 Task: Look for space in Kalanwali, India from 6th September, 2023 to 12th September, 2023 for 4 adults in price range Rs.10000 to Rs.14000. Place can be private room with 4 bedrooms having 4 beds and 4 bathrooms. Property type can be house, flat, guest house. Amenities needed are: wifi, TV, free parkinig on premises, gym, breakfast. Booking option can be shelf check-in. Required host language is English.
Action: Mouse moved to (507, 114)
Screenshot: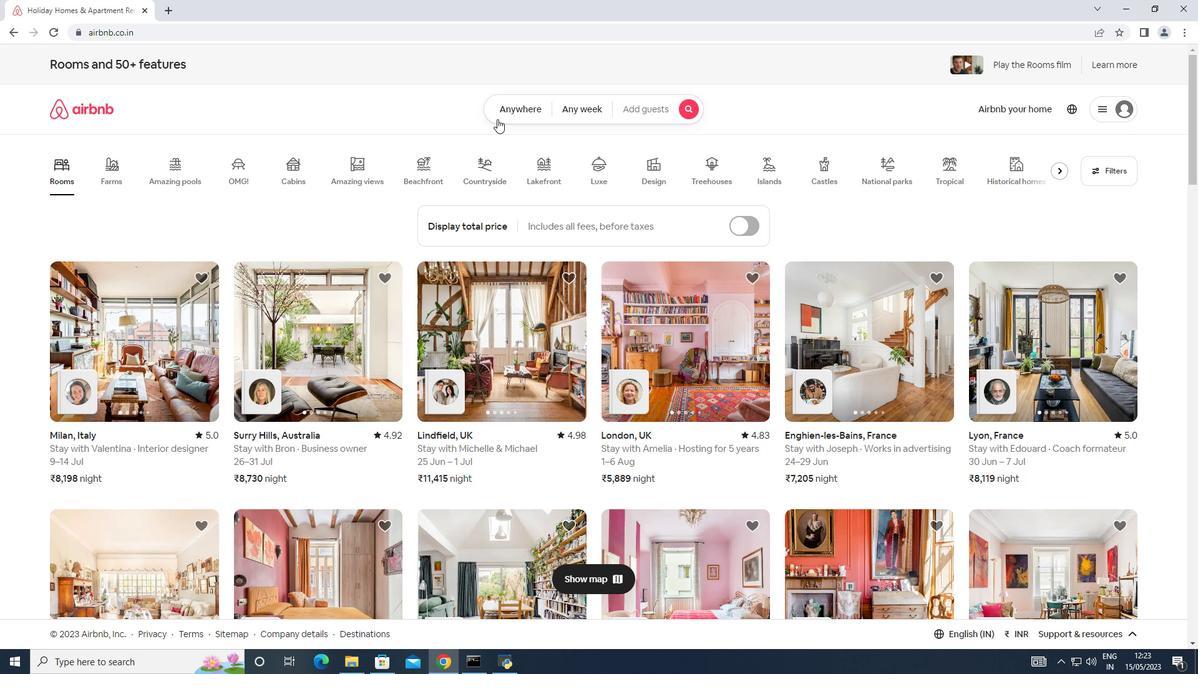 
Action: Mouse pressed left at (507, 114)
Screenshot: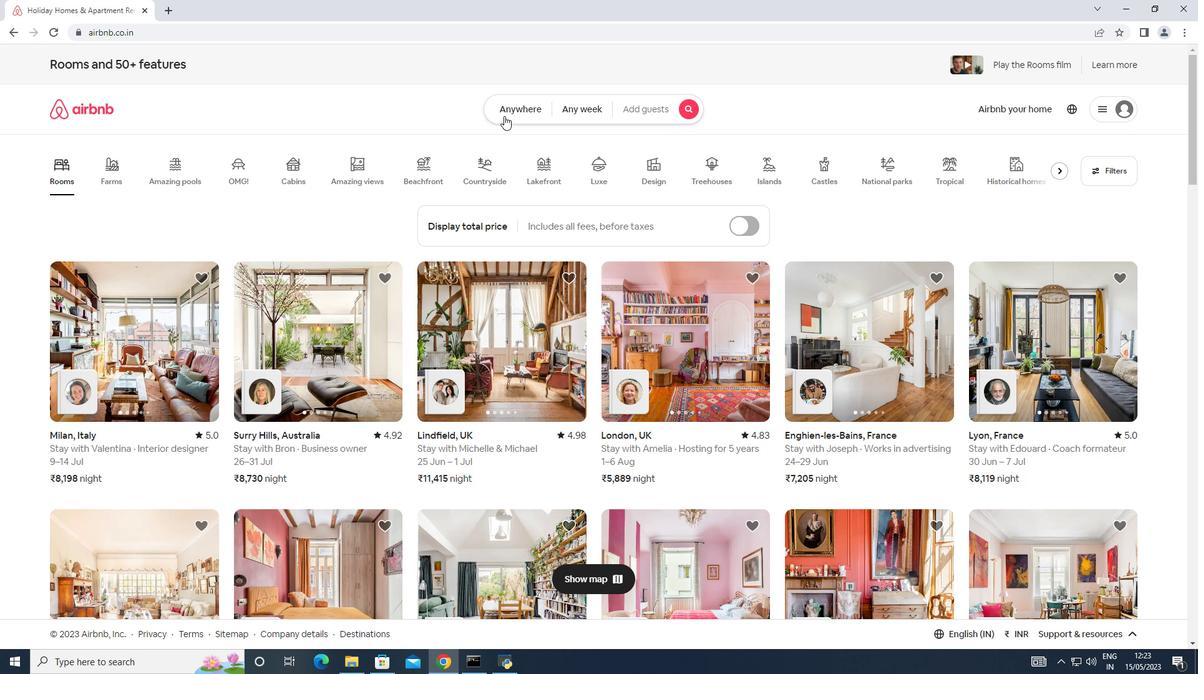 
Action: Mouse moved to (418, 161)
Screenshot: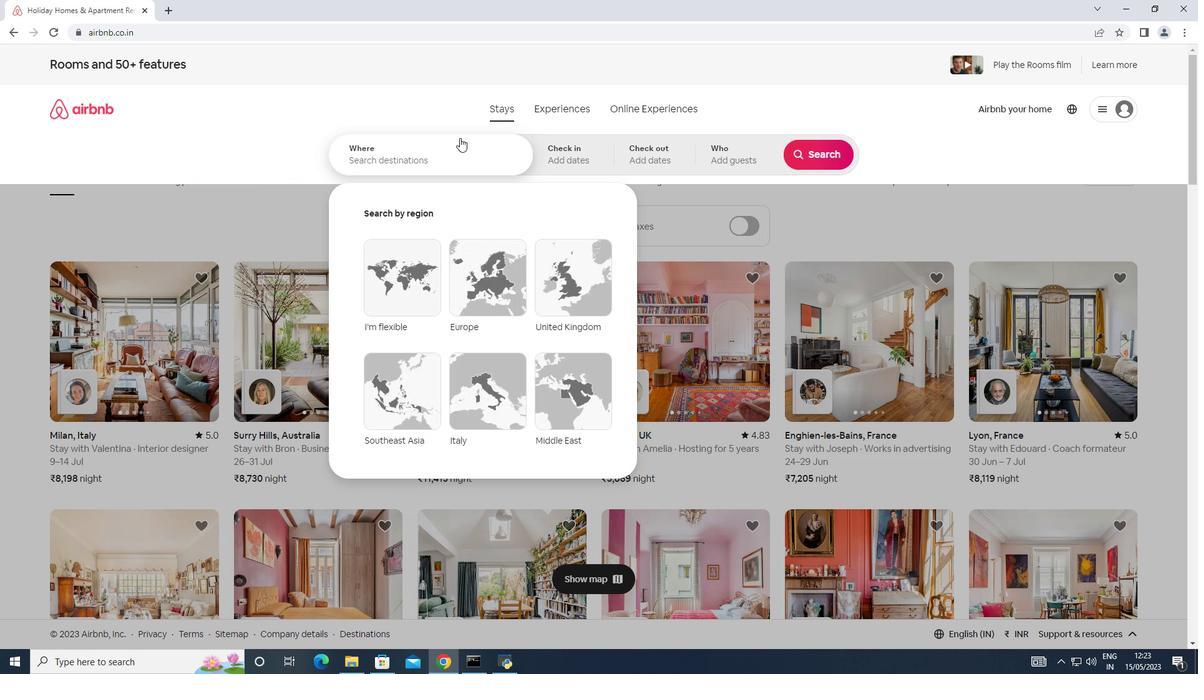
Action: Mouse pressed left at (418, 161)
Screenshot: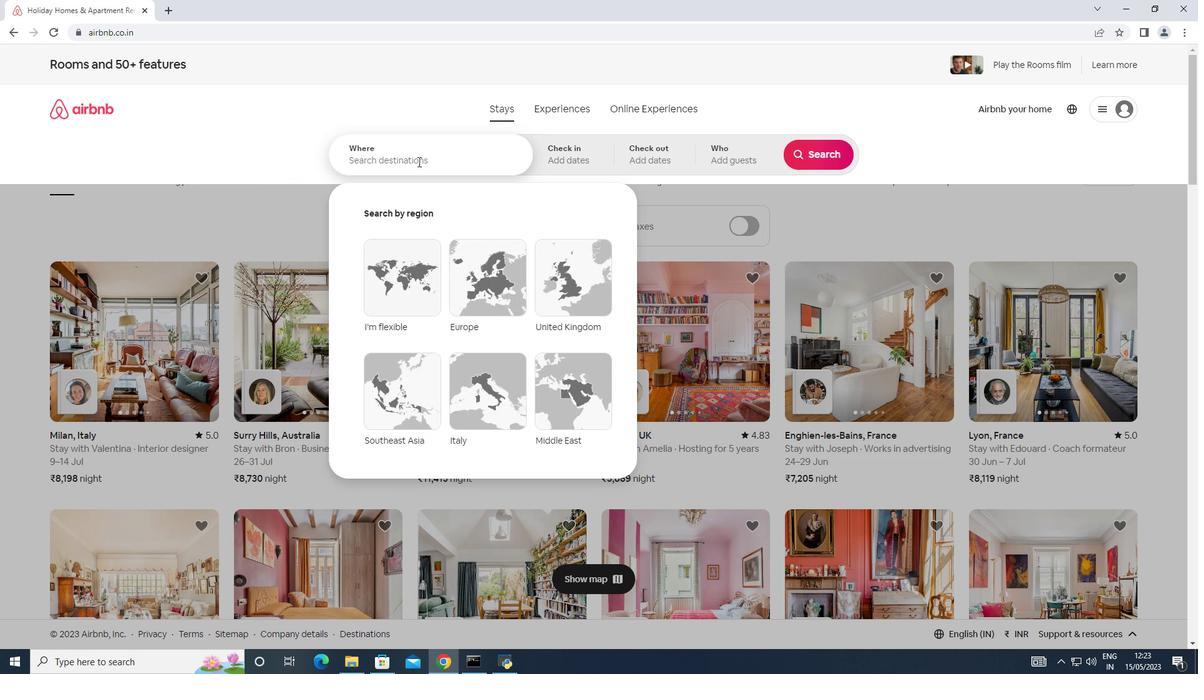 
Action: Mouse moved to (418, 161)
Screenshot: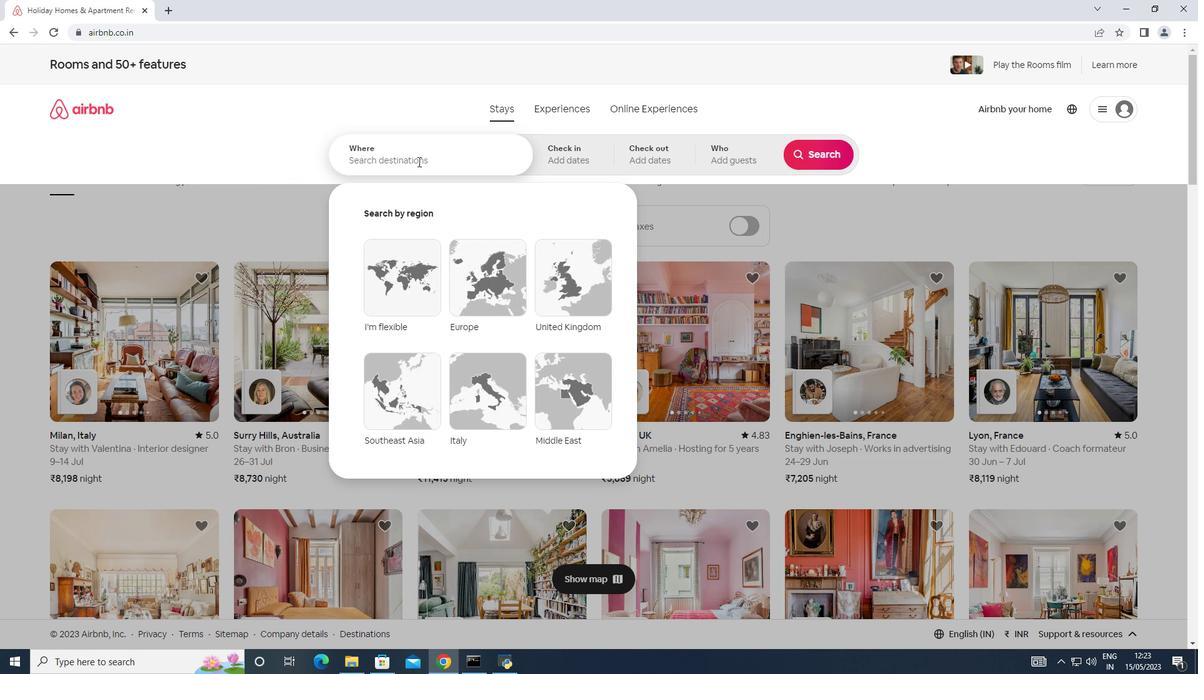 
Action: Key pressed <Key.shift_r>Kalanwali,<Key.shift_r>India
Screenshot: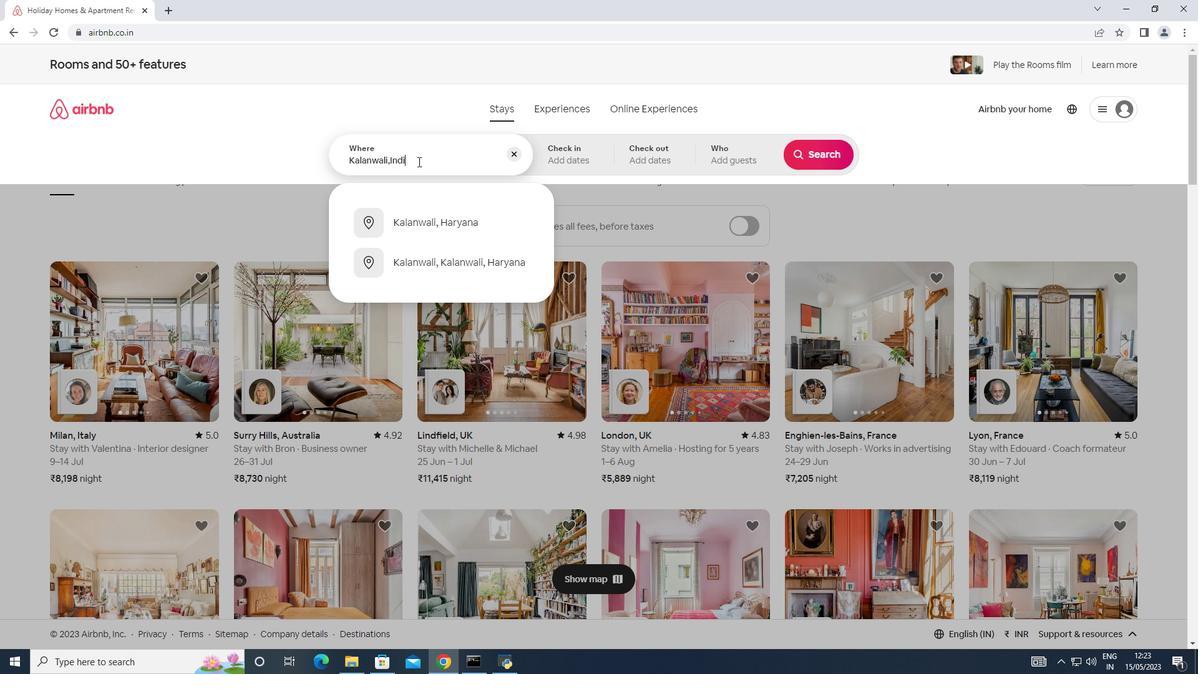 
Action: Mouse moved to (562, 157)
Screenshot: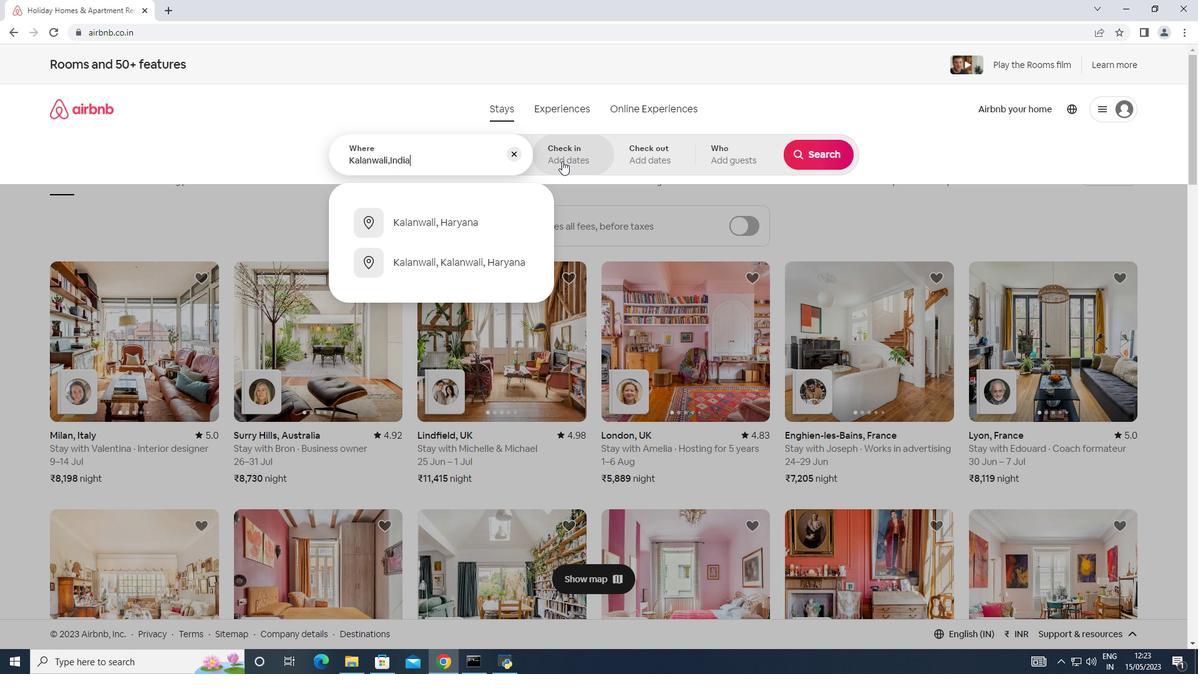 
Action: Mouse pressed left at (562, 157)
Screenshot: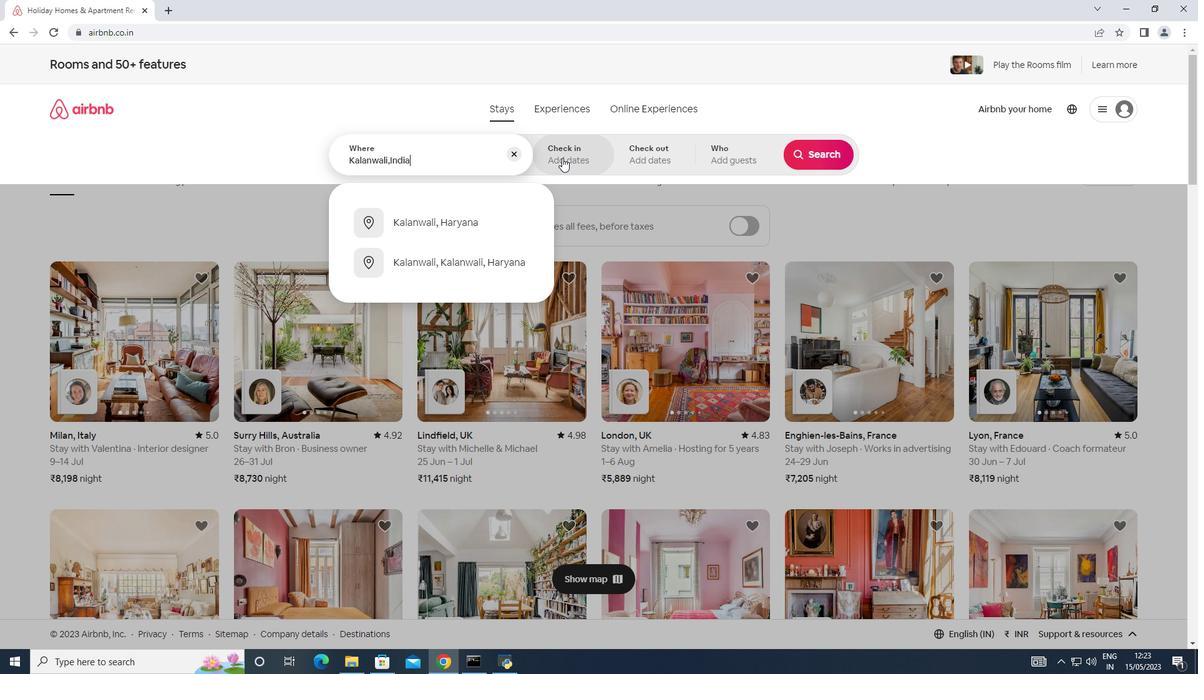 
Action: Mouse moved to (817, 250)
Screenshot: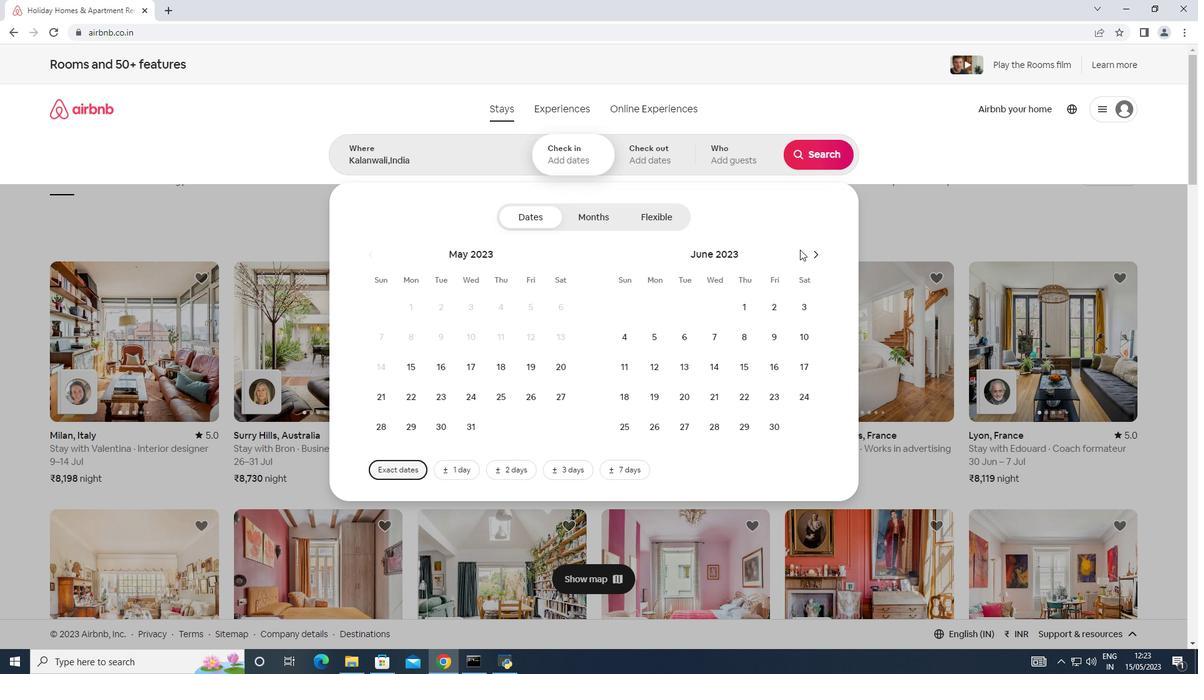 
Action: Mouse pressed left at (817, 250)
Screenshot: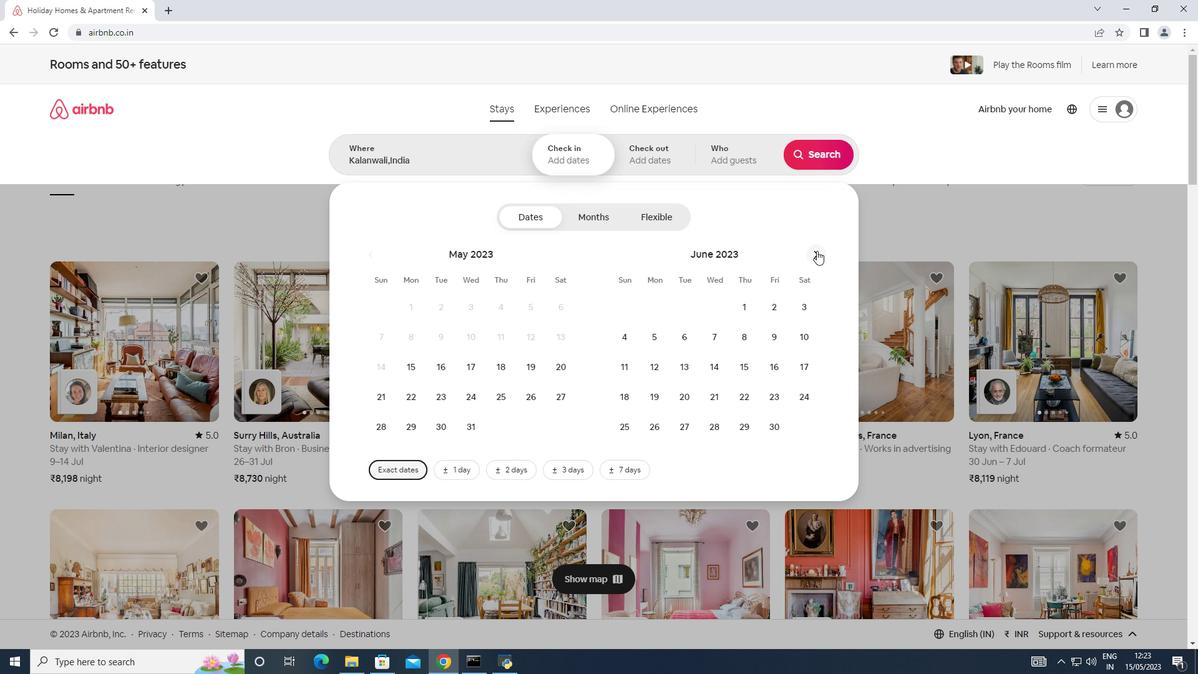 
Action: Mouse pressed left at (817, 250)
Screenshot: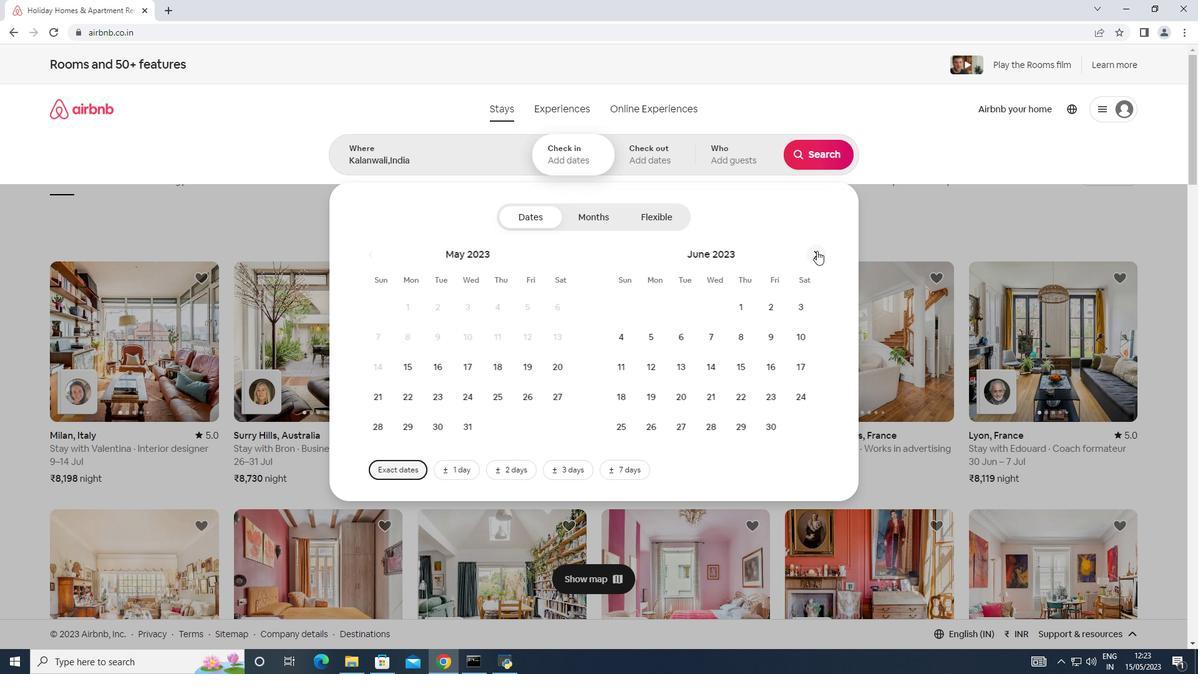 
Action: Mouse pressed left at (817, 250)
Screenshot: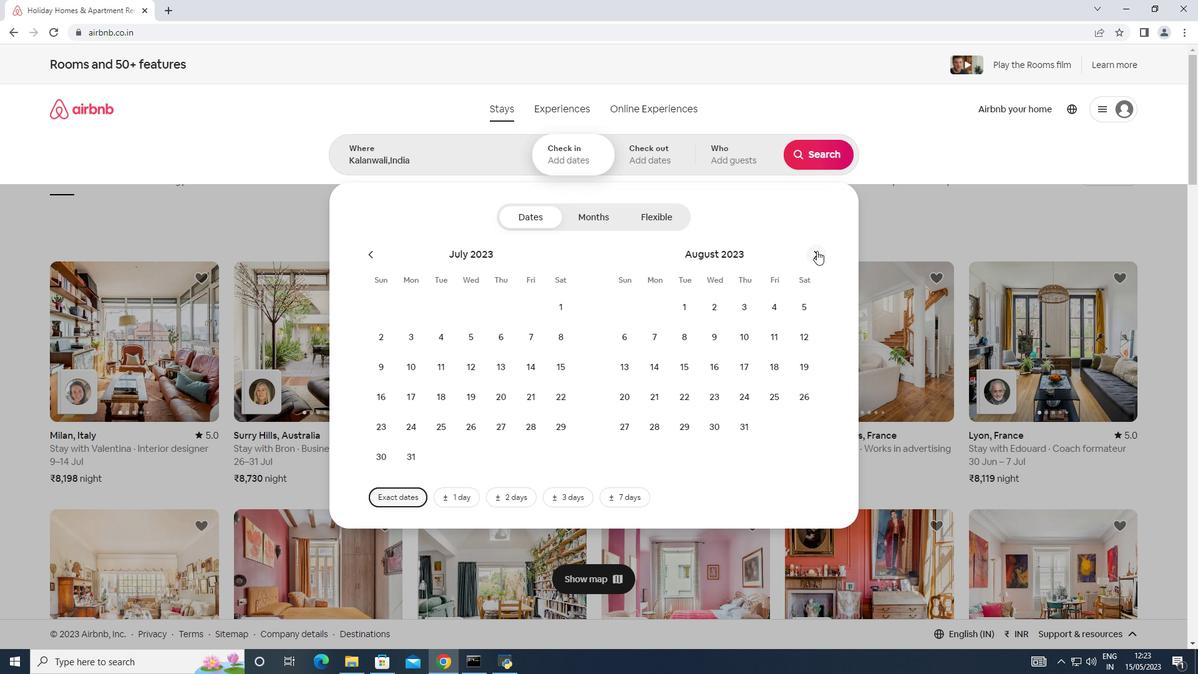 
Action: Mouse moved to (714, 332)
Screenshot: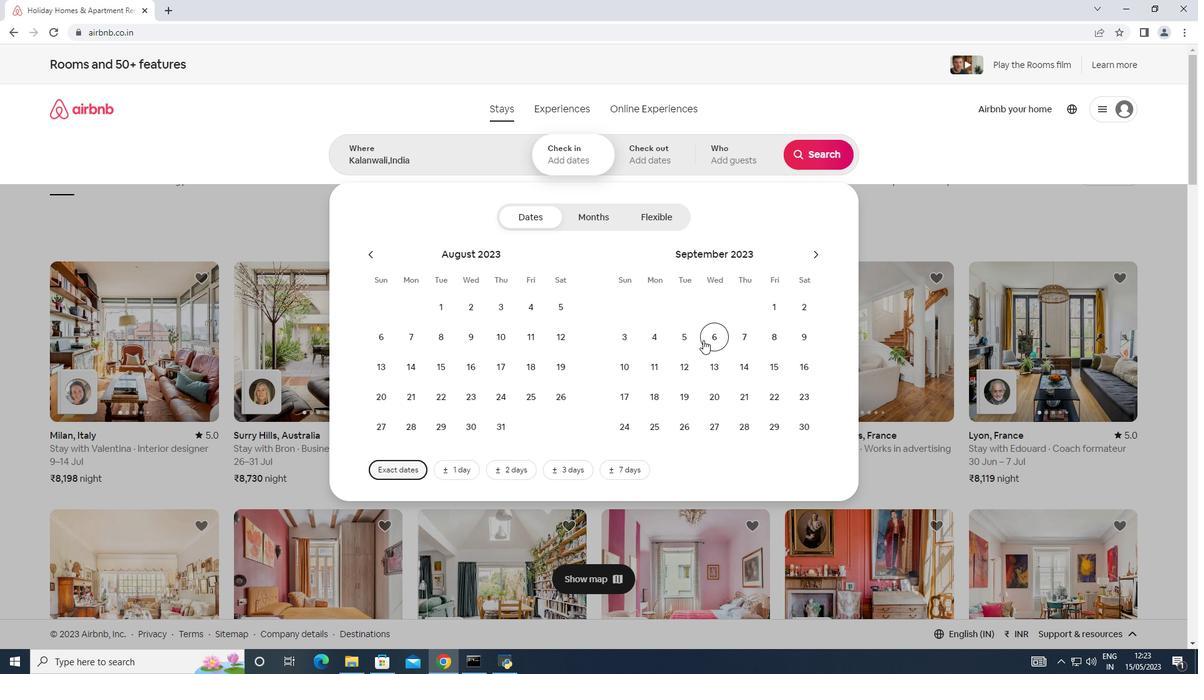 
Action: Mouse pressed left at (714, 332)
Screenshot: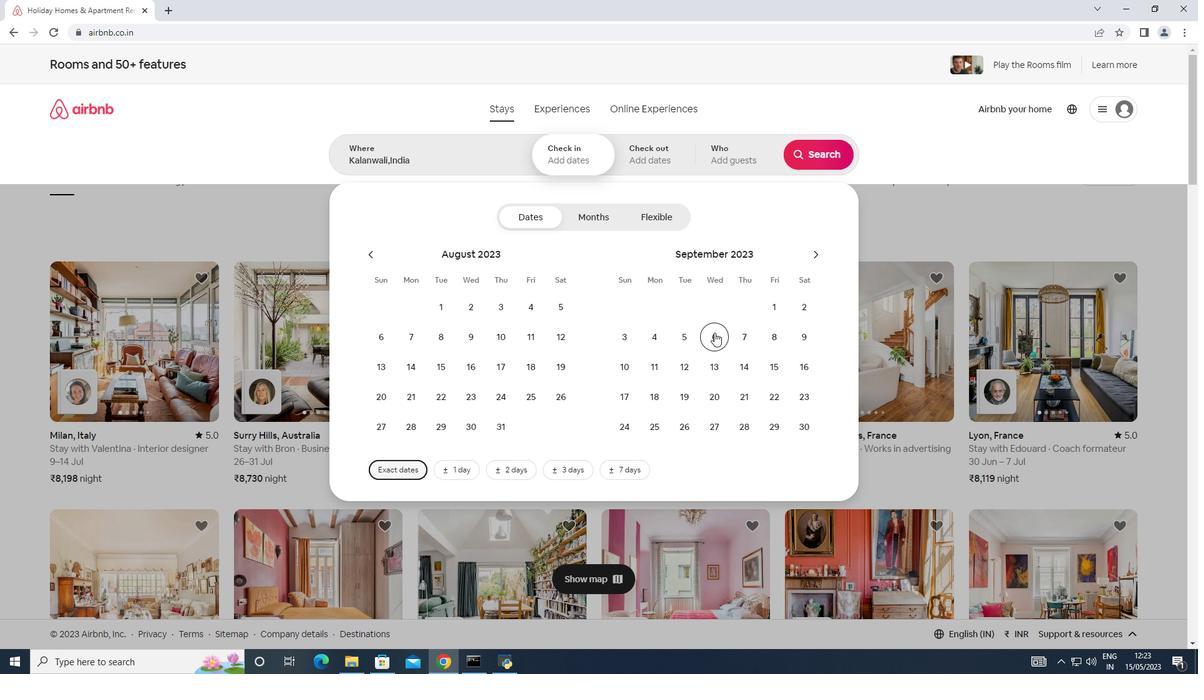 
Action: Mouse moved to (694, 364)
Screenshot: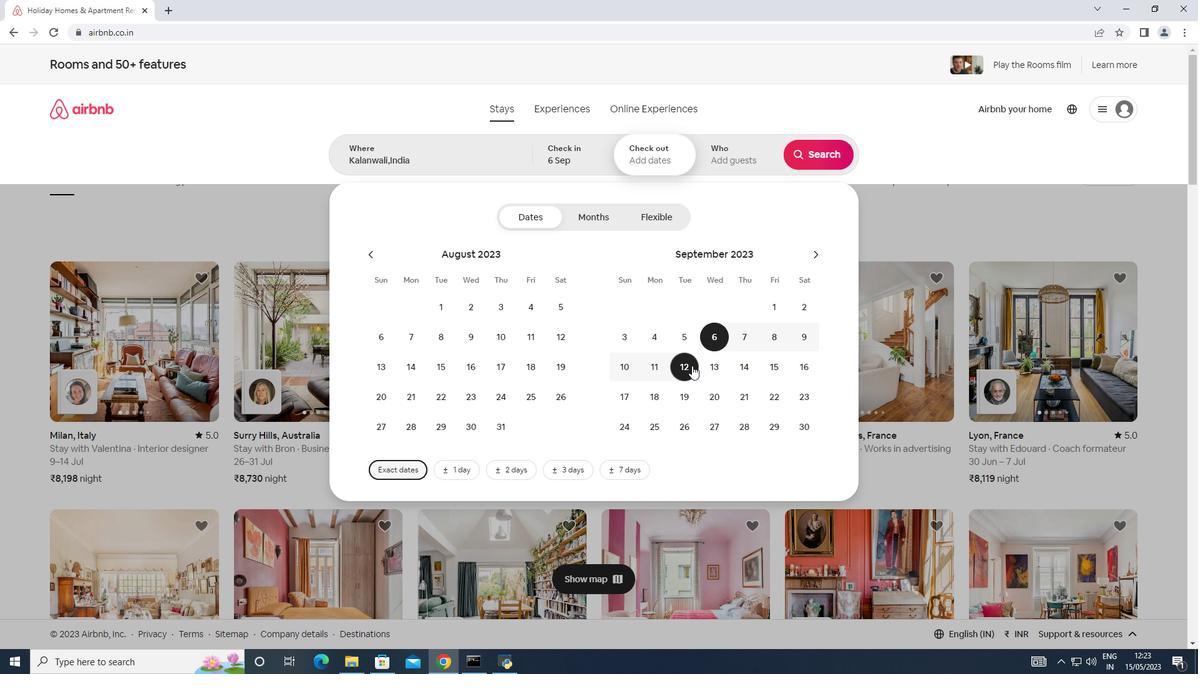 
Action: Mouse pressed left at (694, 364)
Screenshot: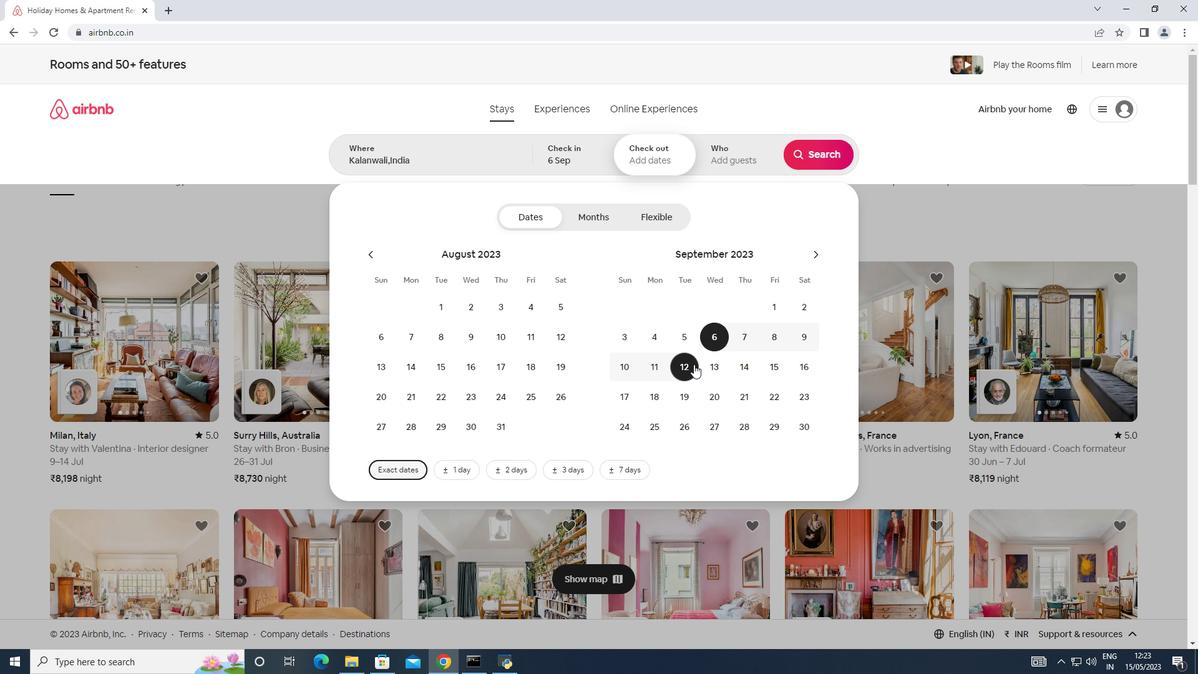 
Action: Mouse moved to (750, 156)
Screenshot: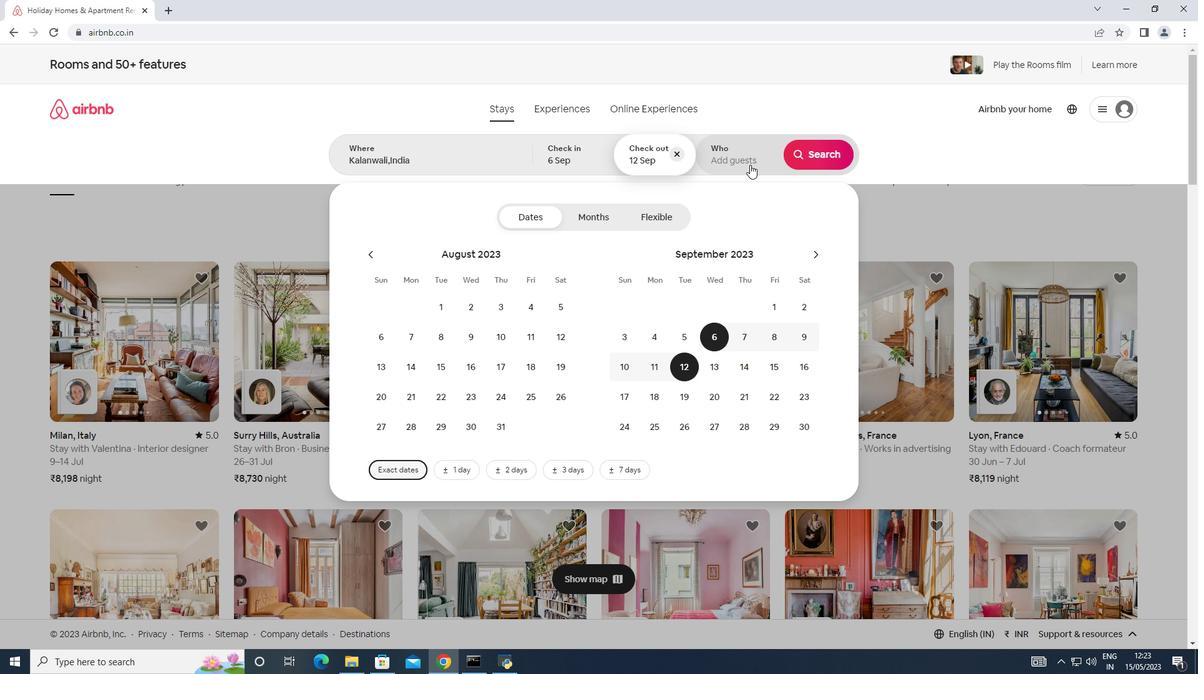 
Action: Mouse pressed left at (750, 156)
Screenshot: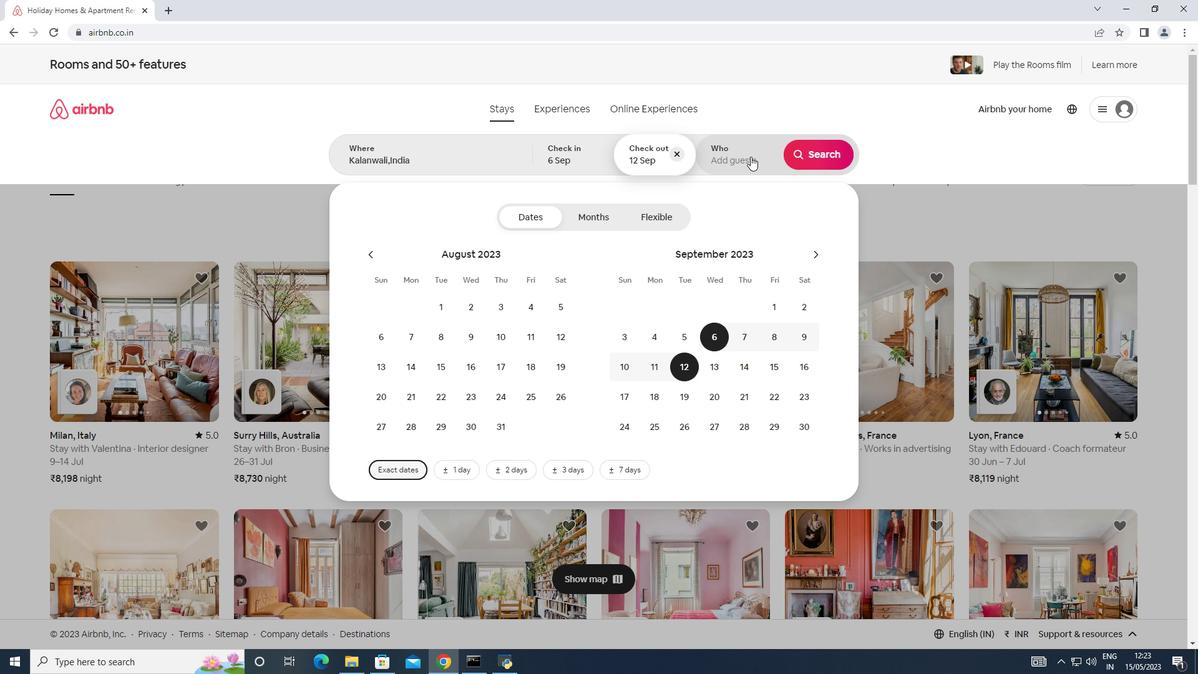 
Action: Mouse moved to (812, 216)
Screenshot: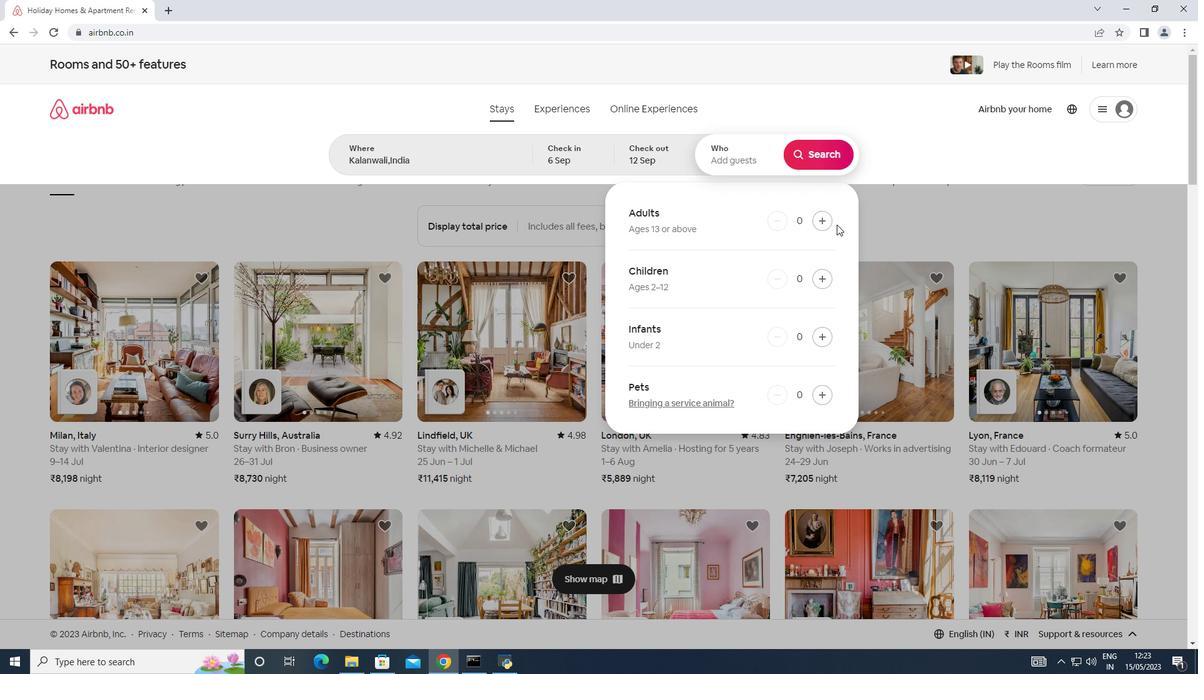 
Action: Mouse pressed left at (812, 216)
Screenshot: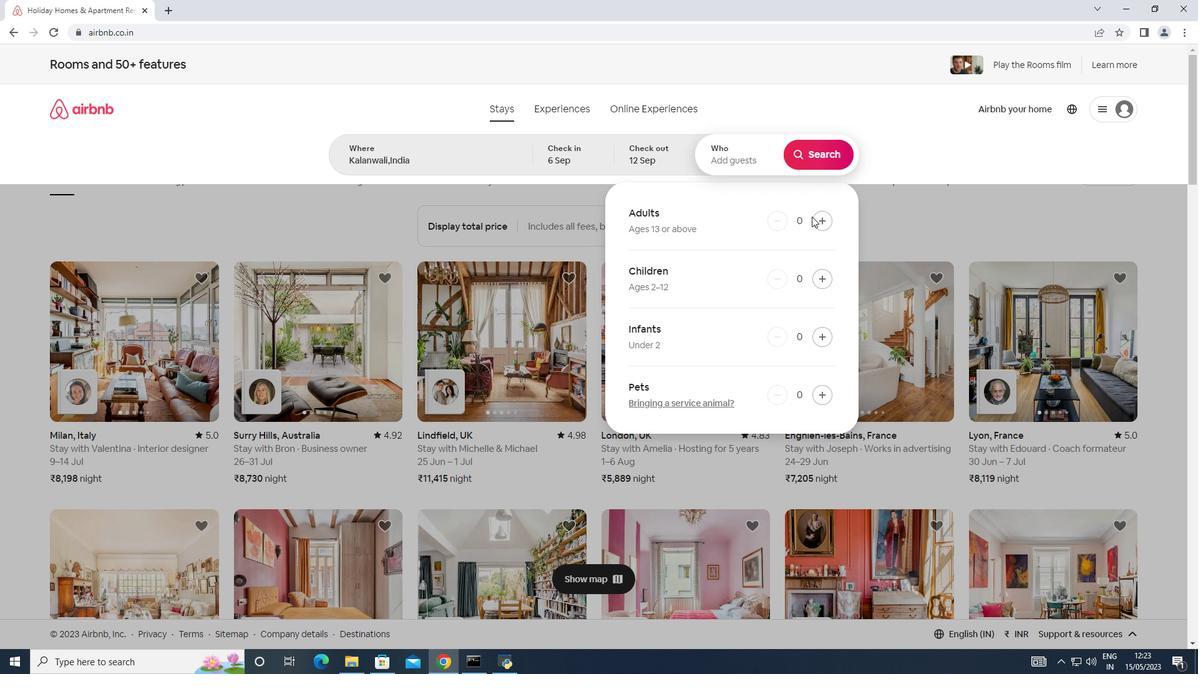 
Action: Mouse moved to (826, 222)
Screenshot: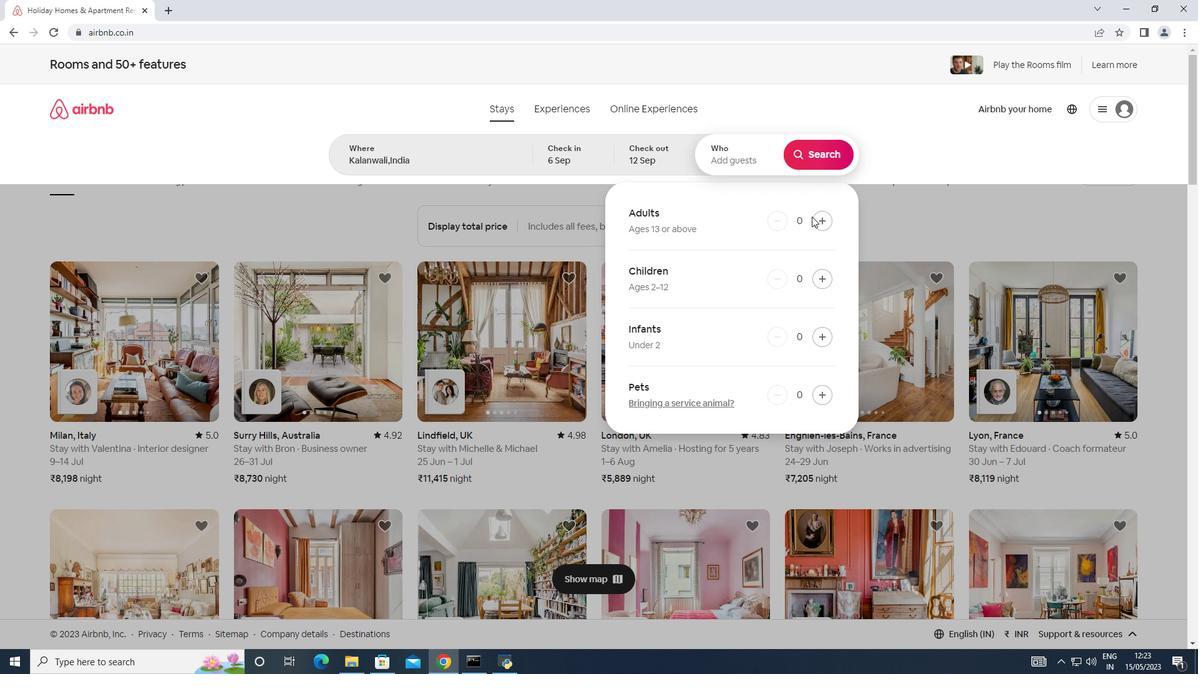 
Action: Mouse pressed left at (826, 222)
Screenshot: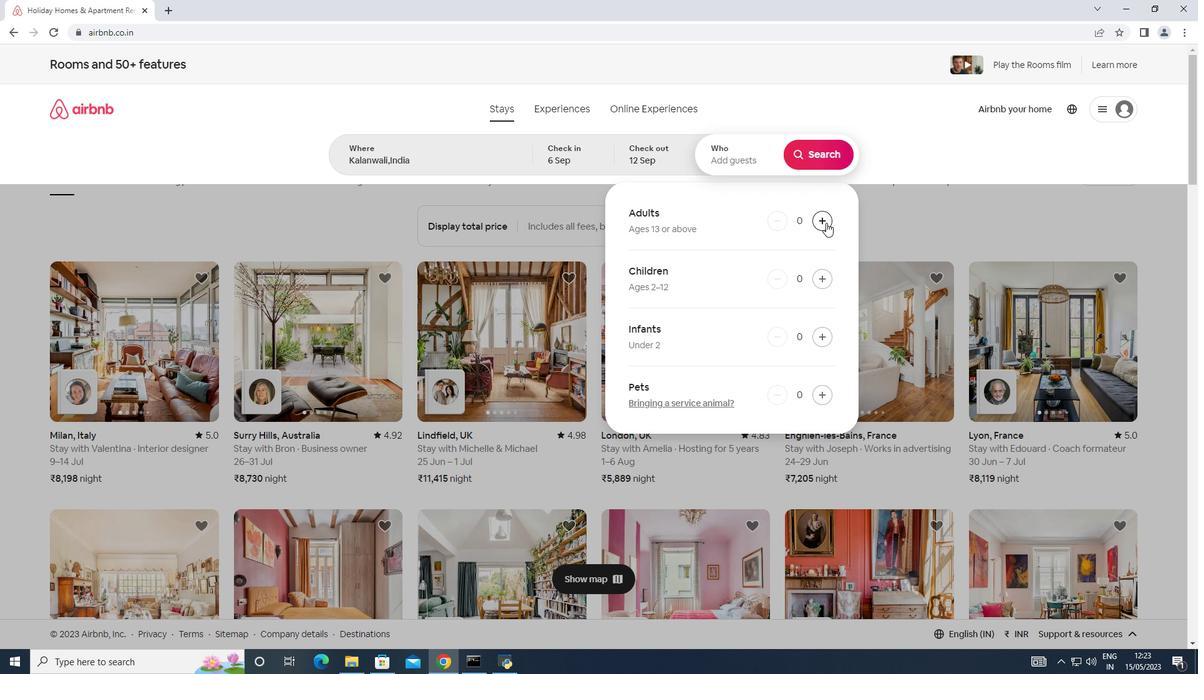 
Action: Mouse pressed left at (826, 222)
Screenshot: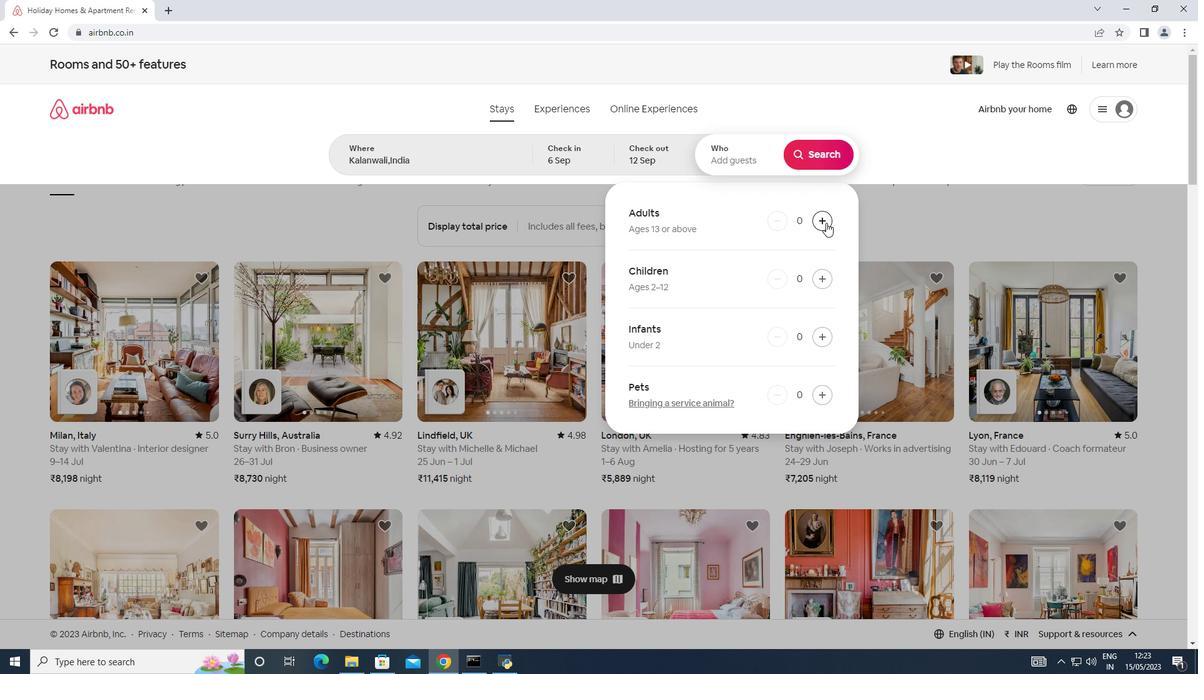 
Action: Mouse pressed left at (826, 222)
Screenshot: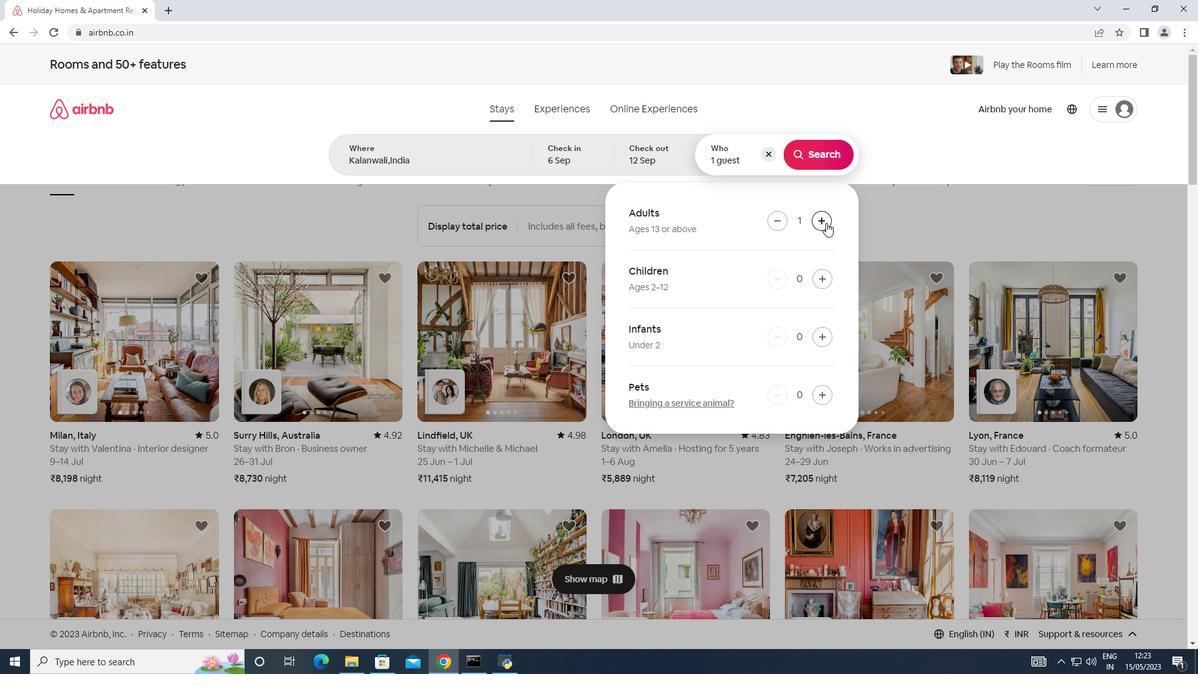
Action: Mouse pressed left at (826, 222)
Screenshot: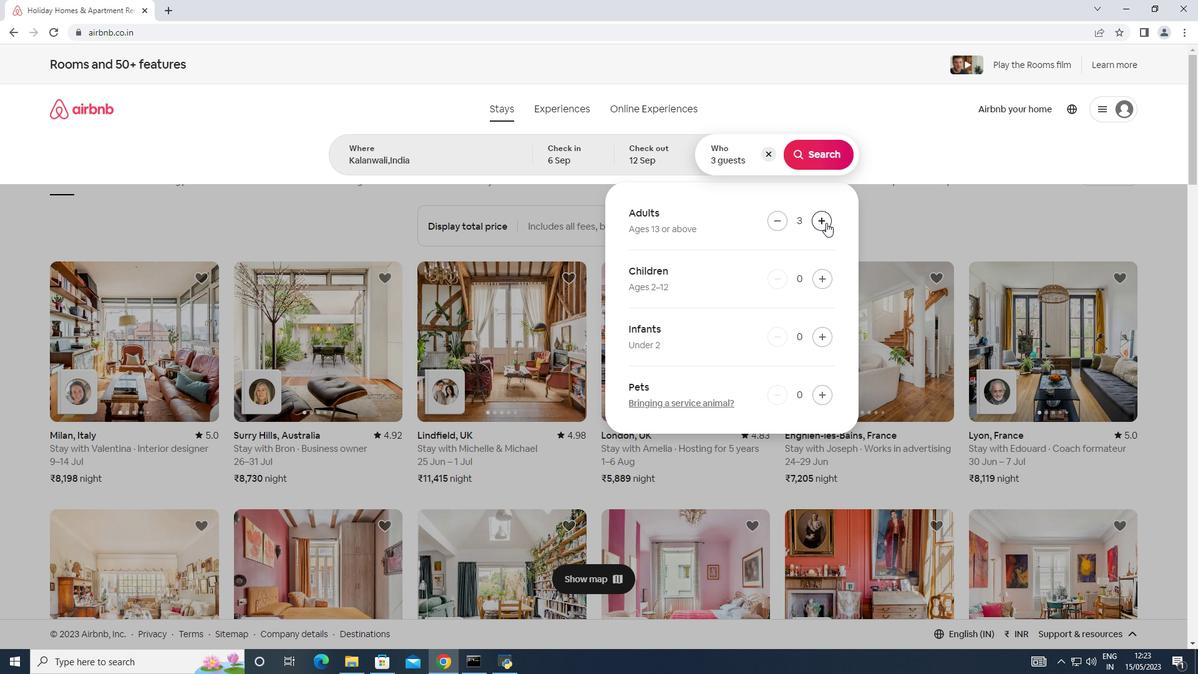 
Action: Mouse moved to (813, 161)
Screenshot: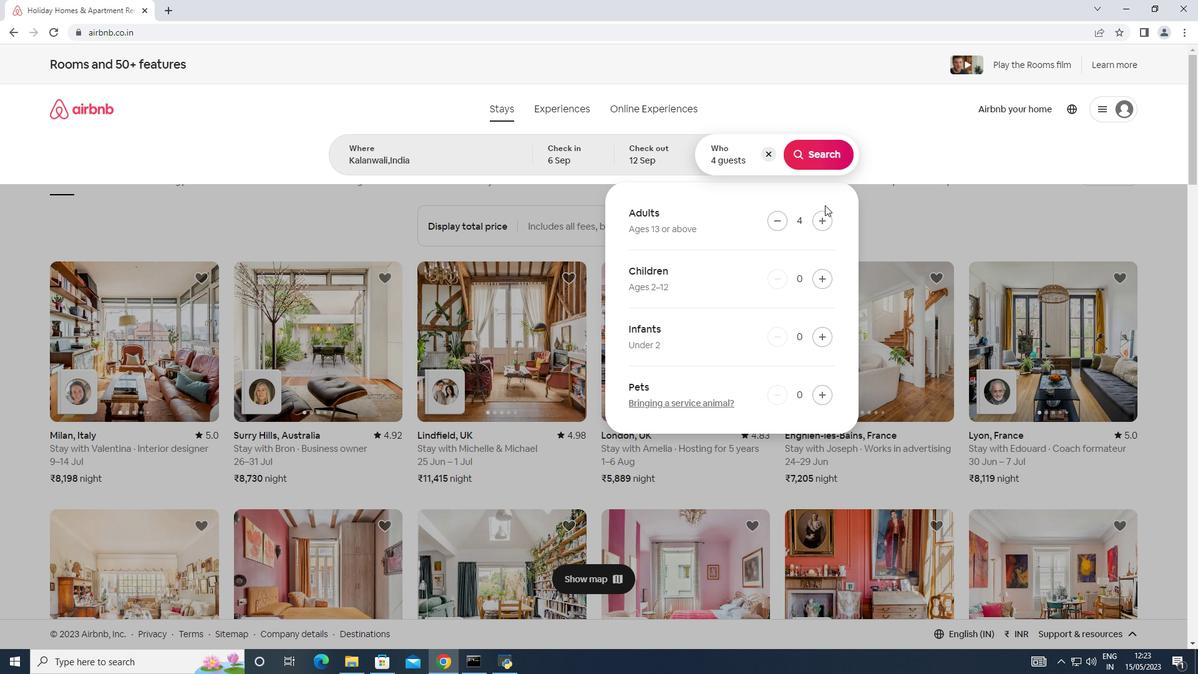 
Action: Mouse pressed left at (813, 161)
Screenshot: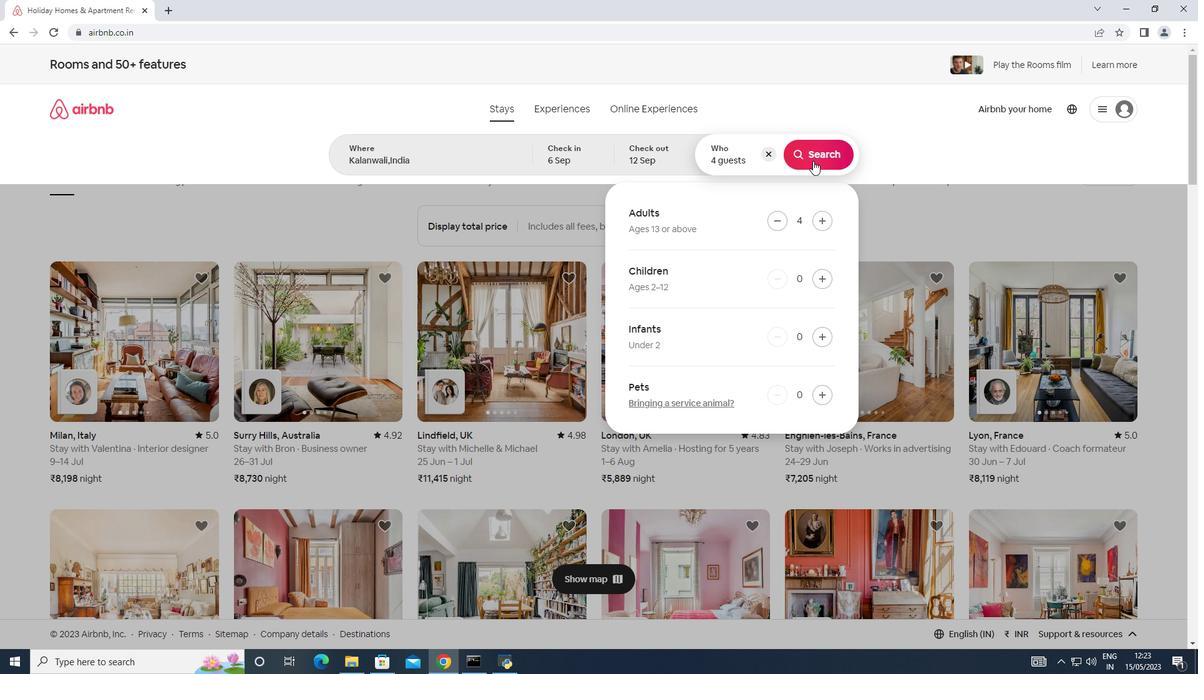 
Action: Mouse moved to (1140, 125)
Screenshot: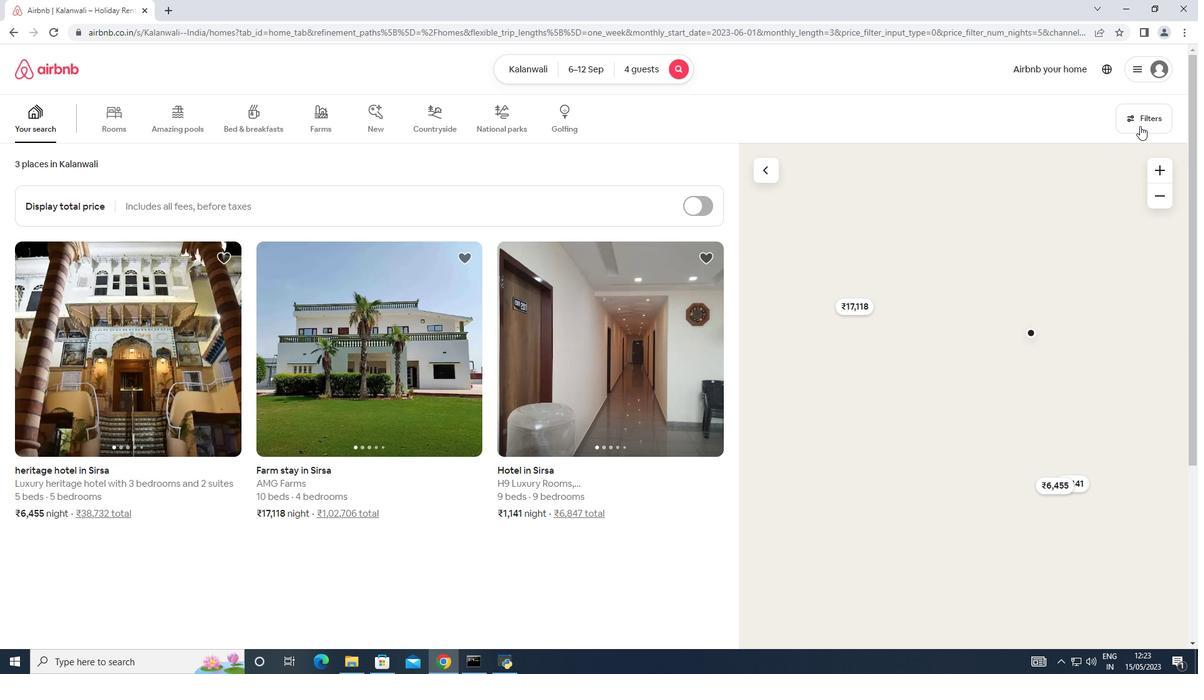 
Action: Mouse pressed left at (1140, 125)
Screenshot: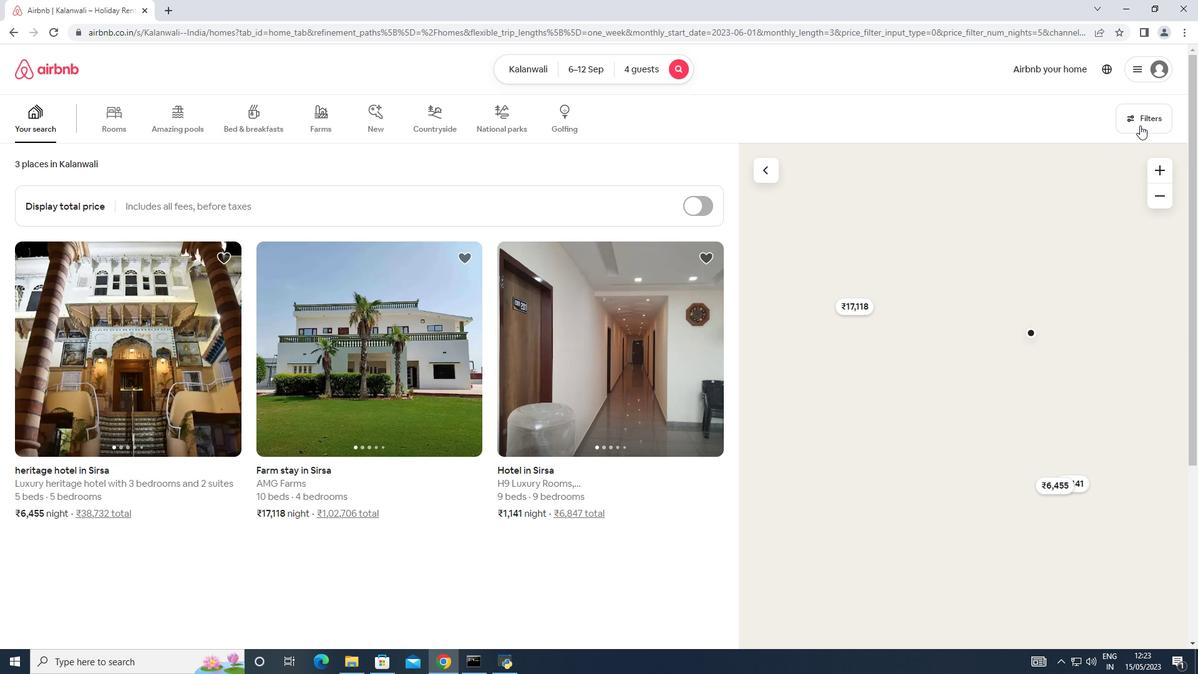 
Action: Mouse moved to (441, 422)
Screenshot: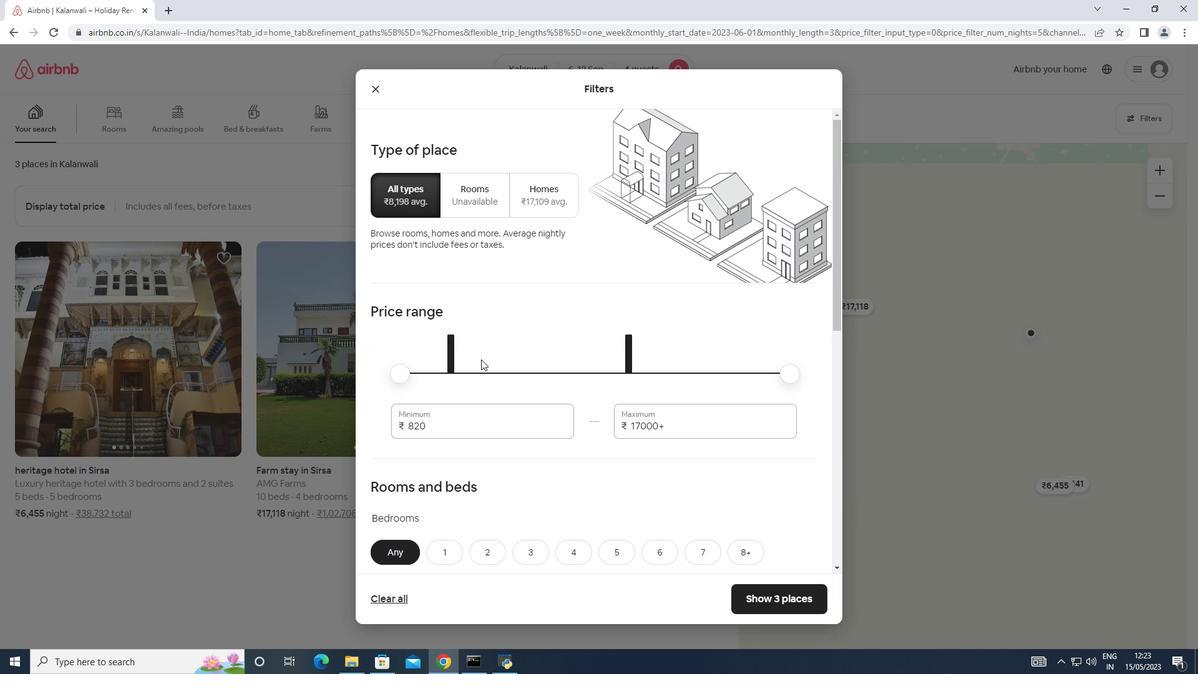 
Action: Mouse scrolled (441, 421) with delta (0, 0)
Screenshot: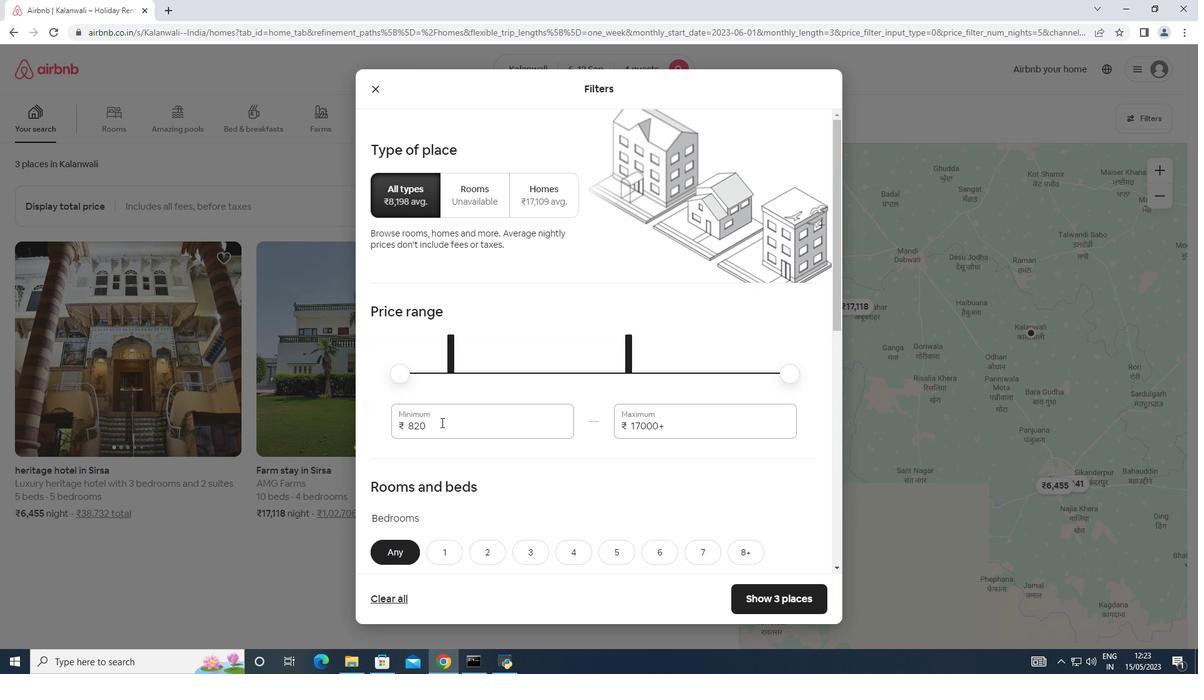 
Action: Mouse moved to (441, 362)
Screenshot: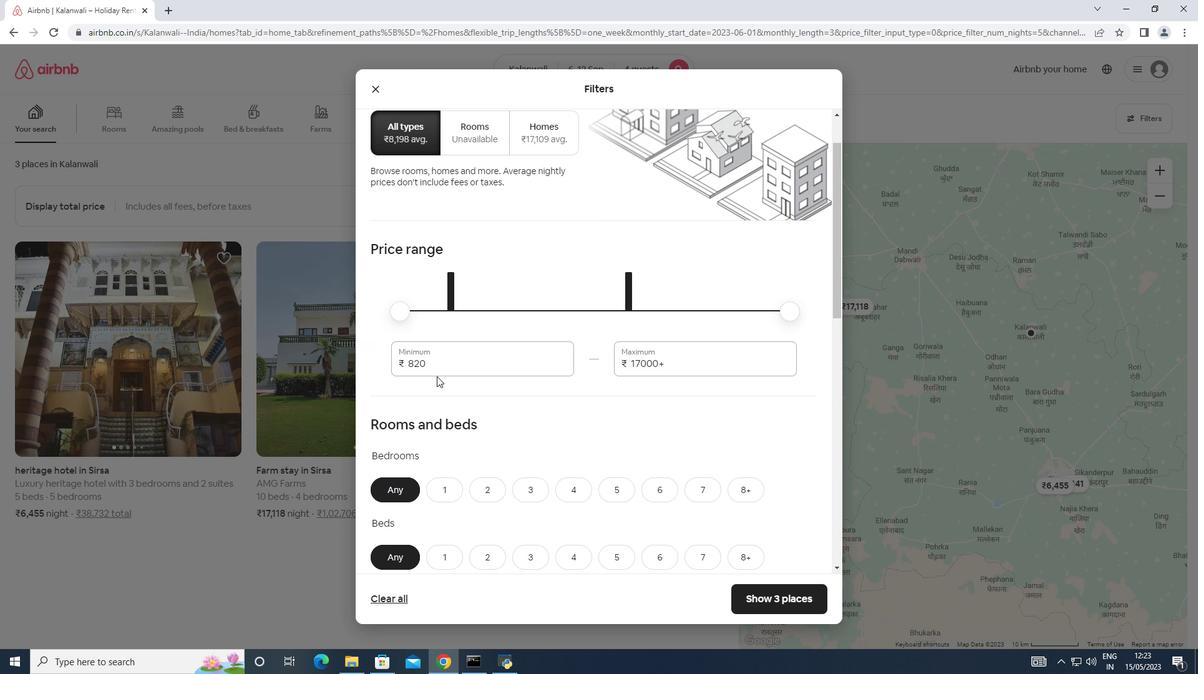 
Action: Mouse pressed left at (441, 362)
Screenshot: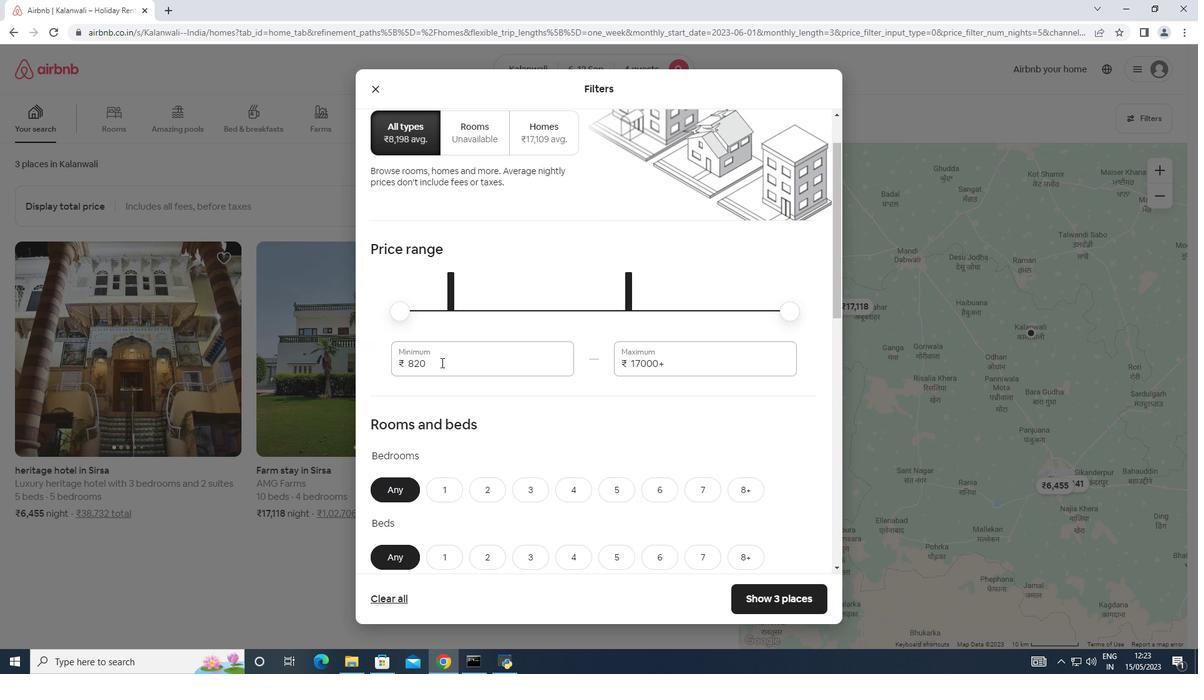 
Action: Mouse moved to (414, 348)
Screenshot: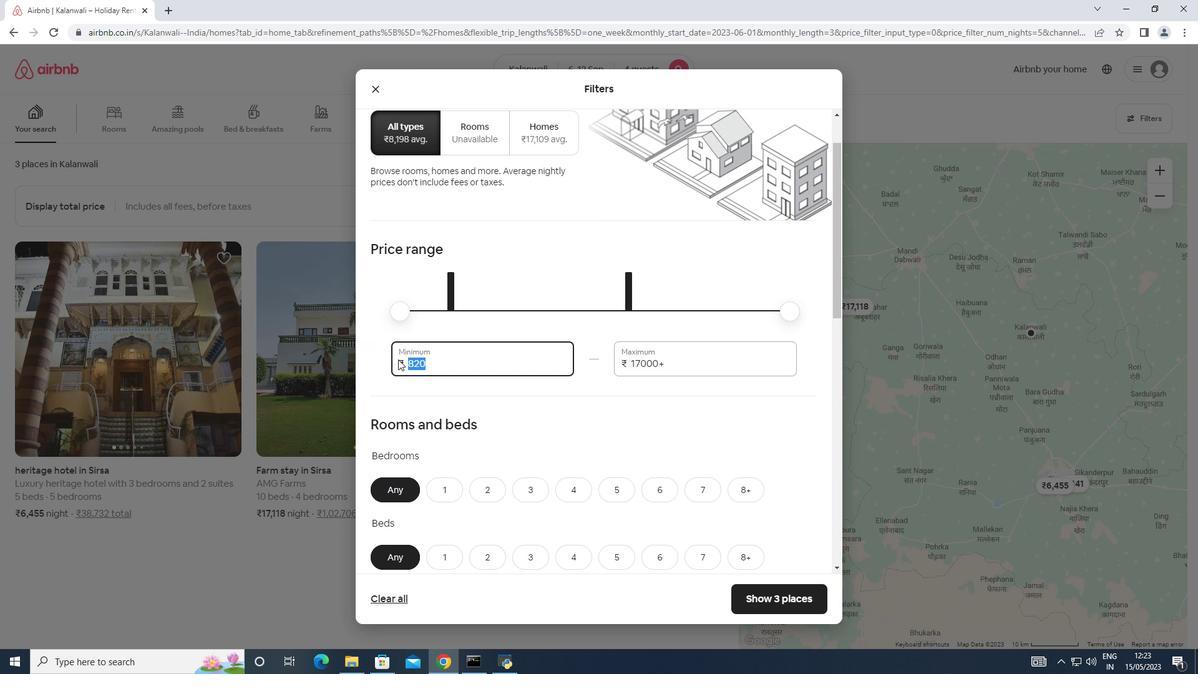
Action: Key pressed 10000
Screenshot: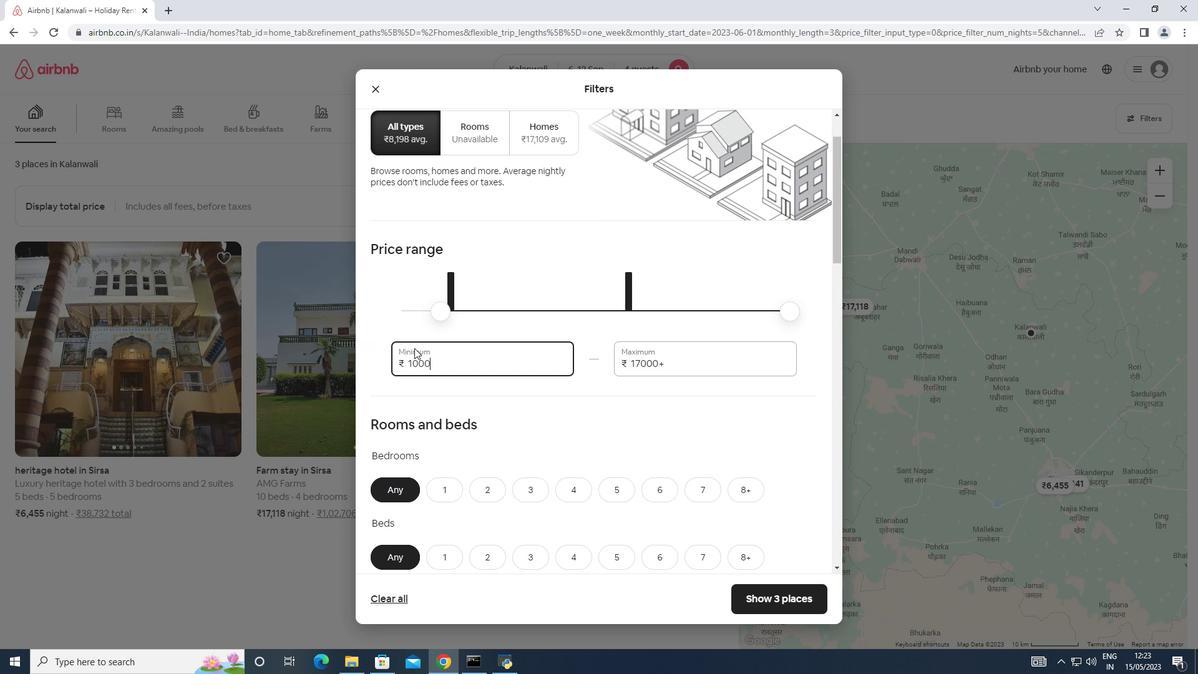 
Action: Mouse moved to (666, 365)
Screenshot: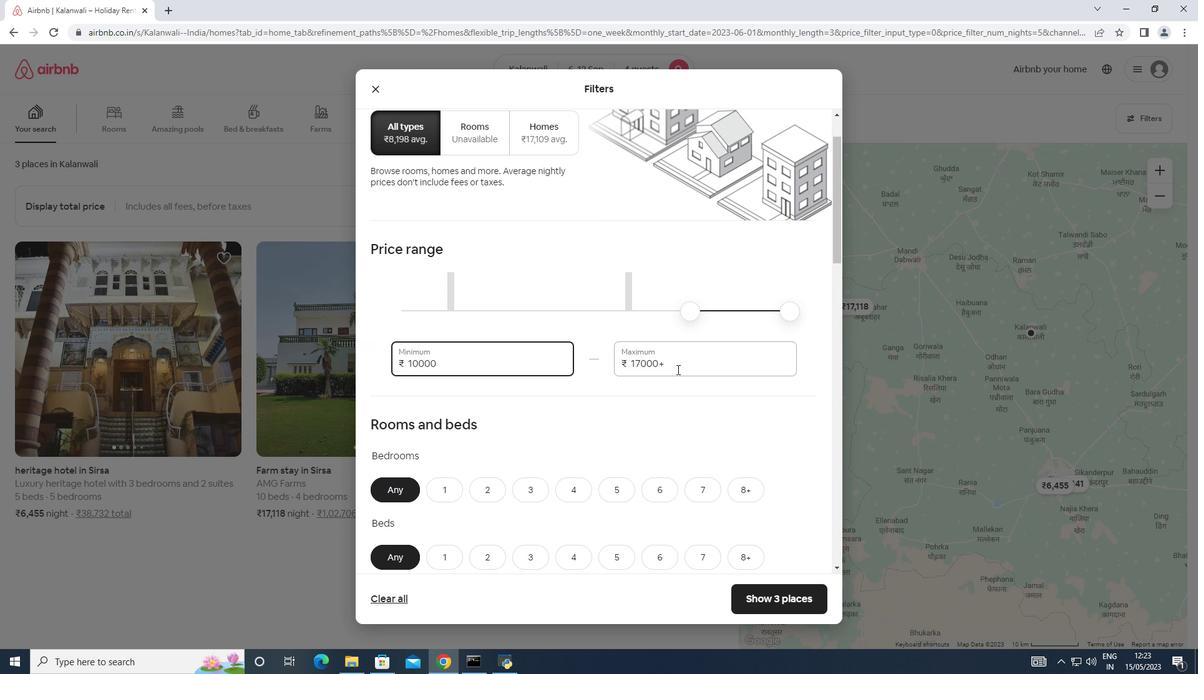 
Action: Mouse pressed left at (666, 365)
Screenshot: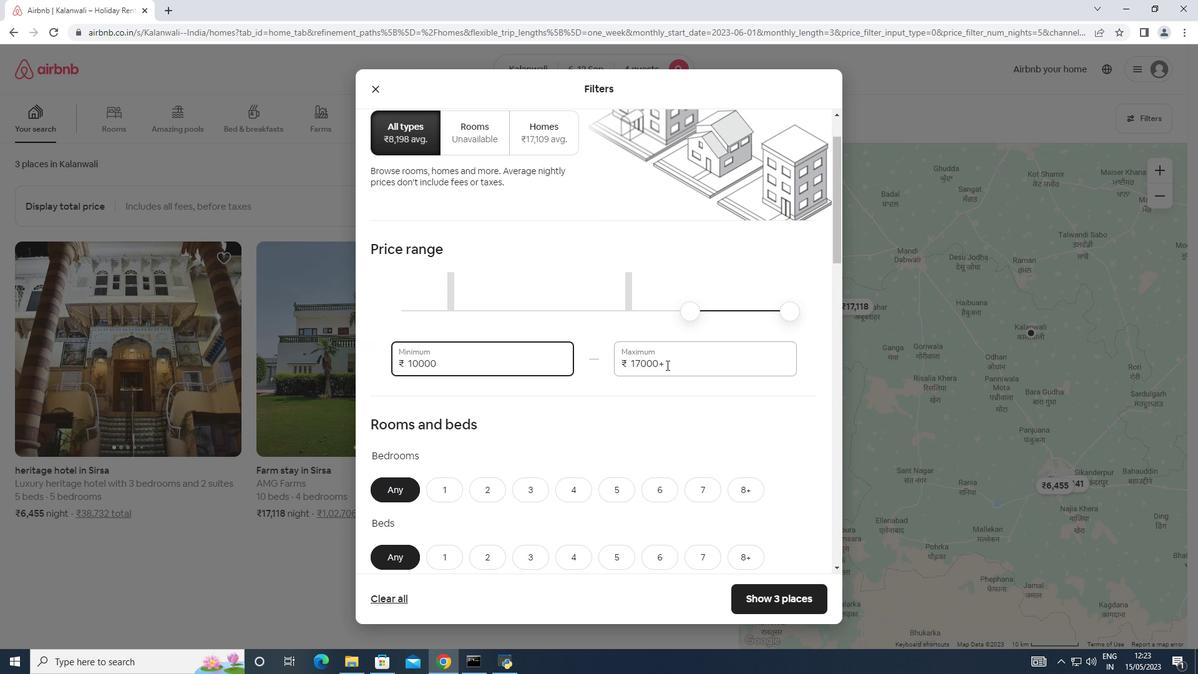 
Action: Mouse moved to (579, 365)
Screenshot: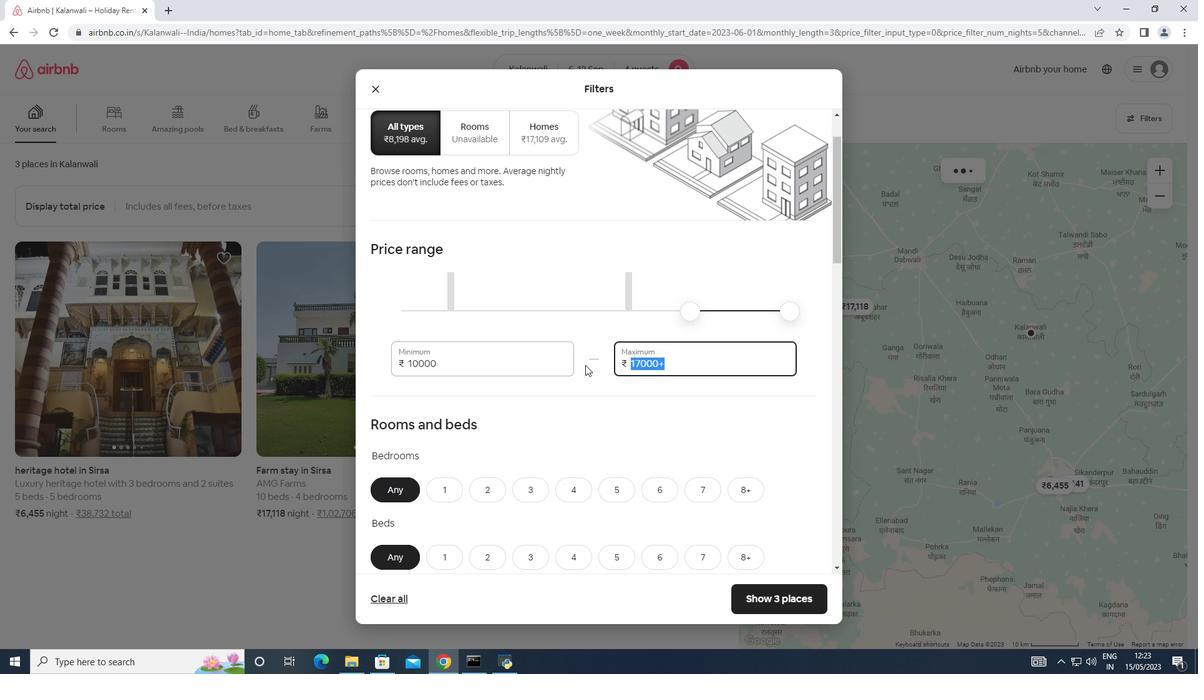 
Action: Key pressed 14000
Screenshot: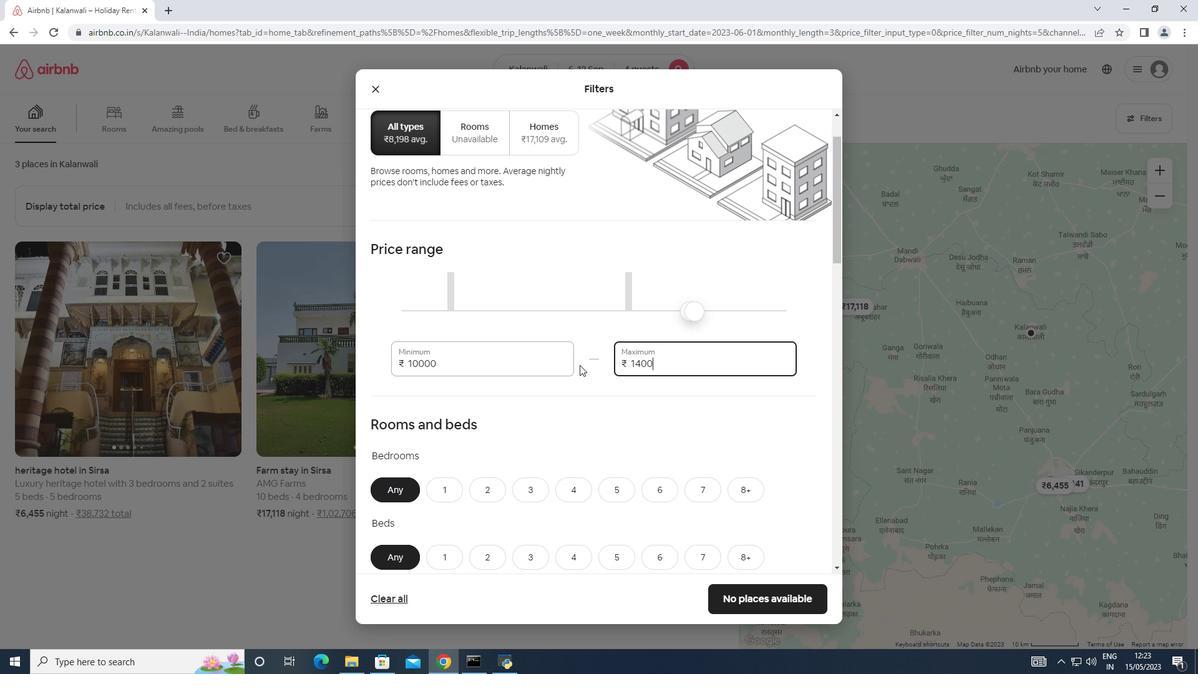 
Action: Mouse scrolled (579, 364) with delta (0, 0)
Screenshot: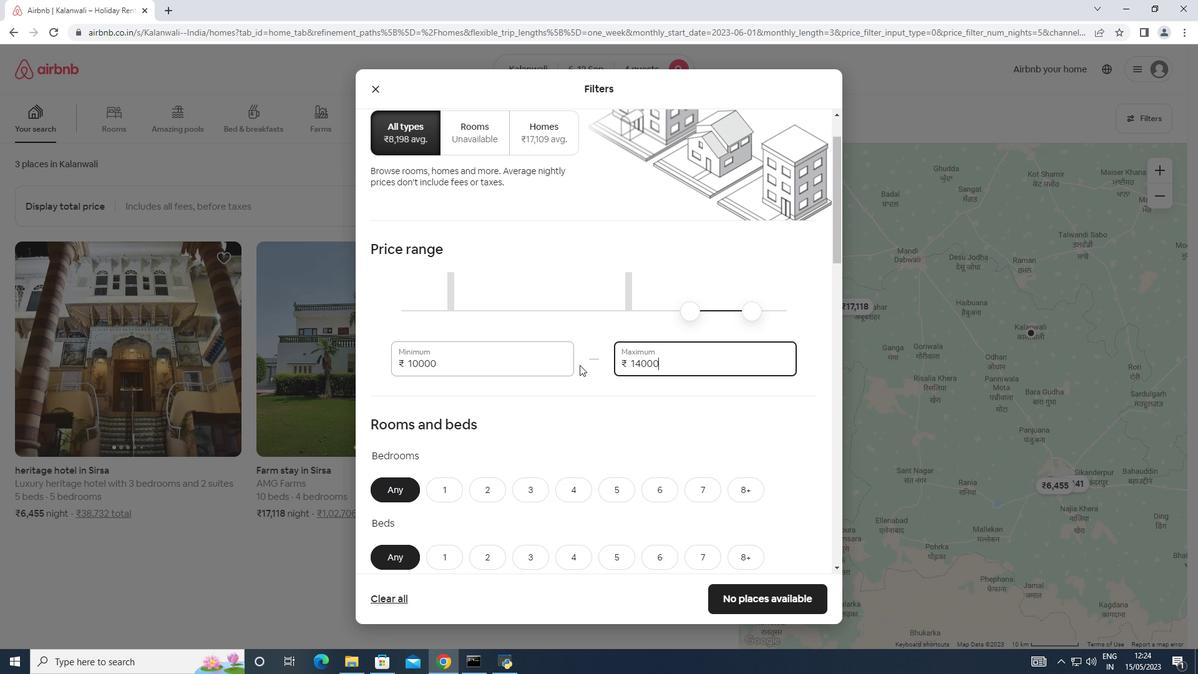 
Action: Mouse scrolled (579, 364) with delta (0, 0)
Screenshot: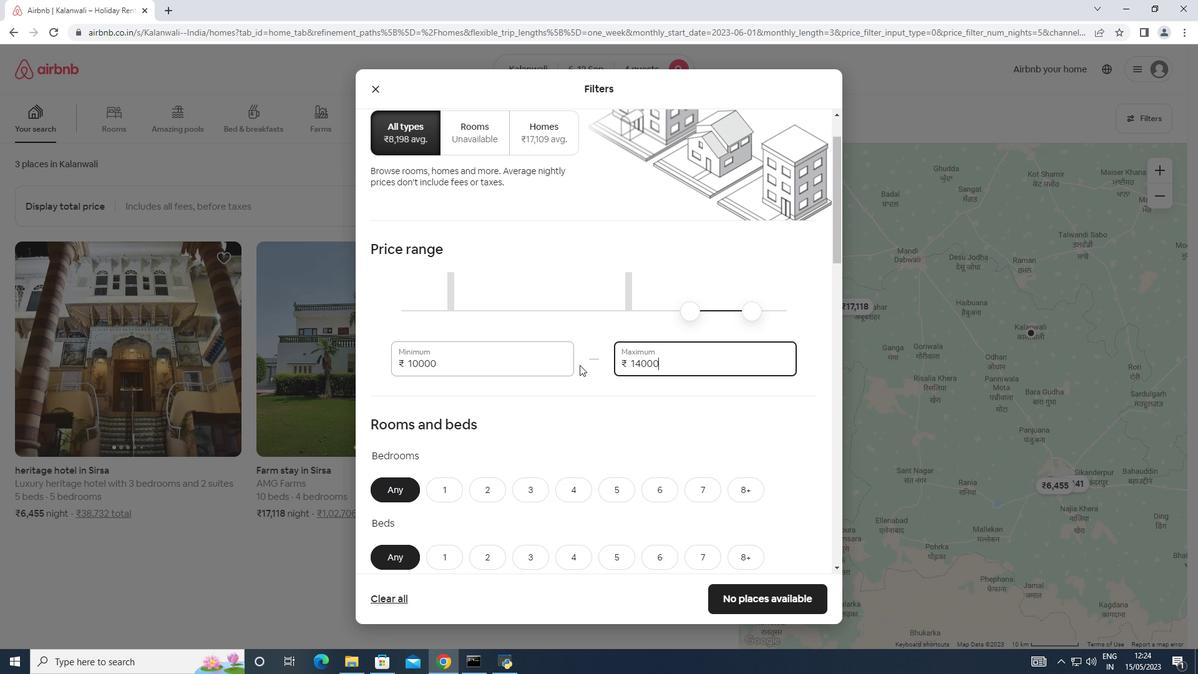 
Action: Mouse scrolled (579, 364) with delta (0, 0)
Screenshot: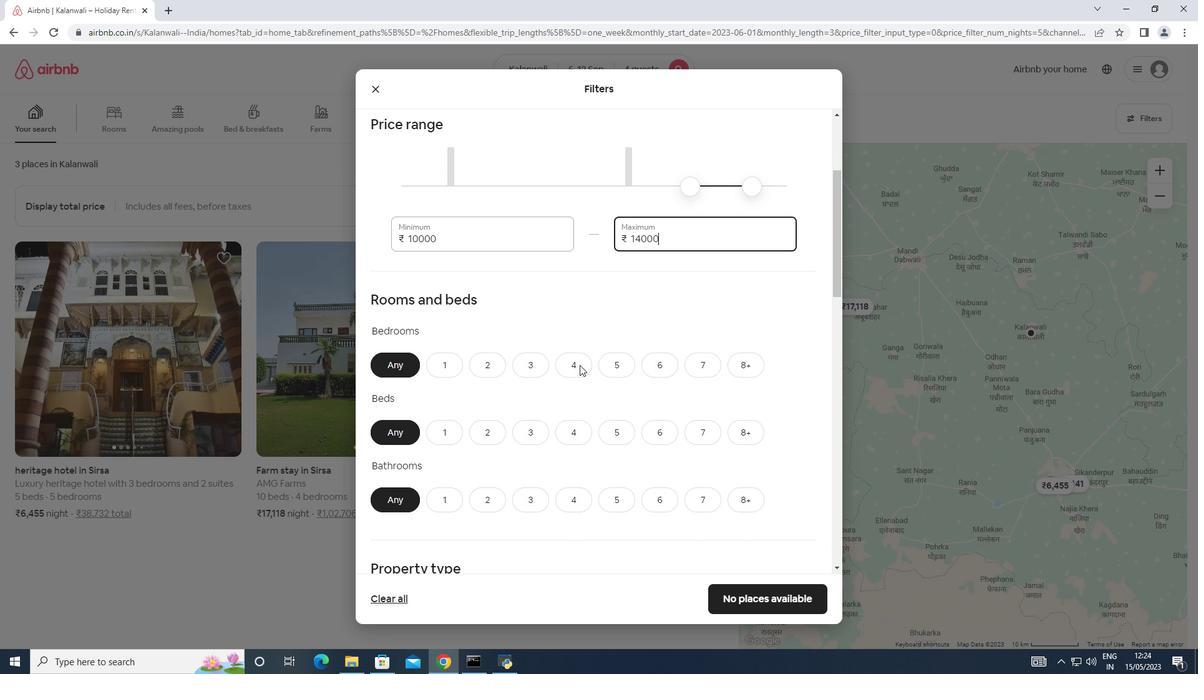 
Action: Mouse moved to (562, 296)
Screenshot: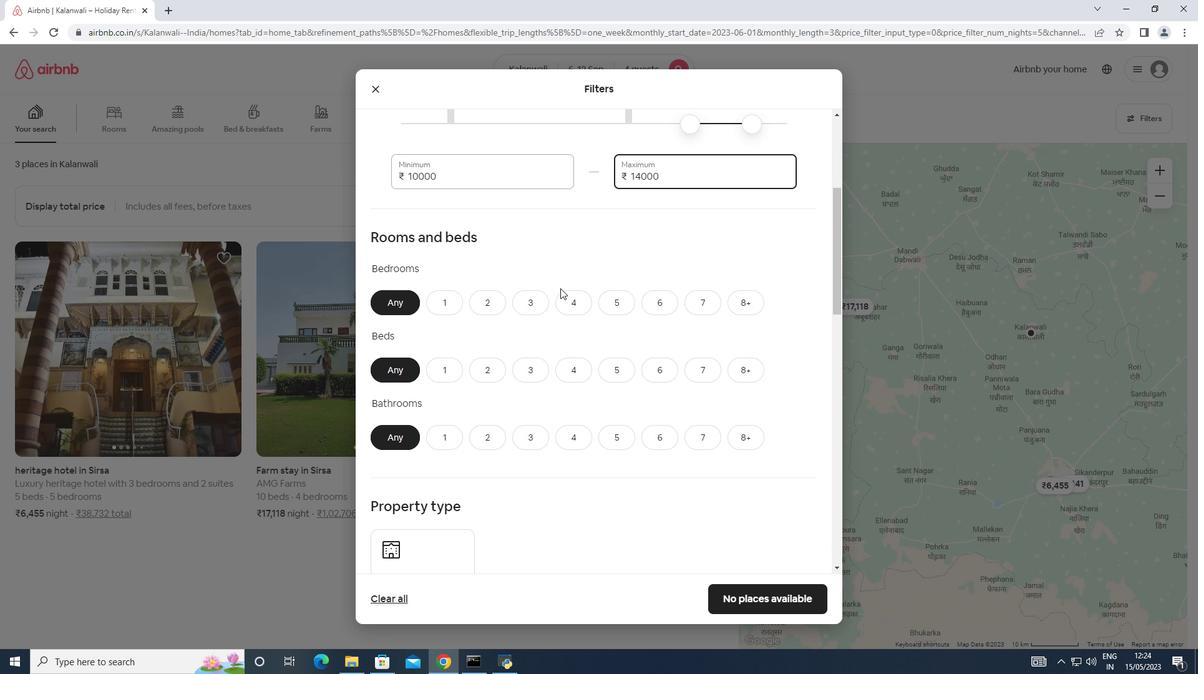 
Action: Mouse pressed left at (562, 296)
Screenshot: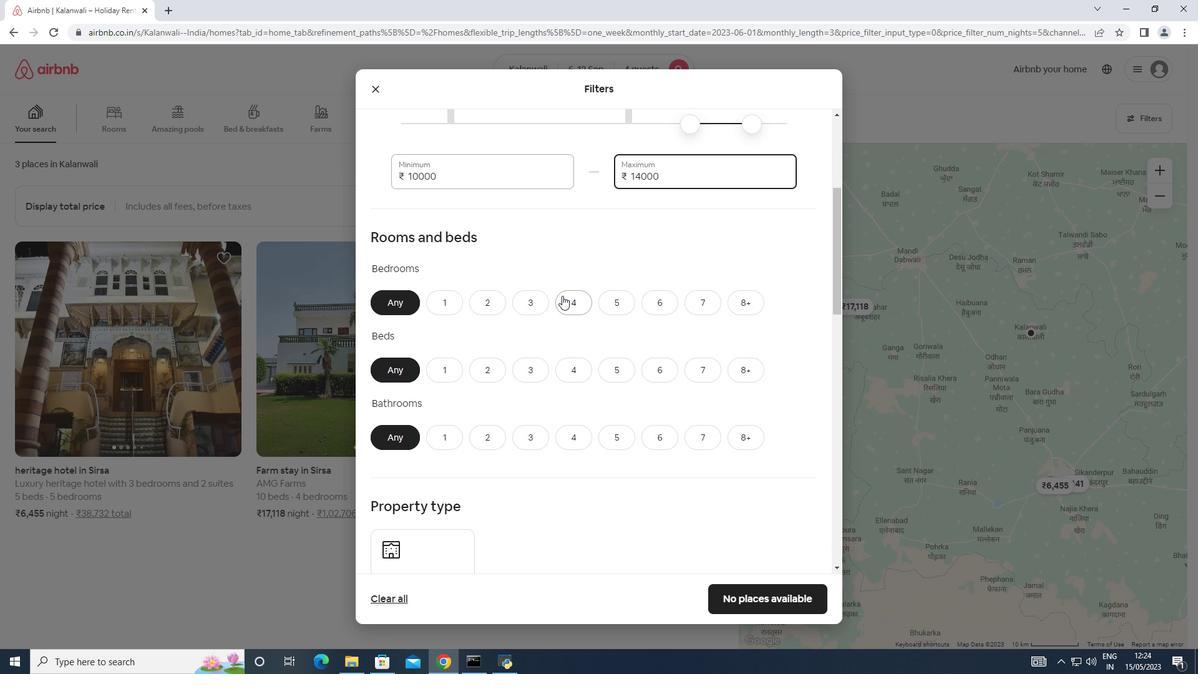 
Action: Mouse moved to (571, 365)
Screenshot: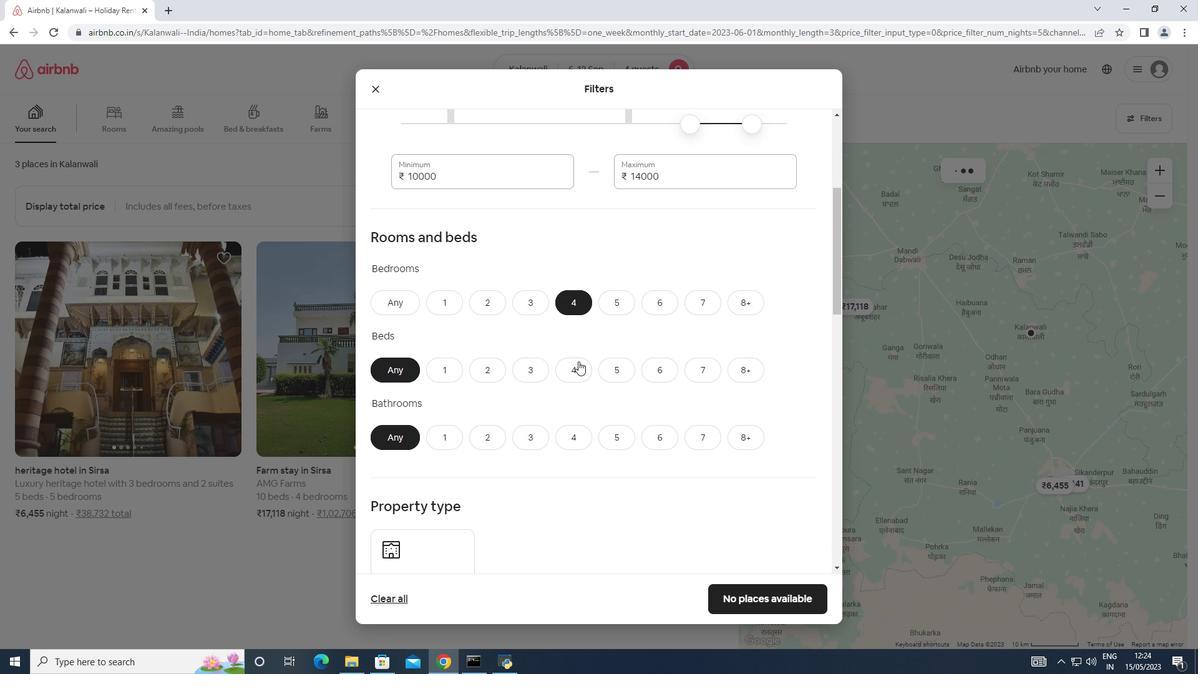 
Action: Mouse pressed left at (571, 365)
Screenshot: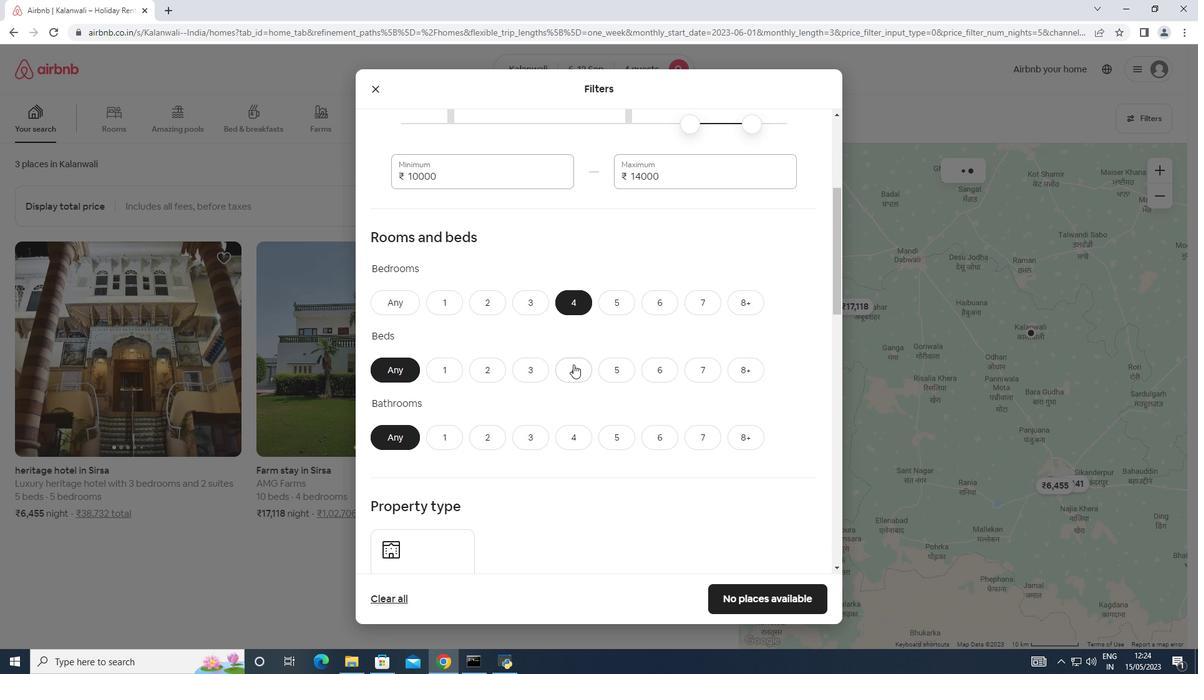 
Action: Mouse moved to (573, 438)
Screenshot: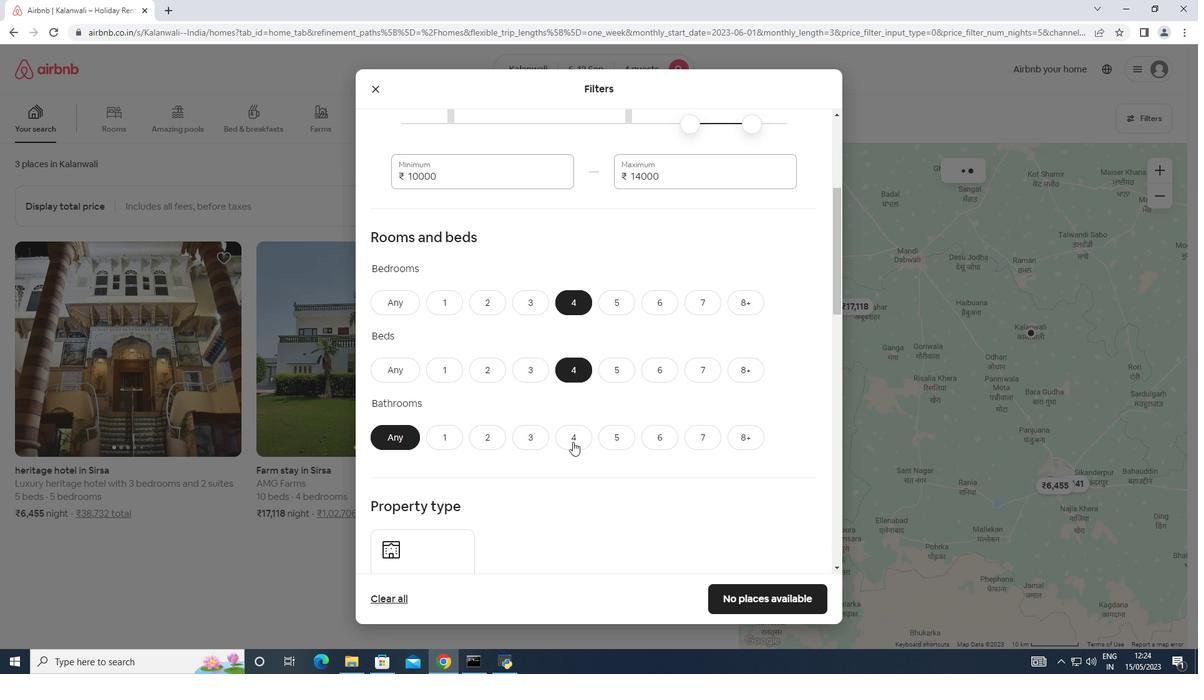 
Action: Mouse pressed left at (573, 438)
Screenshot: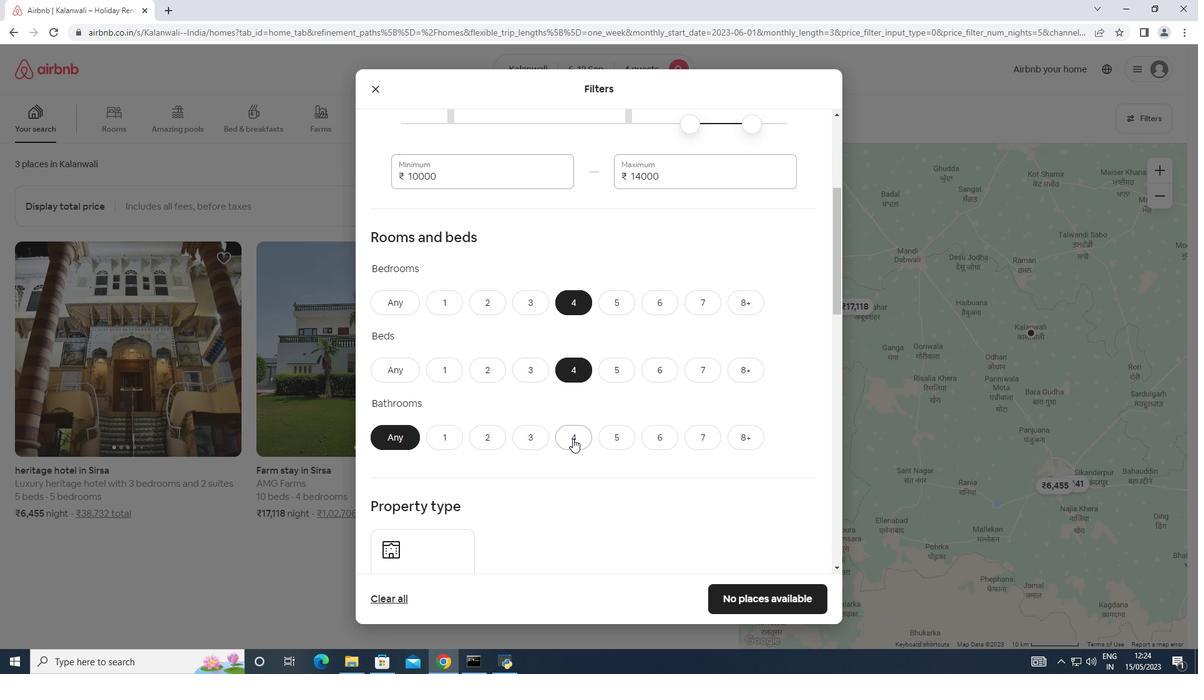 
Action: Mouse moved to (575, 425)
Screenshot: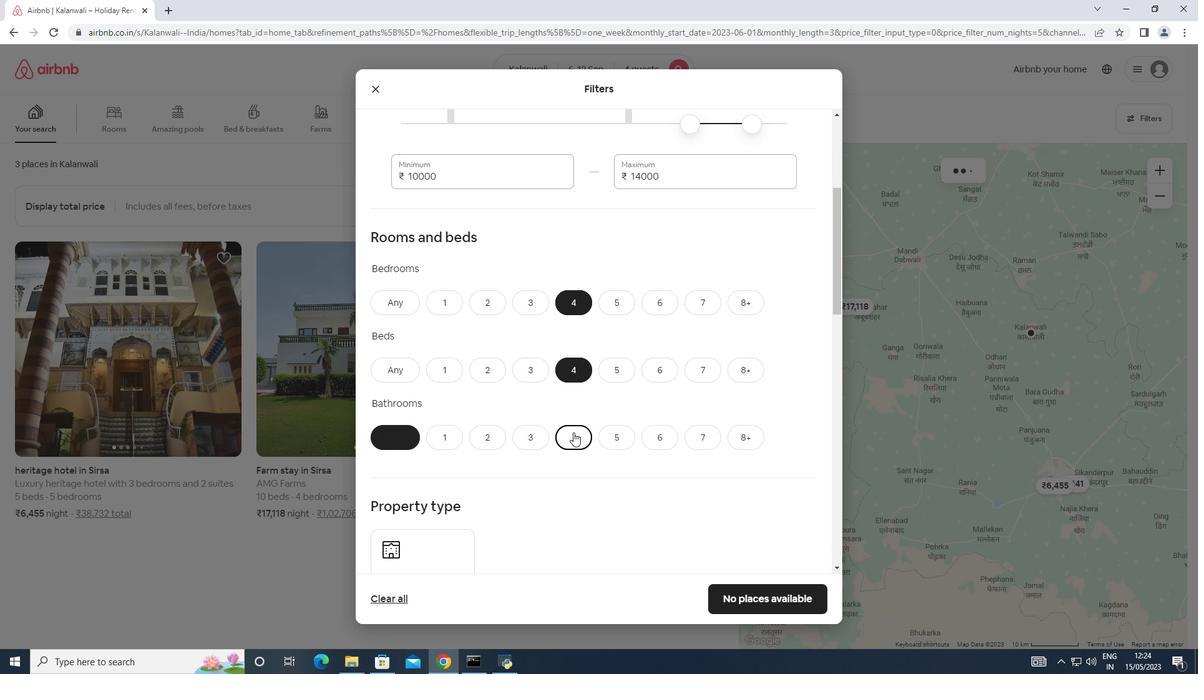 
Action: Mouse scrolled (575, 424) with delta (0, 0)
Screenshot: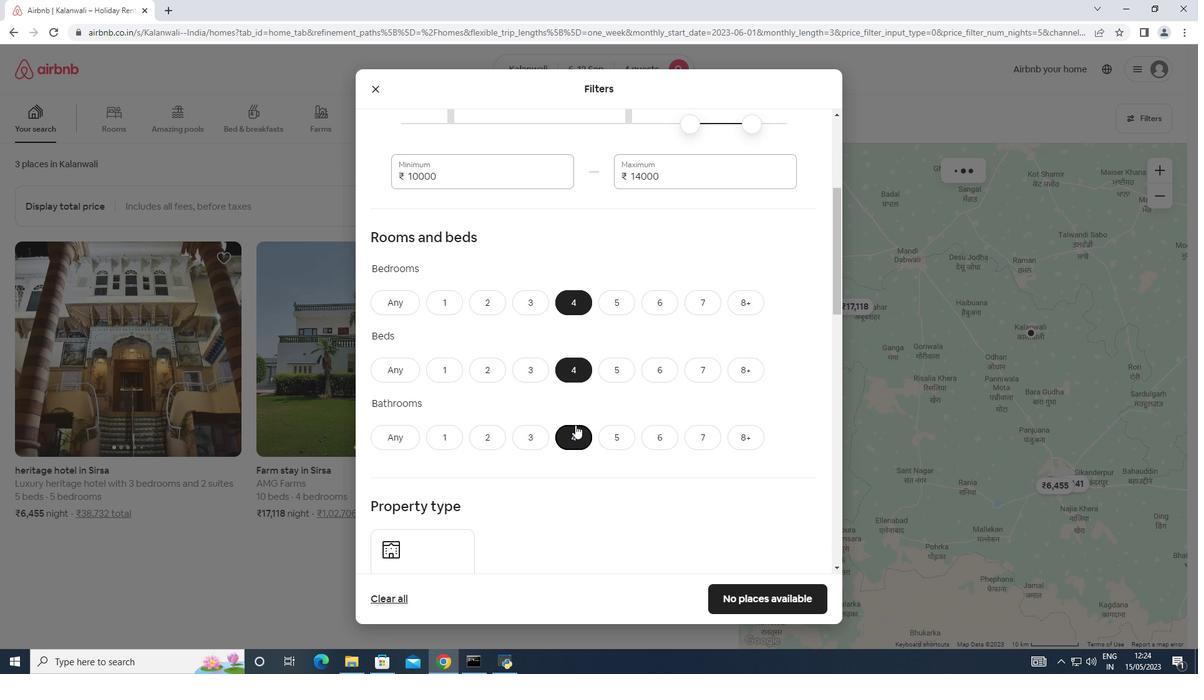 
Action: Mouse scrolled (575, 424) with delta (0, 0)
Screenshot: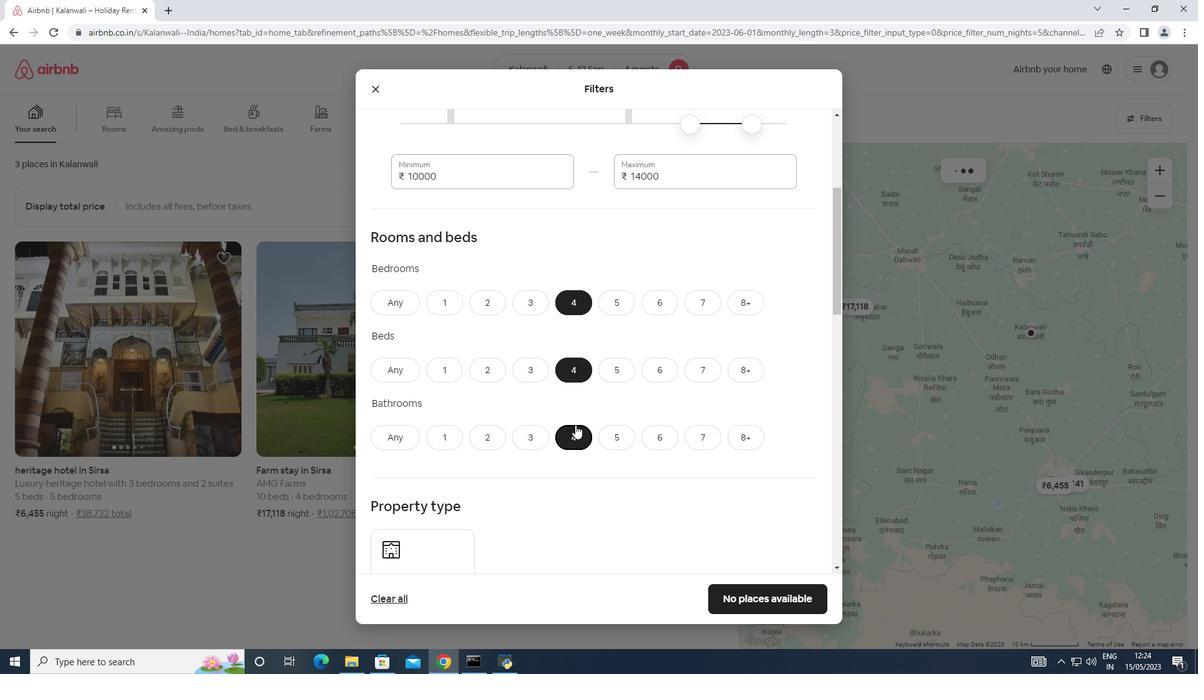 
Action: Mouse moved to (584, 418)
Screenshot: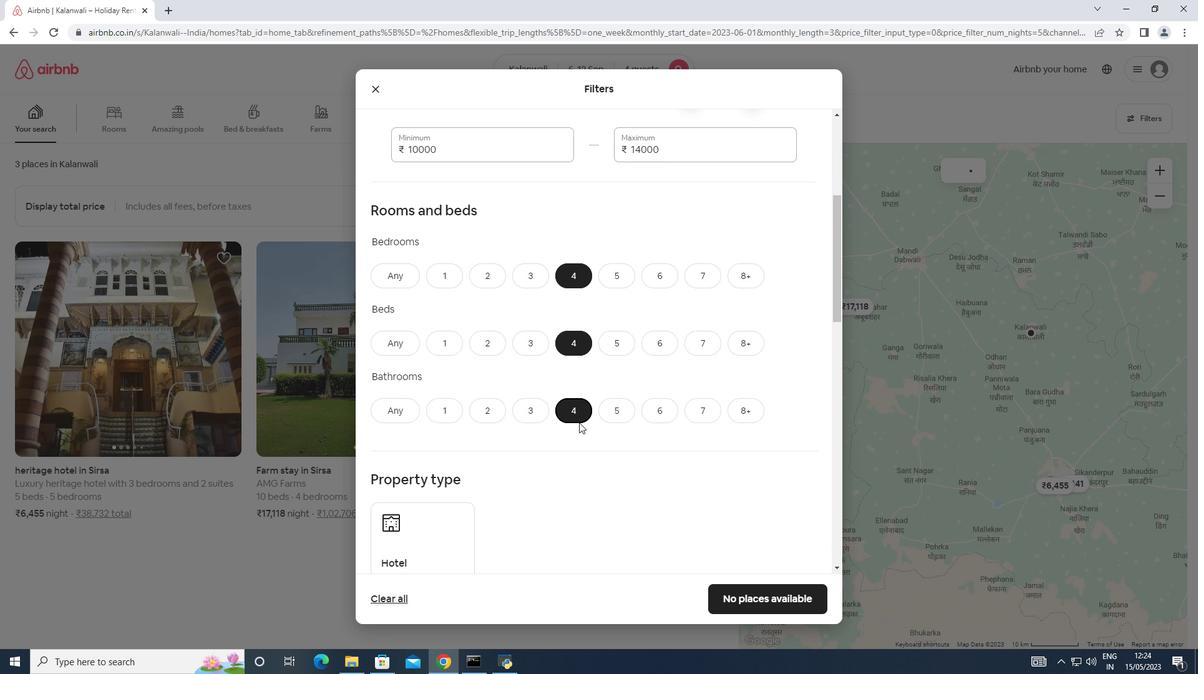 
Action: Mouse scrolled (584, 417) with delta (0, 0)
Screenshot: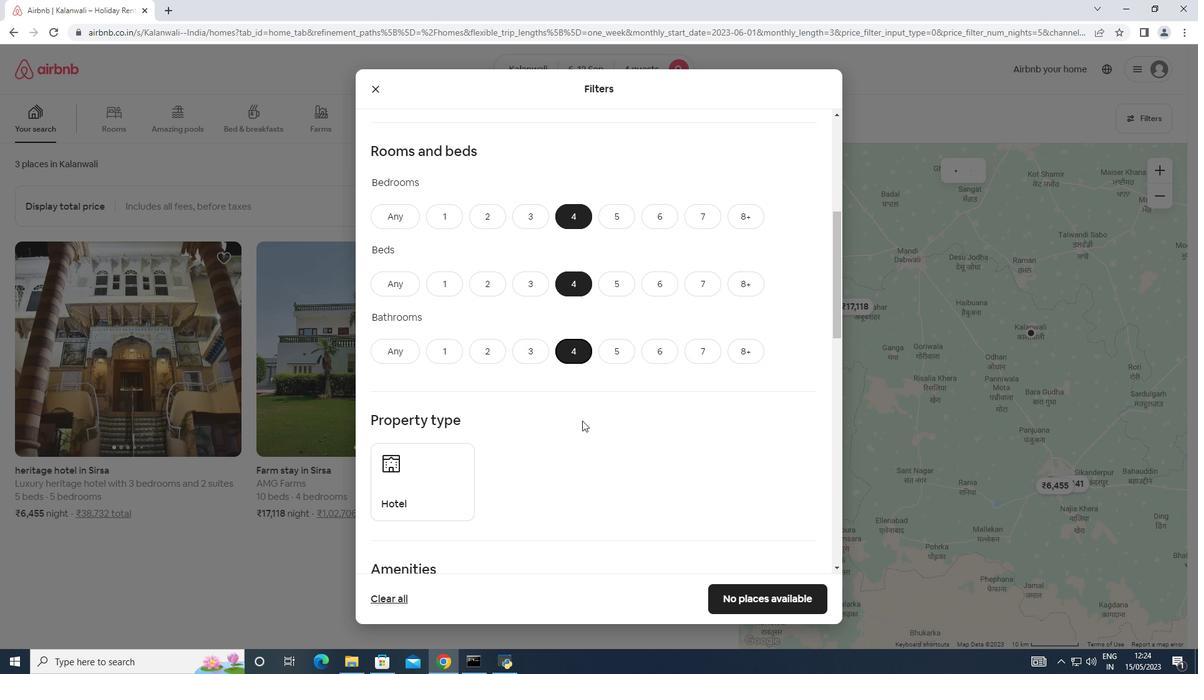 
Action: Mouse moved to (372, 368)
Screenshot: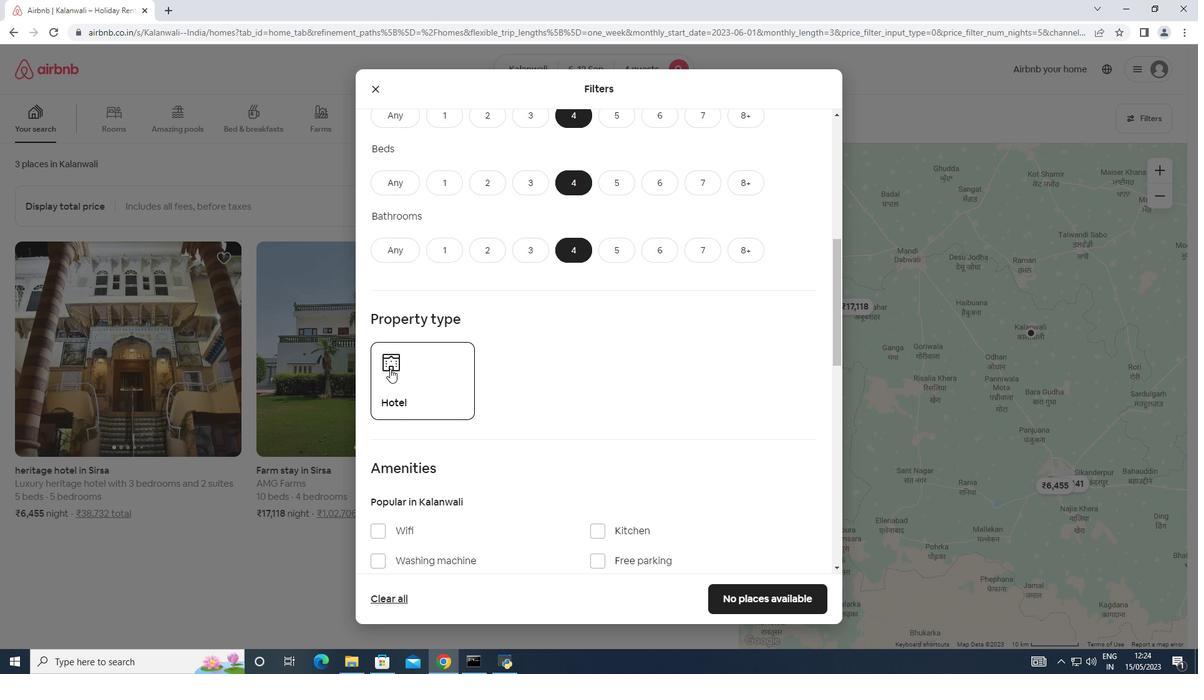 
Action: Mouse scrolled (372, 368) with delta (0, 0)
Screenshot: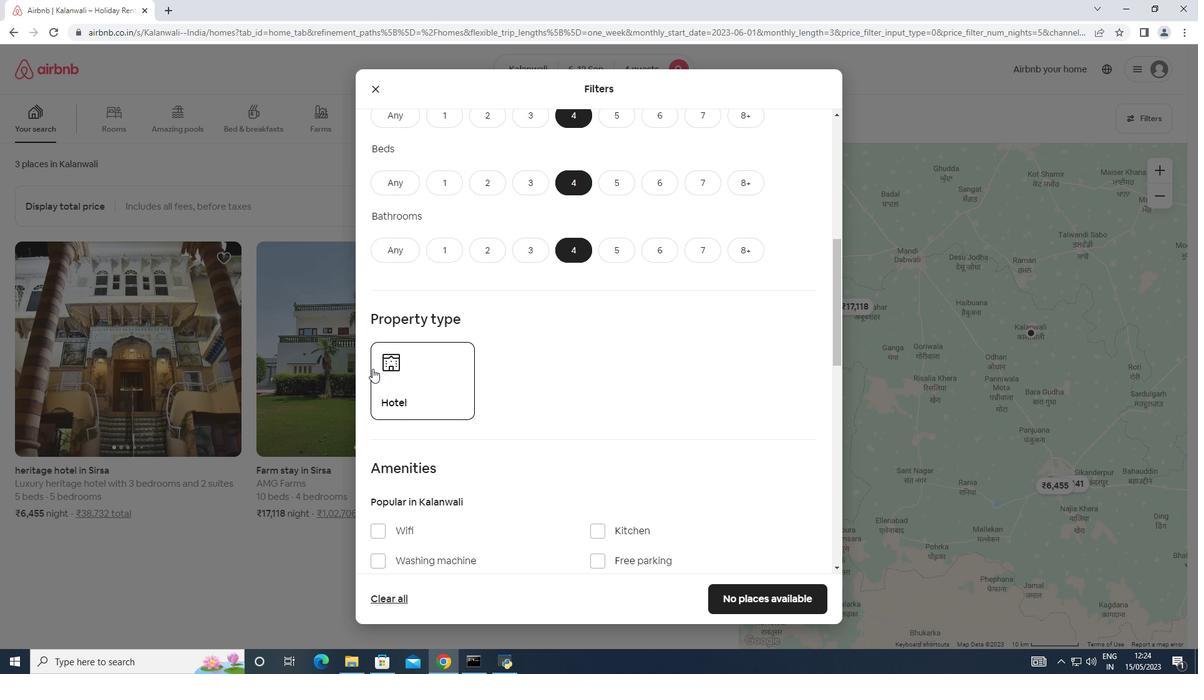 
Action: Mouse moved to (372, 367)
Screenshot: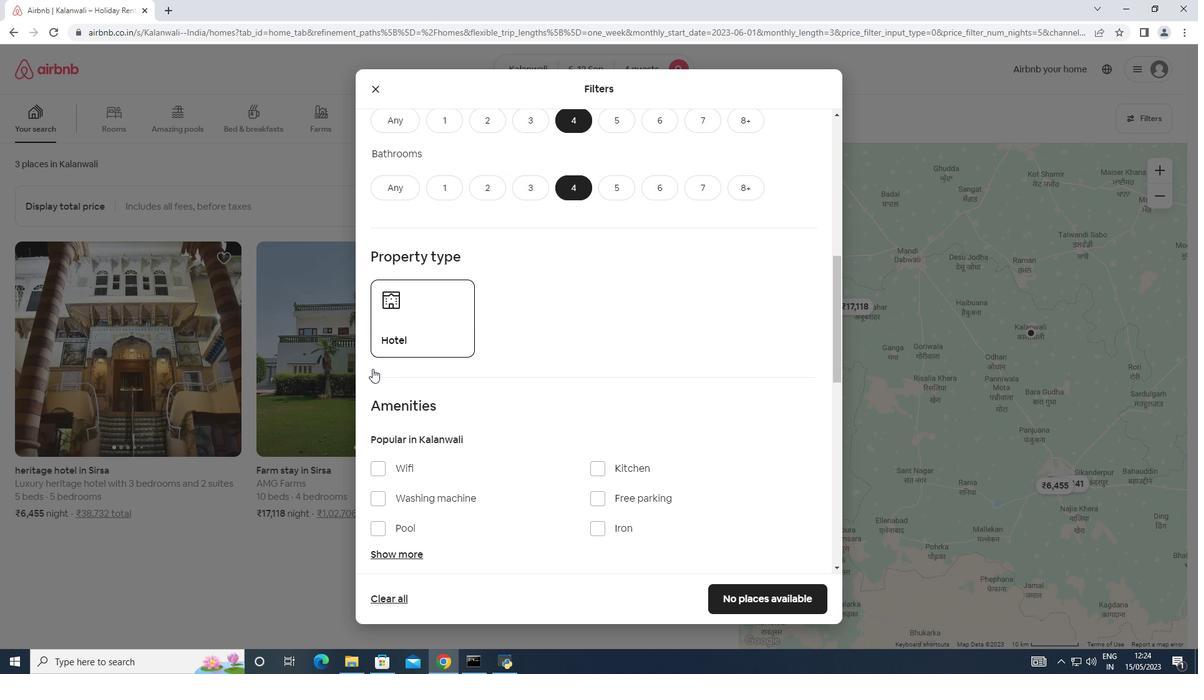 
Action: Mouse scrolled (372, 367) with delta (0, 0)
Screenshot: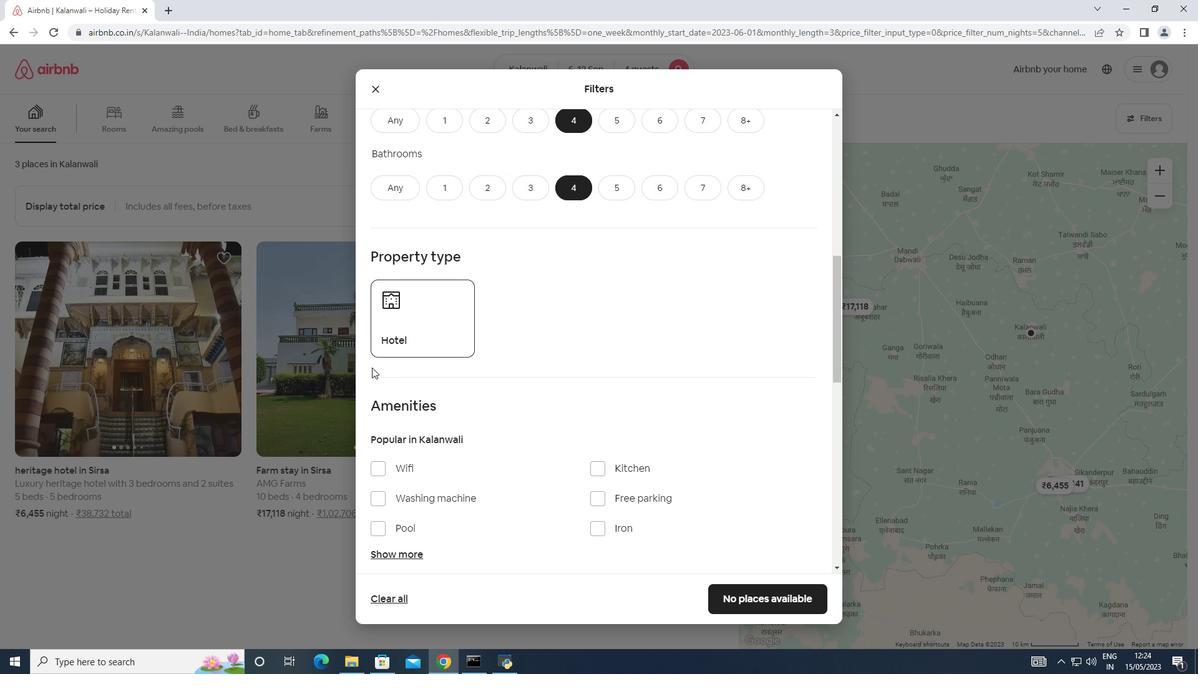 
Action: Mouse moved to (413, 369)
Screenshot: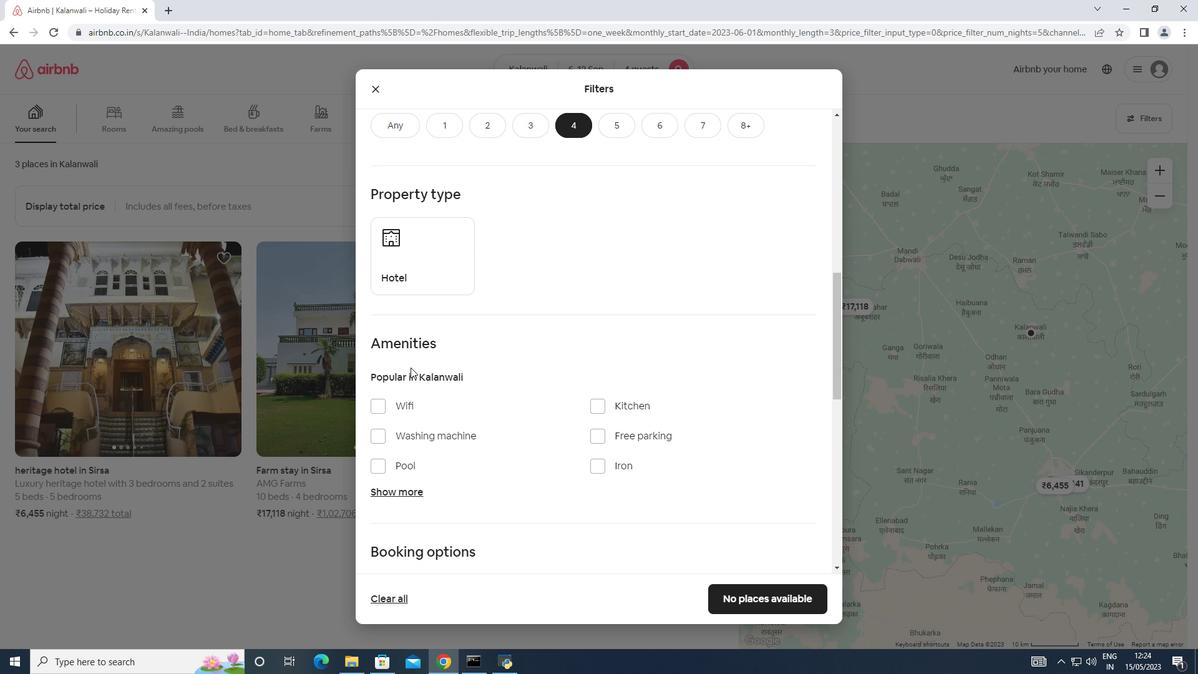 
Action: Mouse scrolled (413, 368) with delta (0, 0)
Screenshot: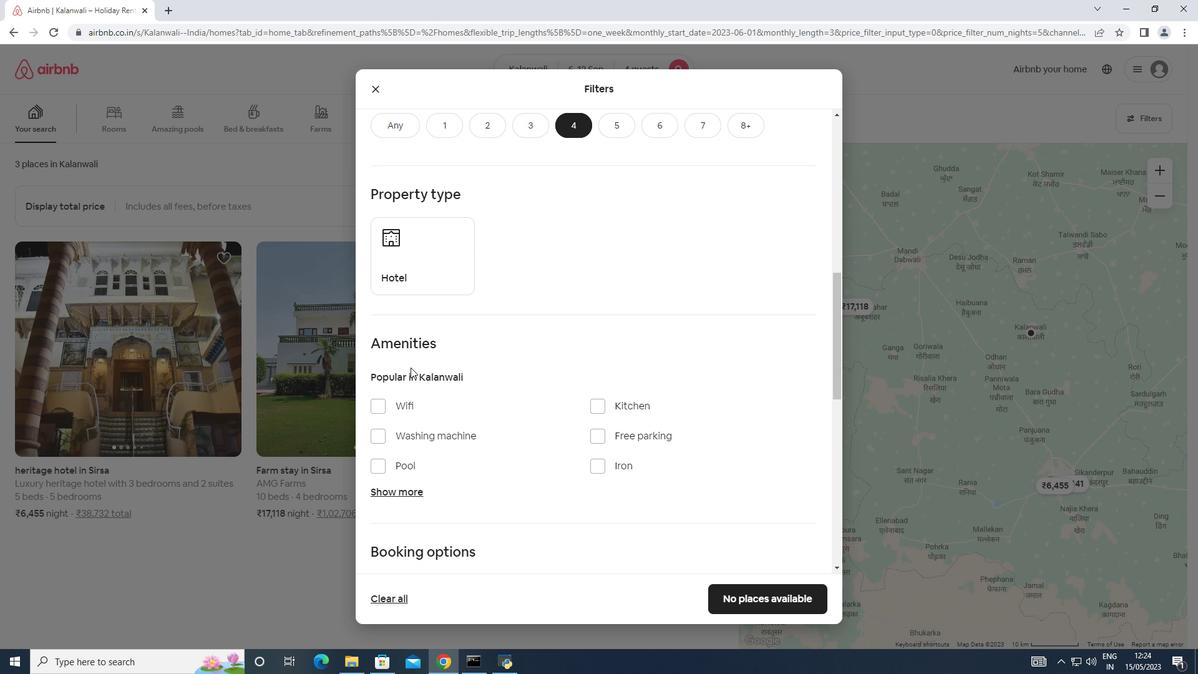 
Action: Mouse moved to (396, 425)
Screenshot: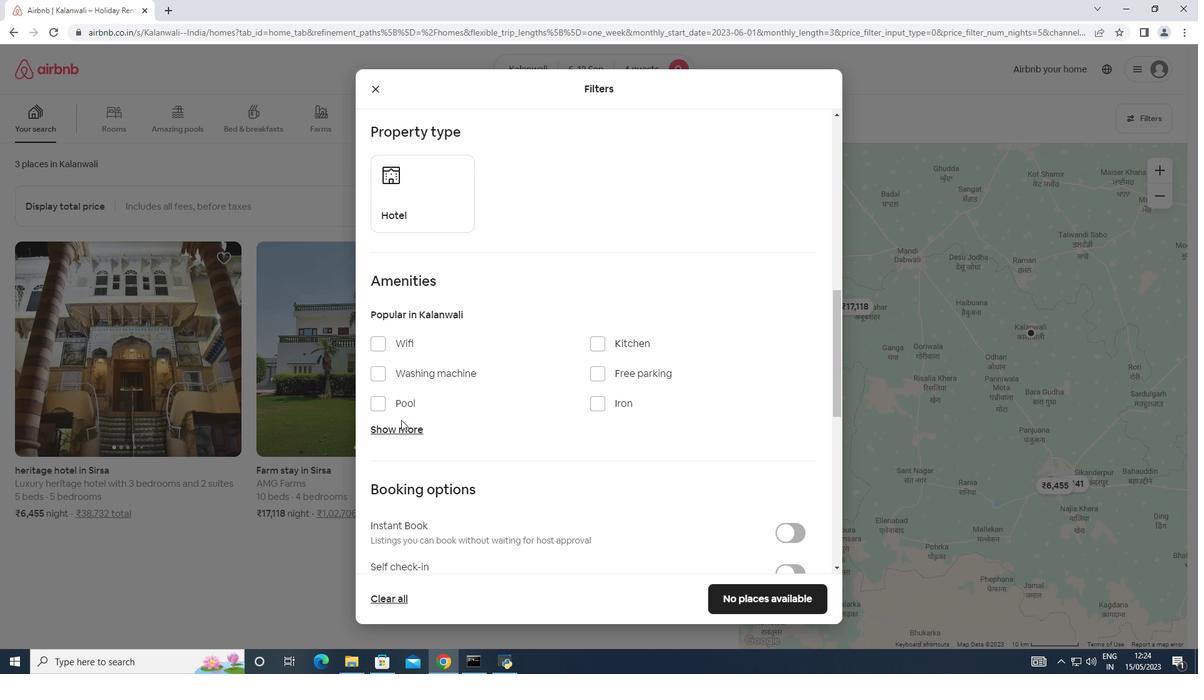 
Action: Mouse pressed left at (396, 425)
Screenshot: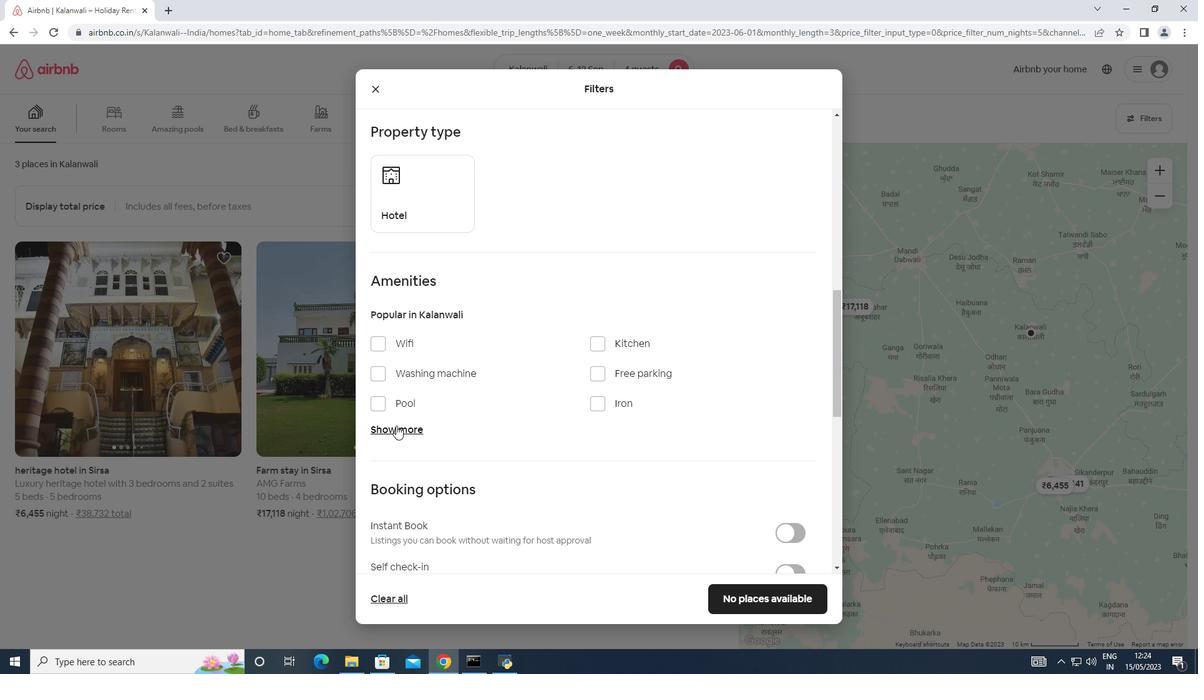 
Action: Mouse moved to (480, 389)
Screenshot: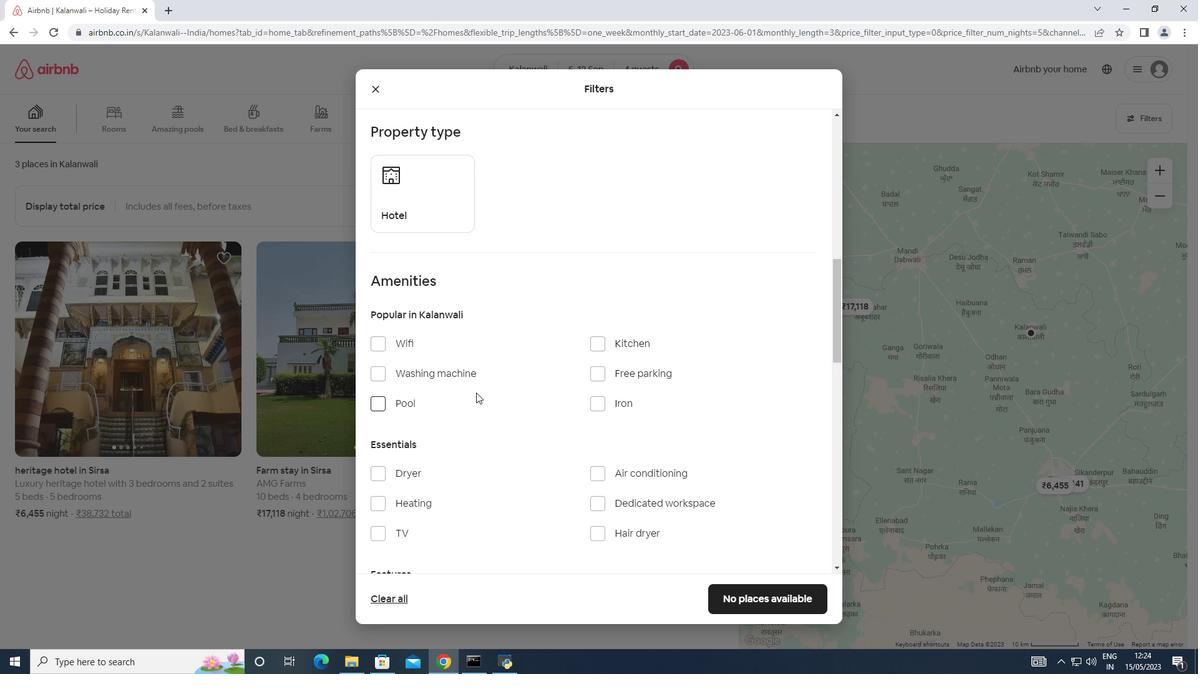 
Action: Mouse scrolled (480, 388) with delta (0, 0)
Screenshot: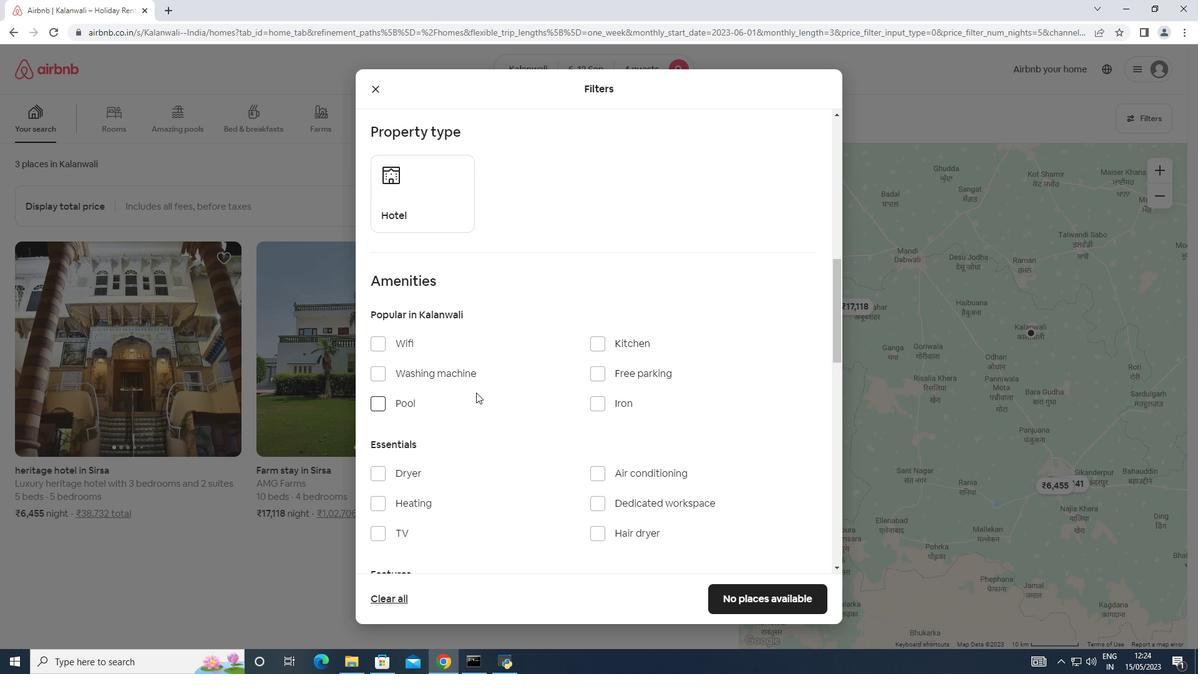 
Action: Mouse moved to (375, 280)
Screenshot: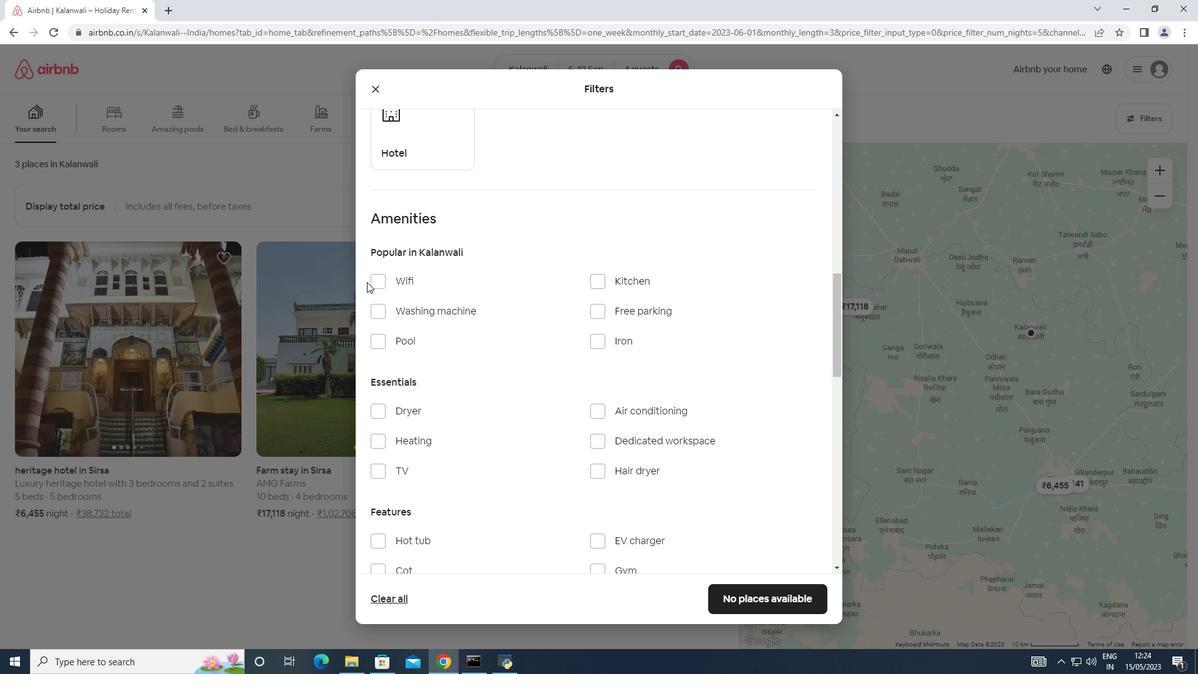
Action: Mouse pressed left at (375, 280)
Screenshot: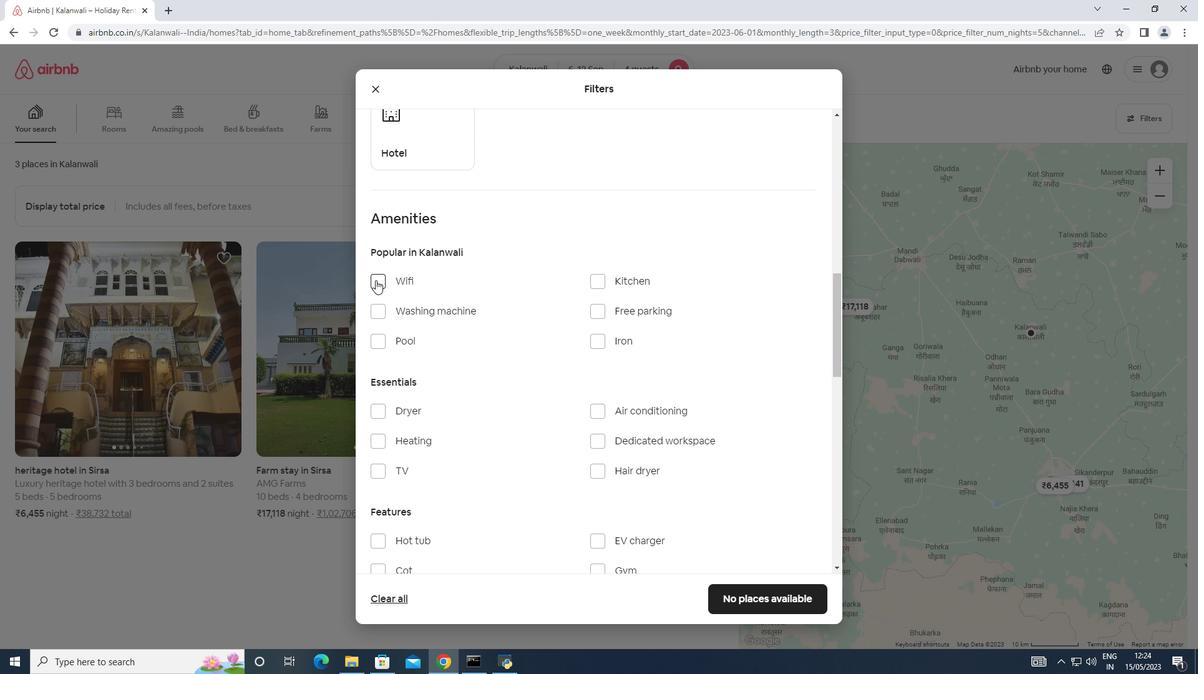 
Action: Mouse moved to (522, 359)
Screenshot: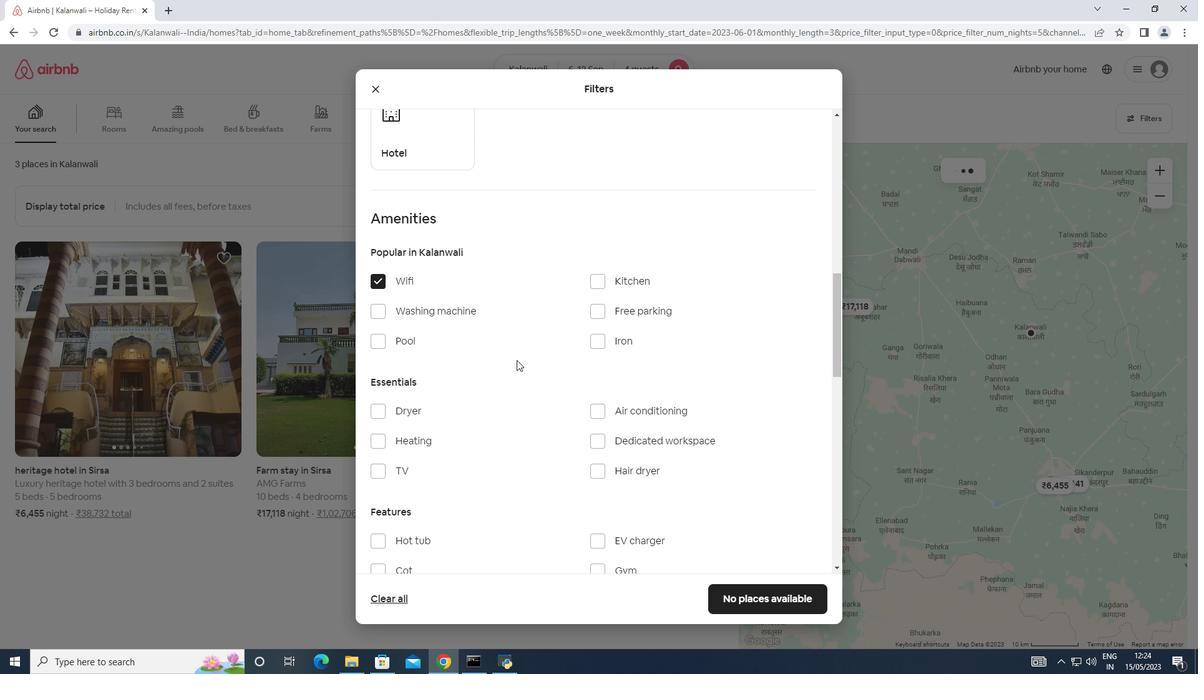 
Action: Mouse scrolled (522, 358) with delta (0, 0)
Screenshot: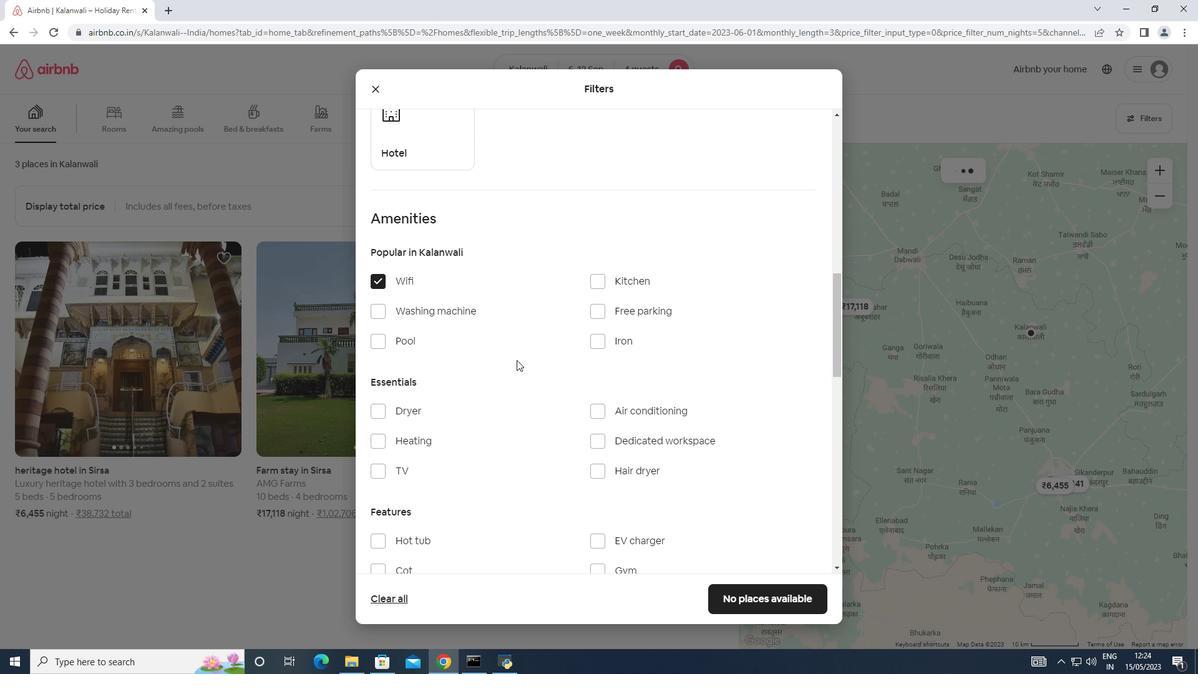 
Action: Mouse scrolled (522, 358) with delta (0, 0)
Screenshot: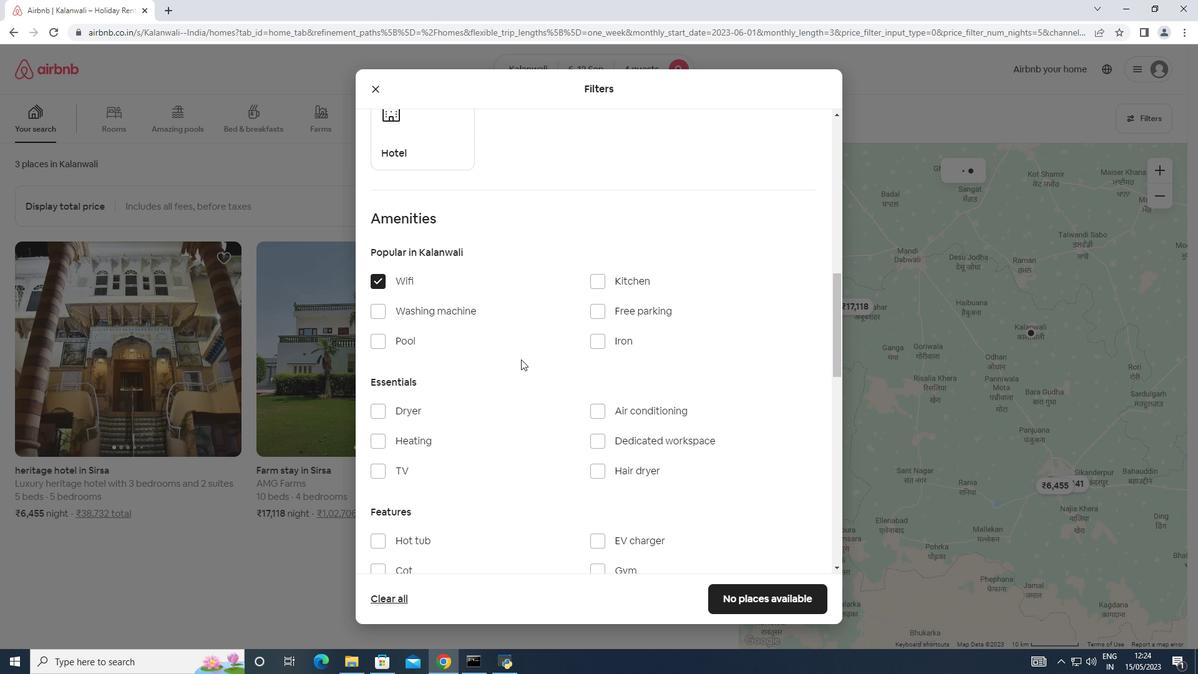 
Action: Mouse moved to (373, 344)
Screenshot: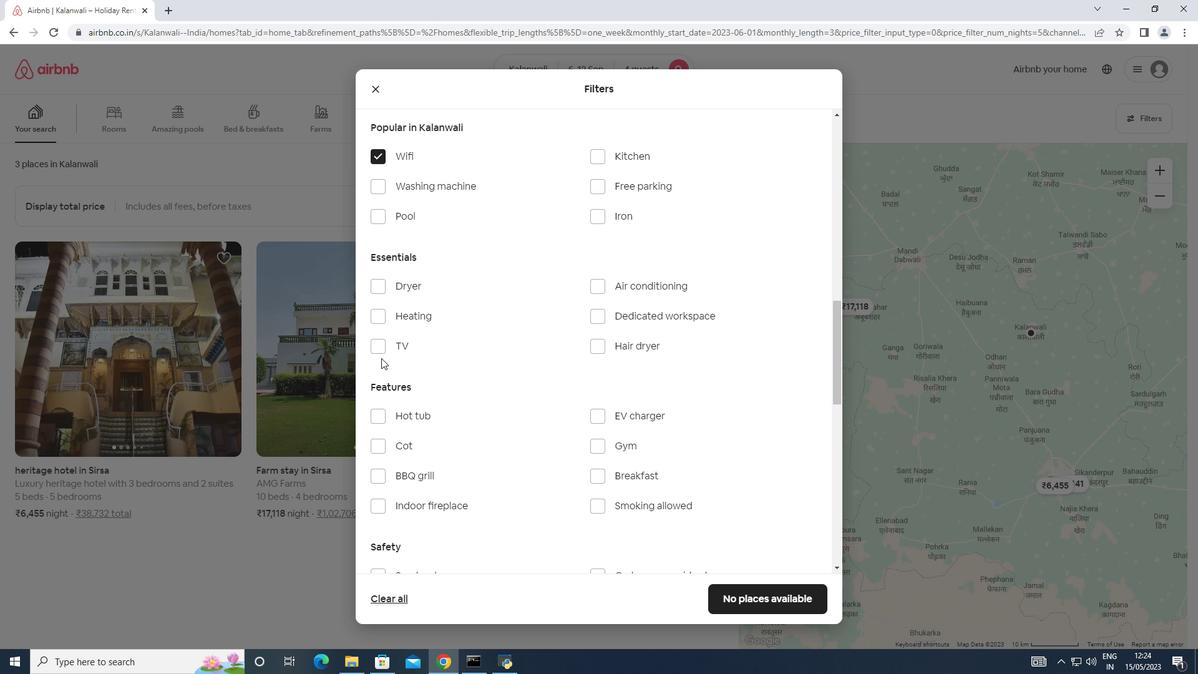 
Action: Mouse pressed left at (373, 344)
Screenshot: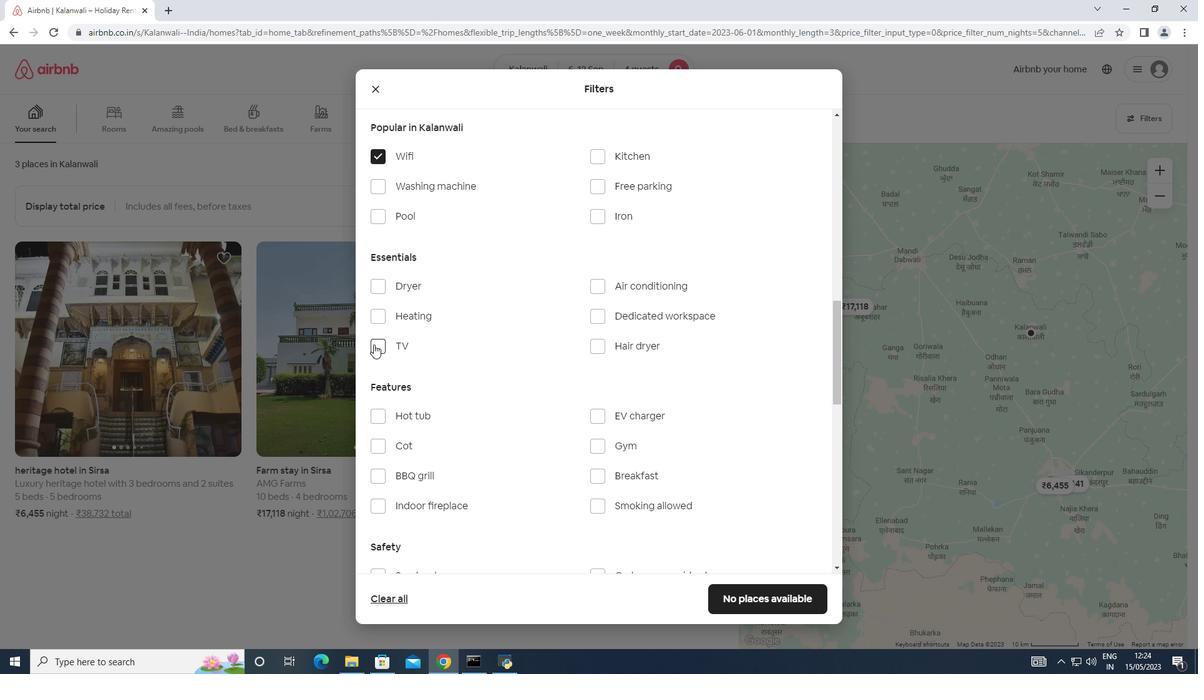 
Action: Mouse moved to (596, 178)
Screenshot: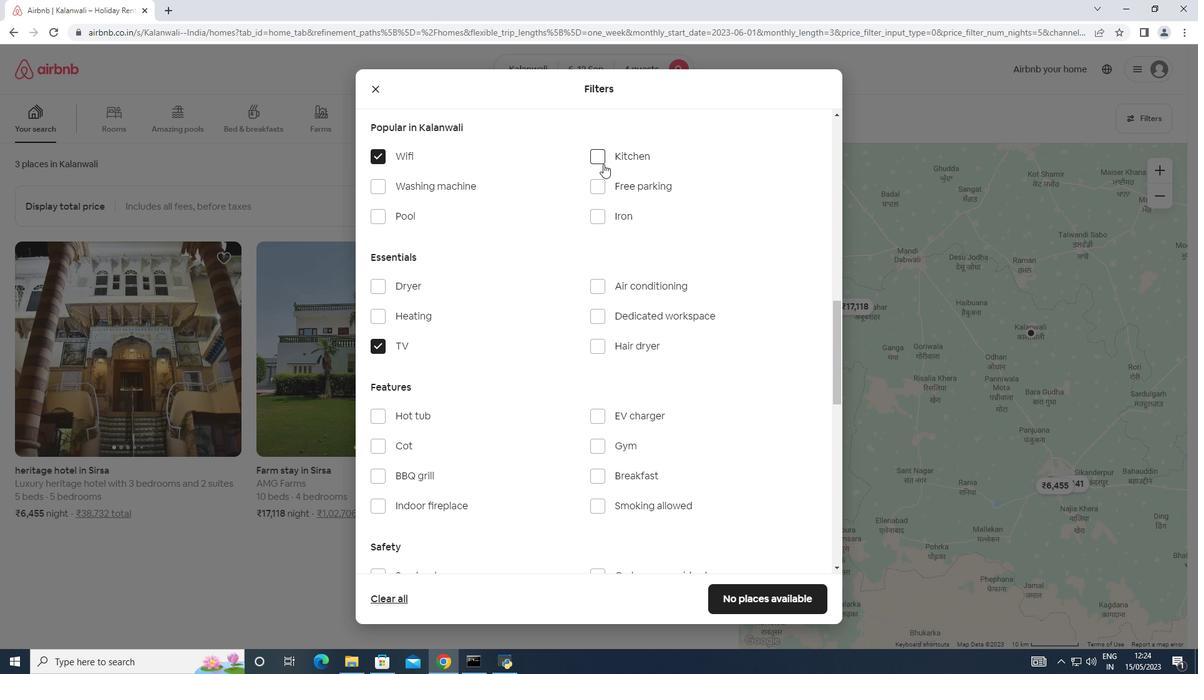 
Action: Mouse pressed left at (596, 178)
Screenshot: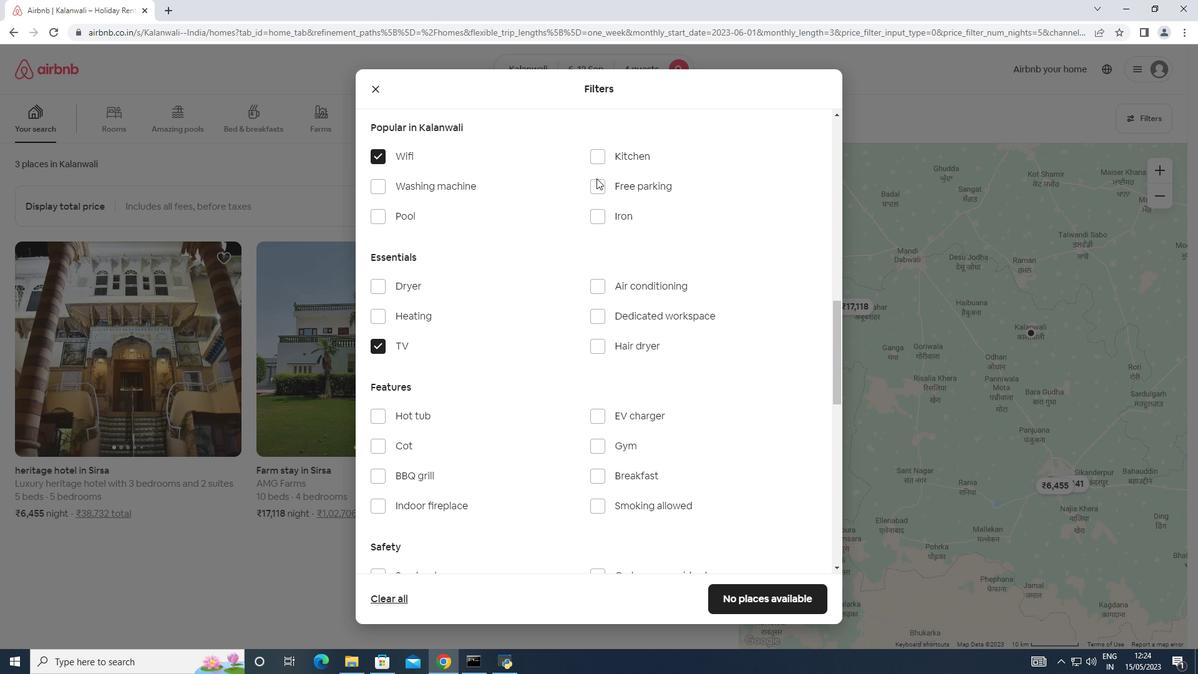 
Action: Mouse moved to (602, 191)
Screenshot: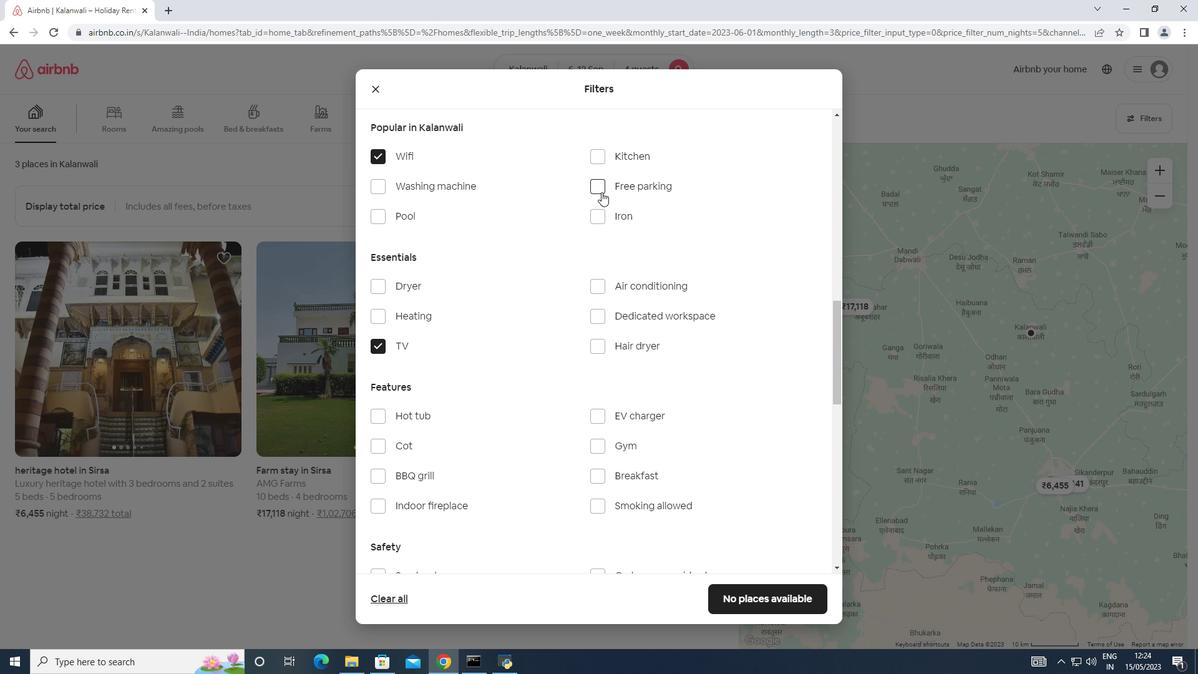 
Action: Mouse pressed left at (602, 191)
Screenshot: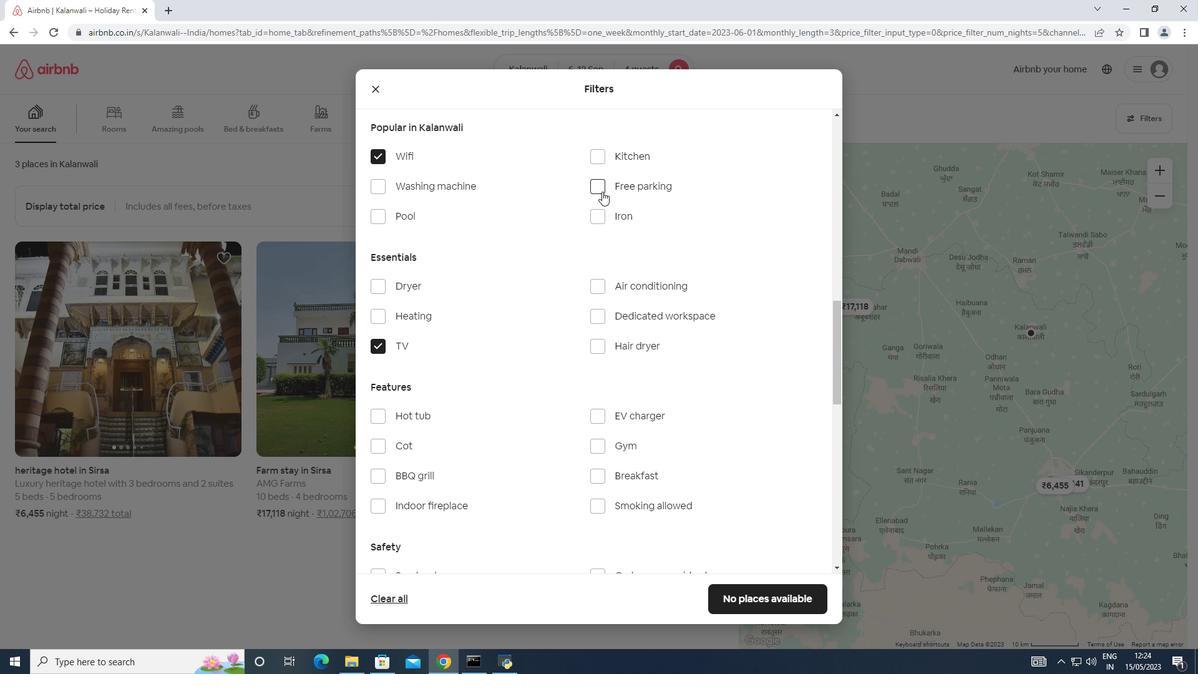 
Action: Mouse moved to (546, 247)
Screenshot: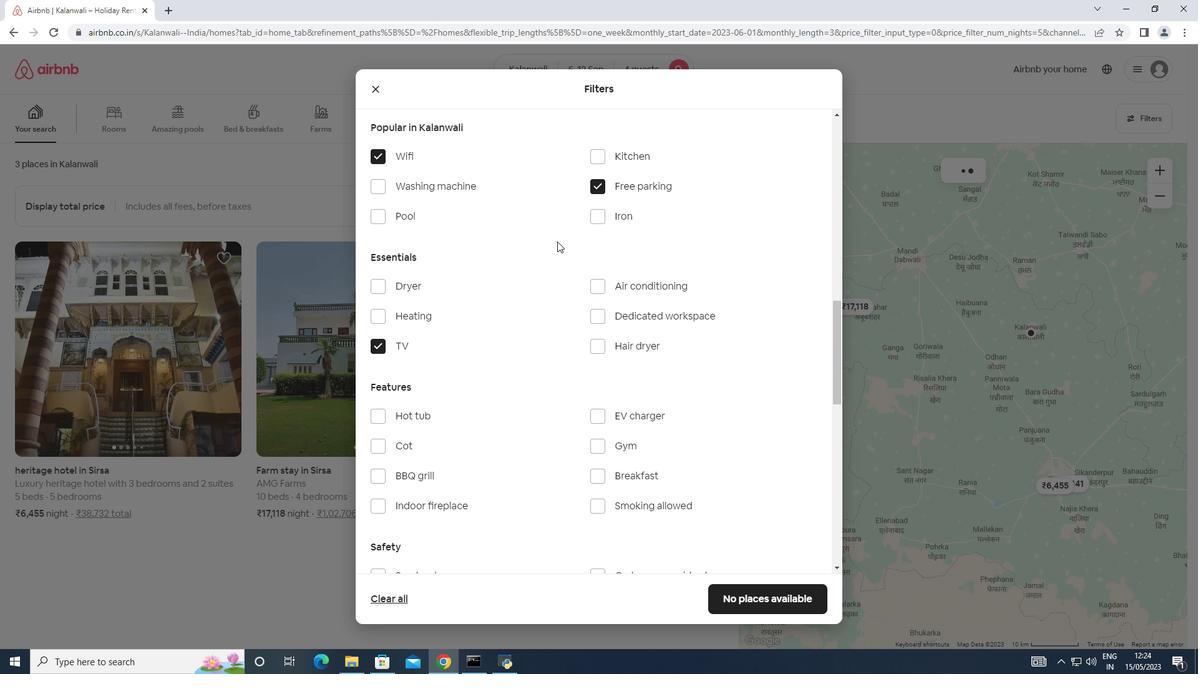 
Action: Mouse scrolled (546, 246) with delta (0, 0)
Screenshot: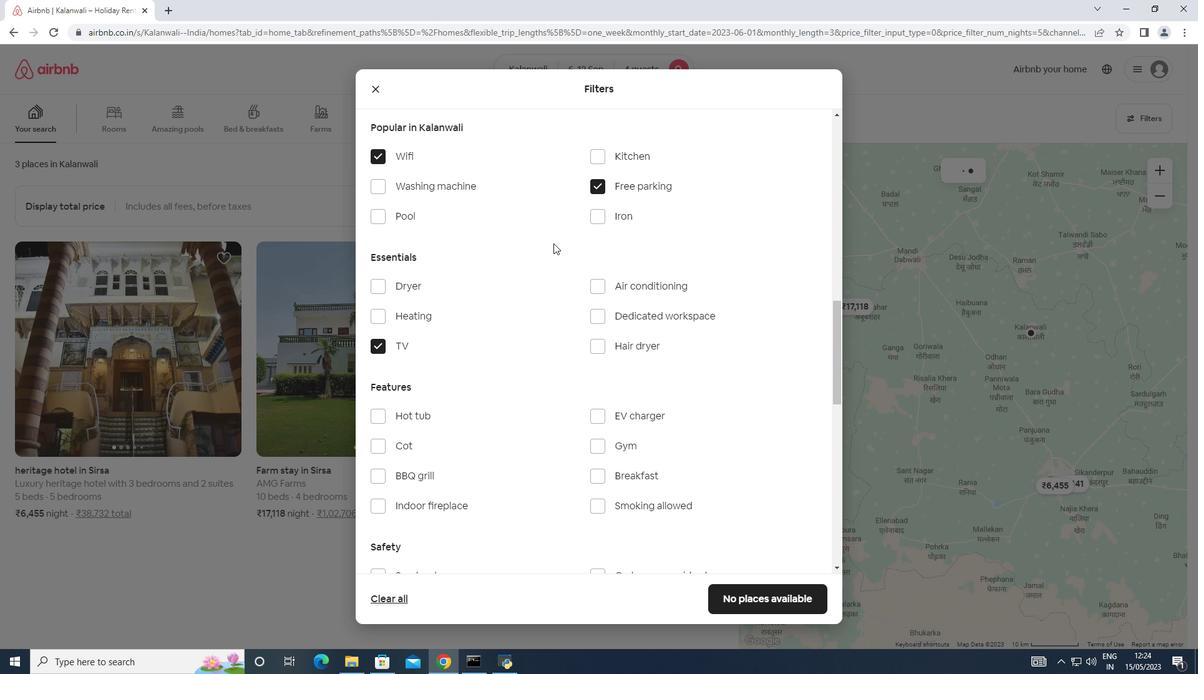 
Action: Mouse scrolled (546, 246) with delta (0, 0)
Screenshot: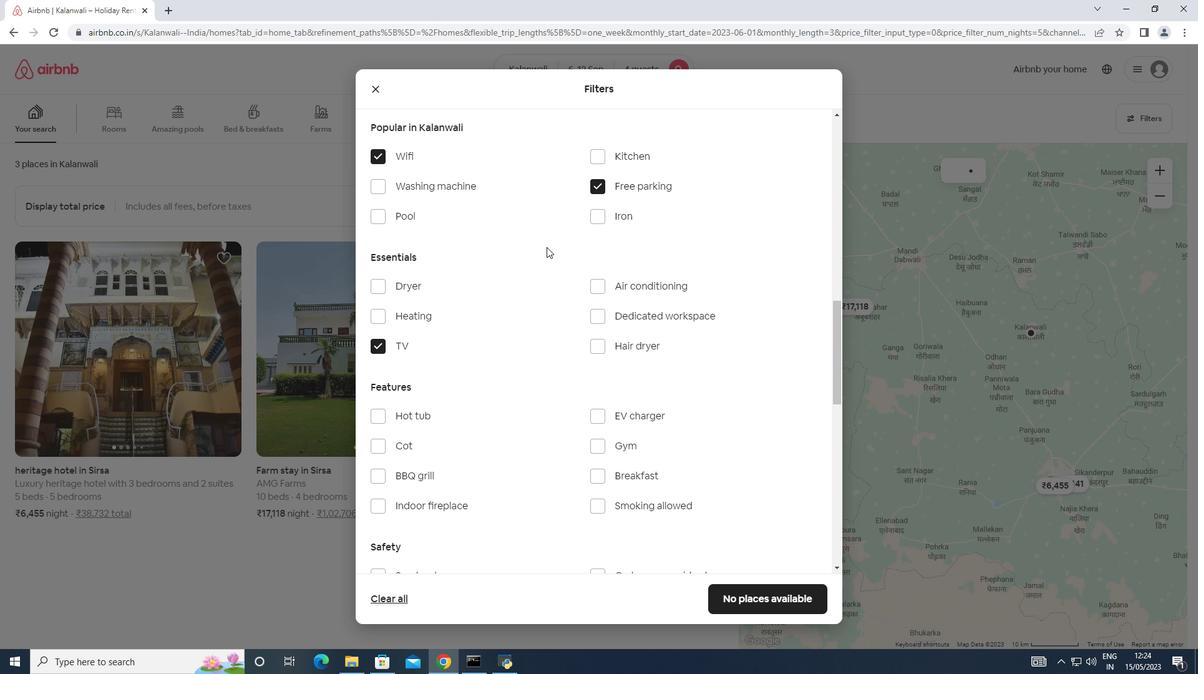 
Action: Mouse moved to (596, 318)
Screenshot: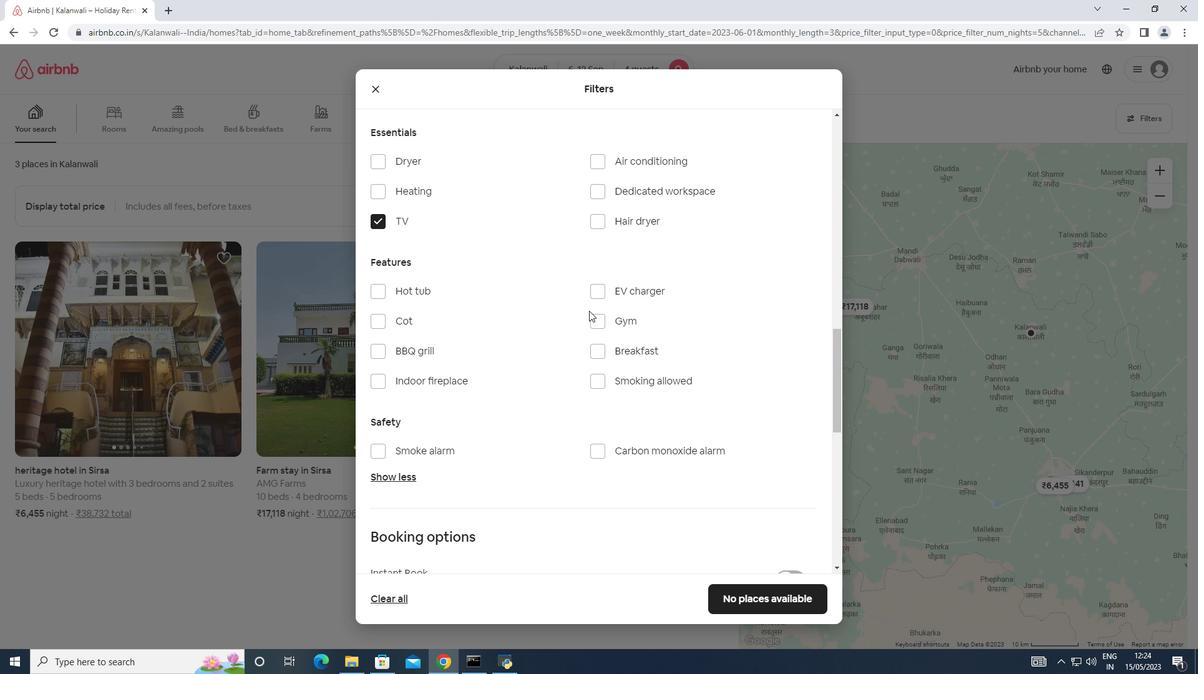 
Action: Mouse pressed left at (596, 318)
Screenshot: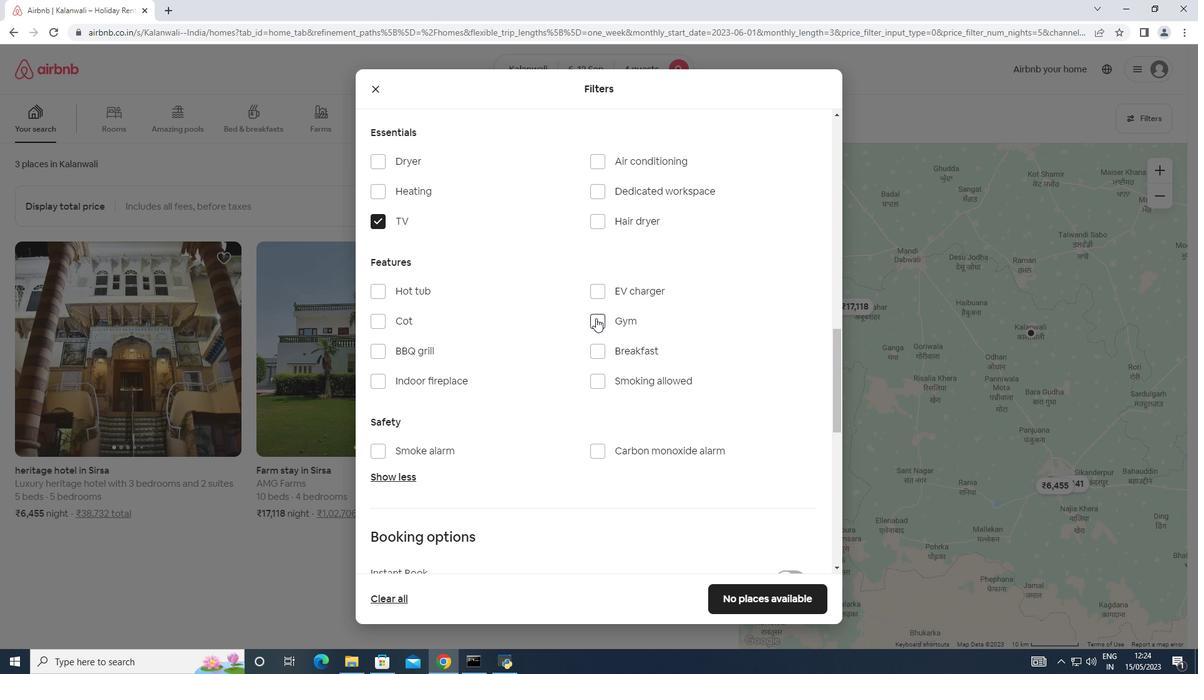
Action: Mouse moved to (597, 355)
Screenshot: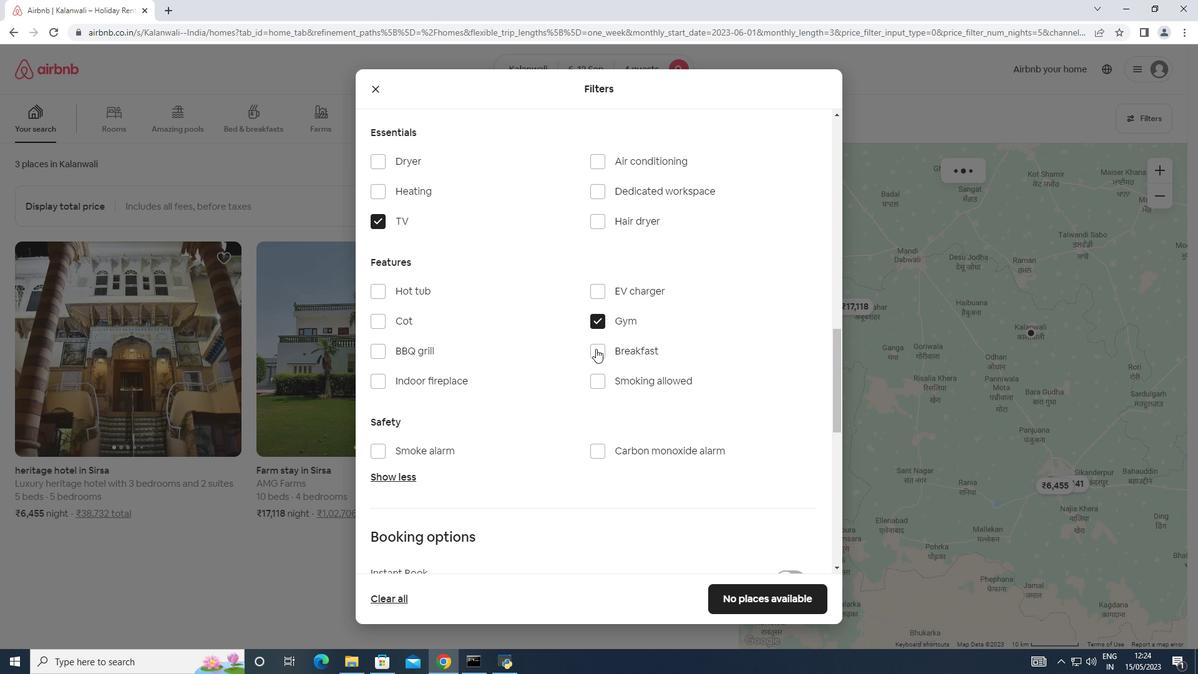 
Action: Mouse pressed left at (597, 355)
Screenshot: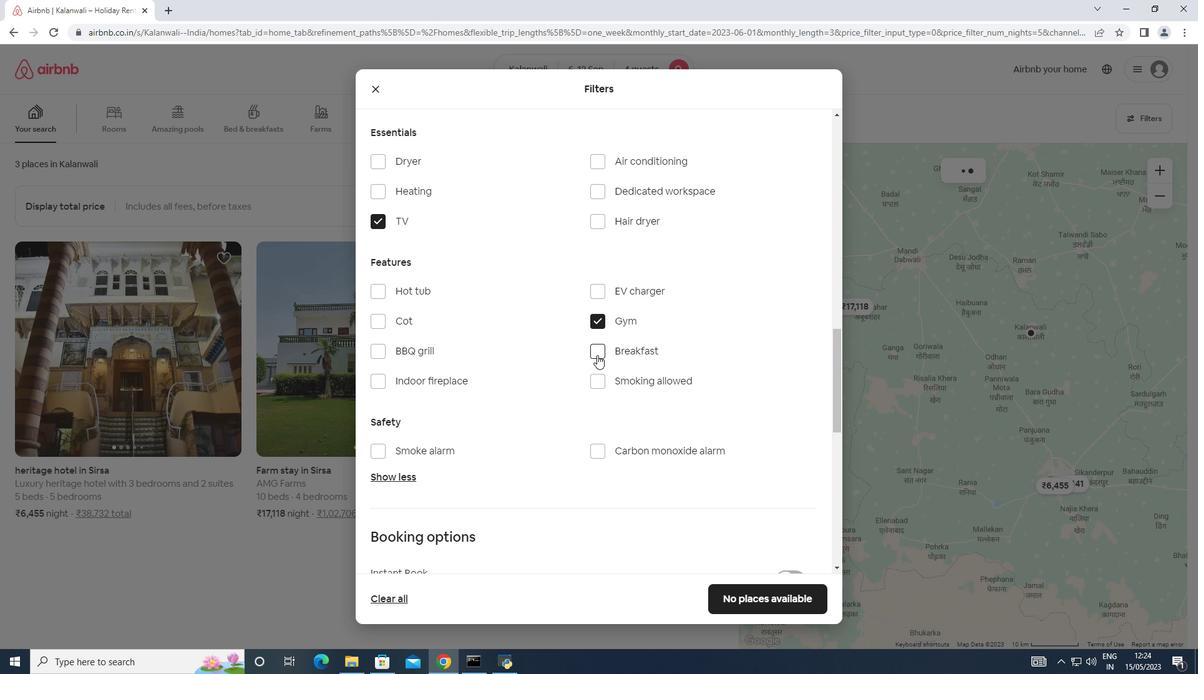 
Action: Mouse moved to (597, 352)
Screenshot: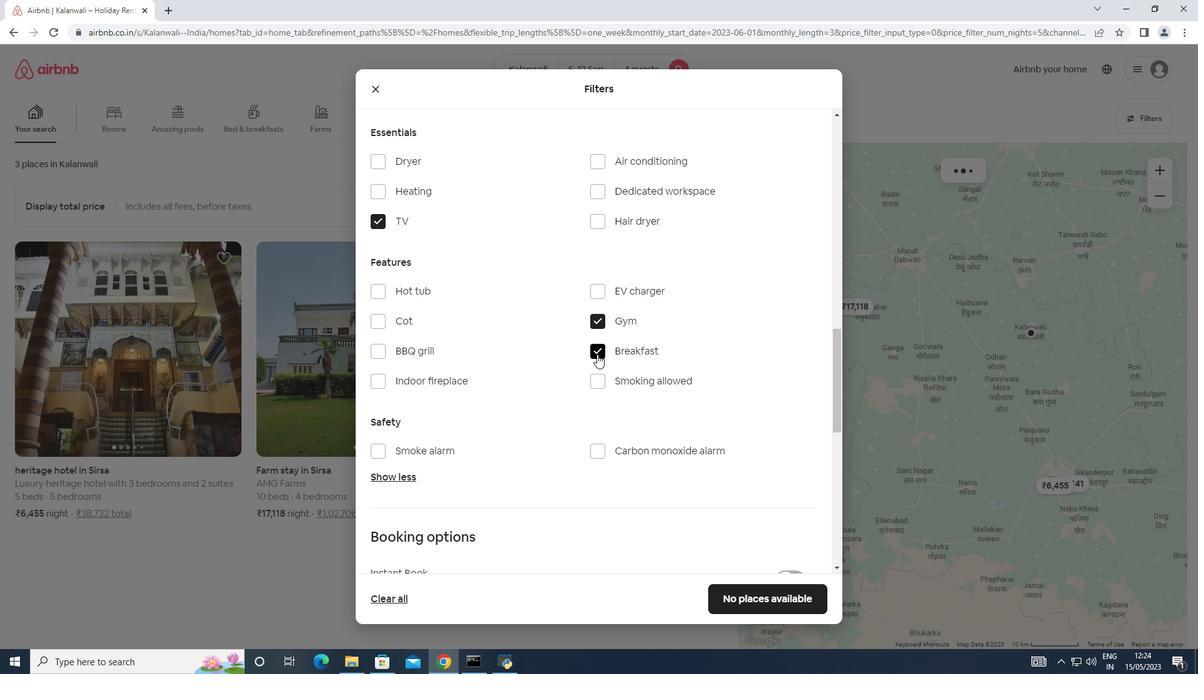
Action: Mouse scrolled (597, 351) with delta (0, 0)
Screenshot: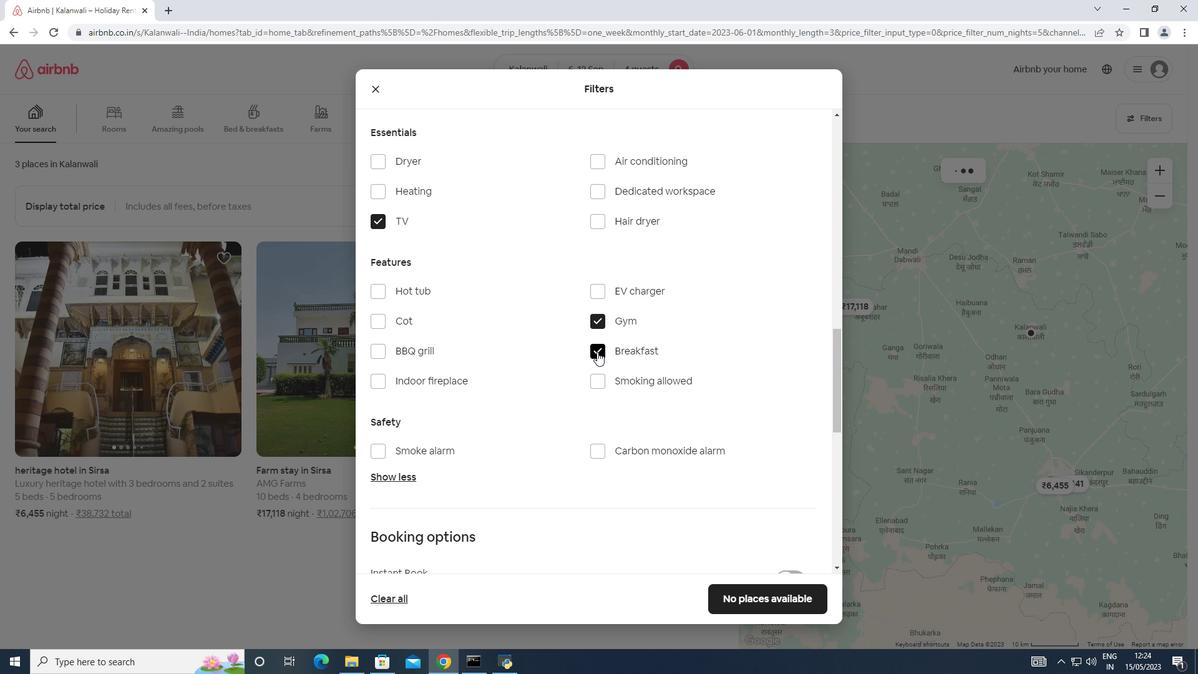 
Action: Mouse scrolled (597, 351) with delta (0, 0)
Screenshot: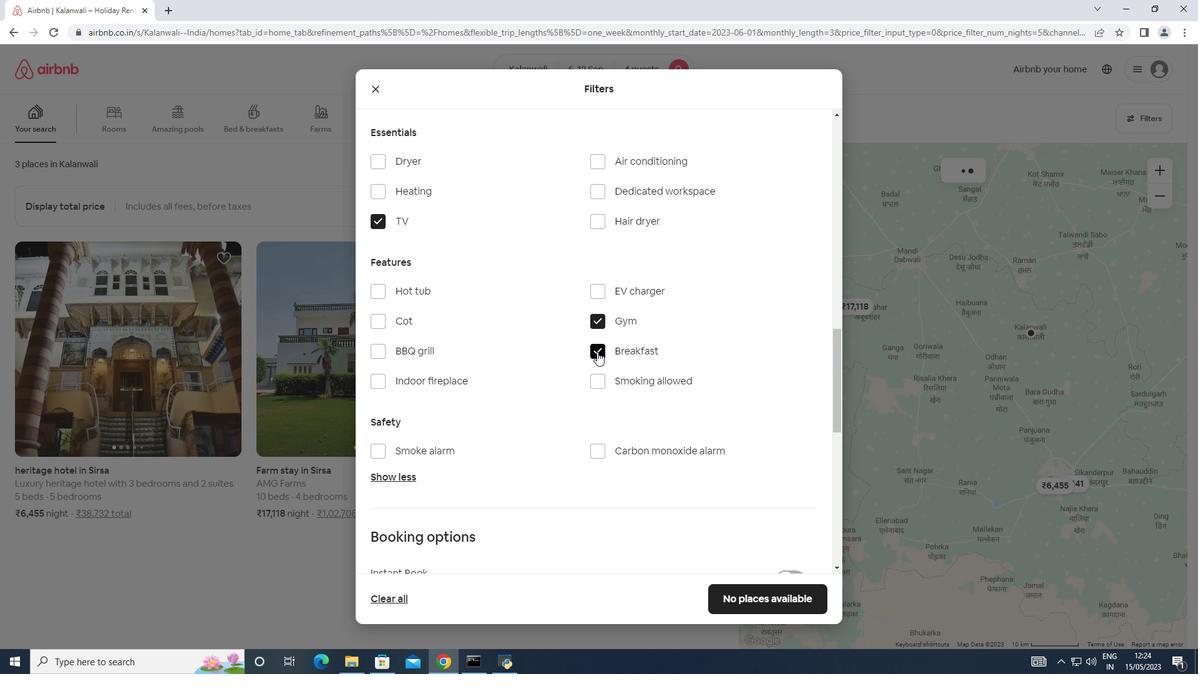 
Action: Mouse scrolled (597, 351) with delta (0, 0)
Screenshot: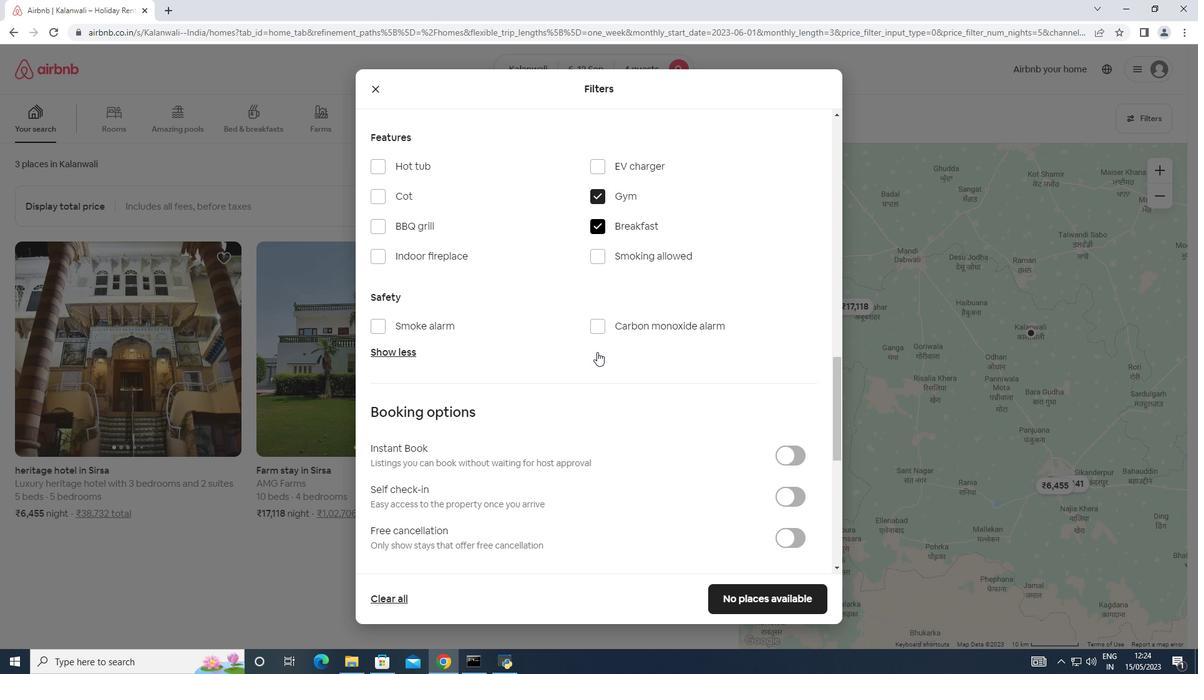 
Action: Mouse scrolled (597, 351) with delta (0, 0)
Screenshot: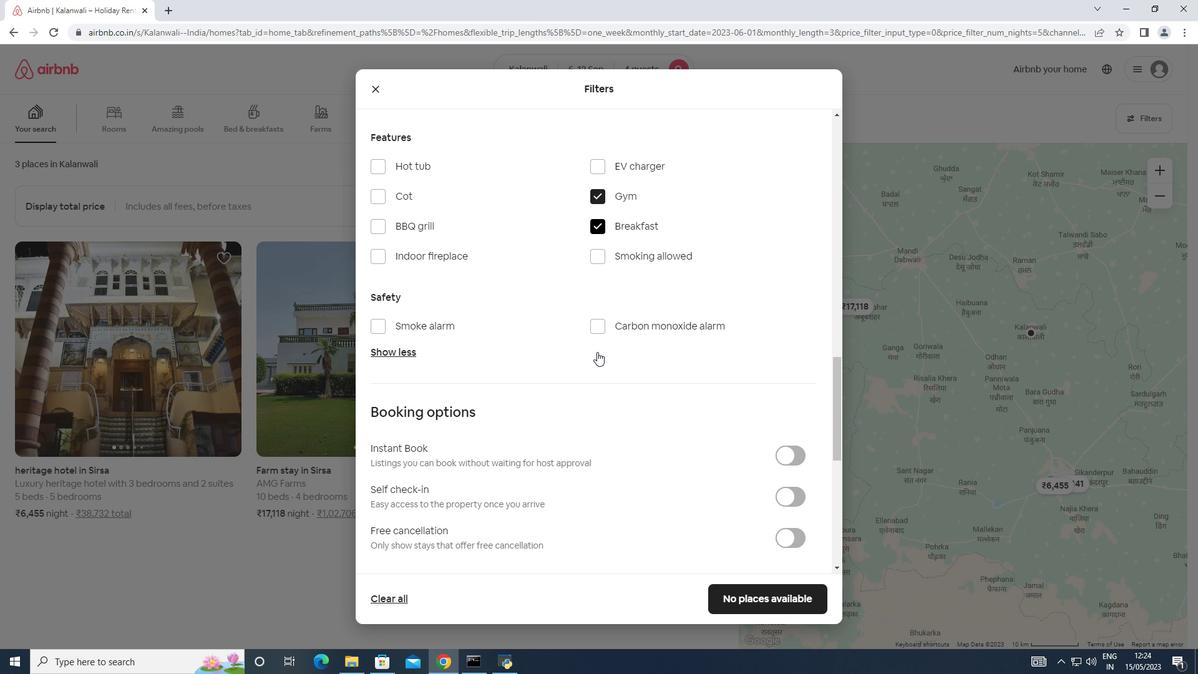 
Action: Mouse moved to (782, 373)
Screenshot: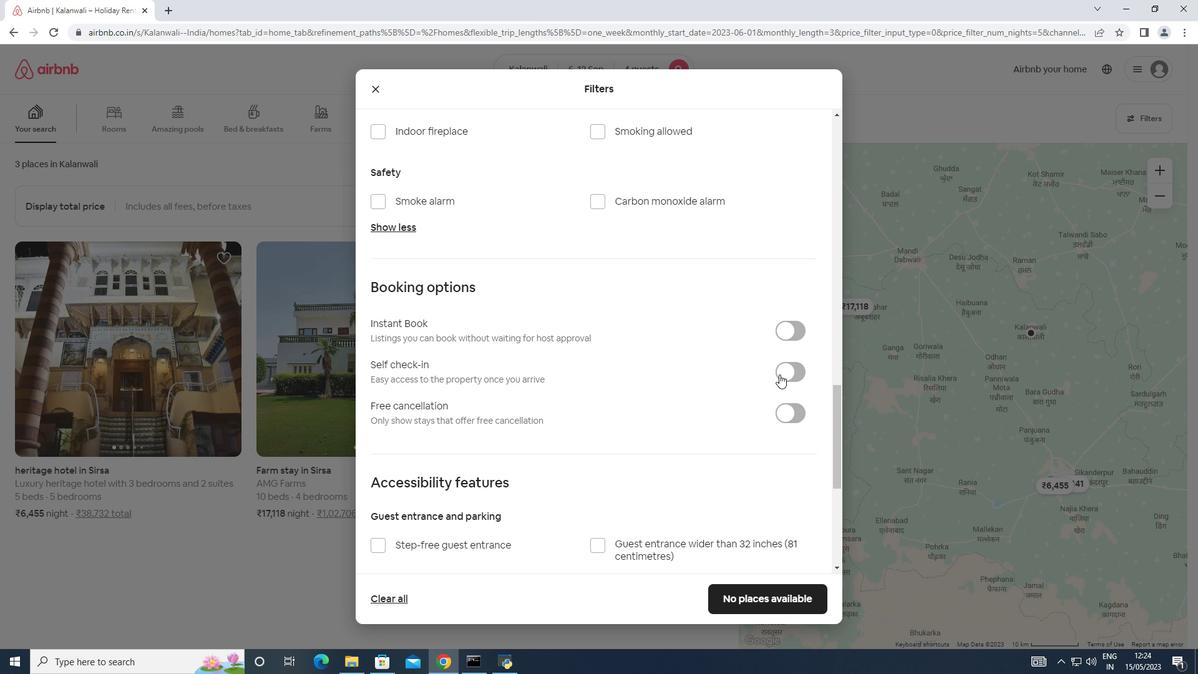 
Action: Mouse pressed left at (782, 373)
Screenshot: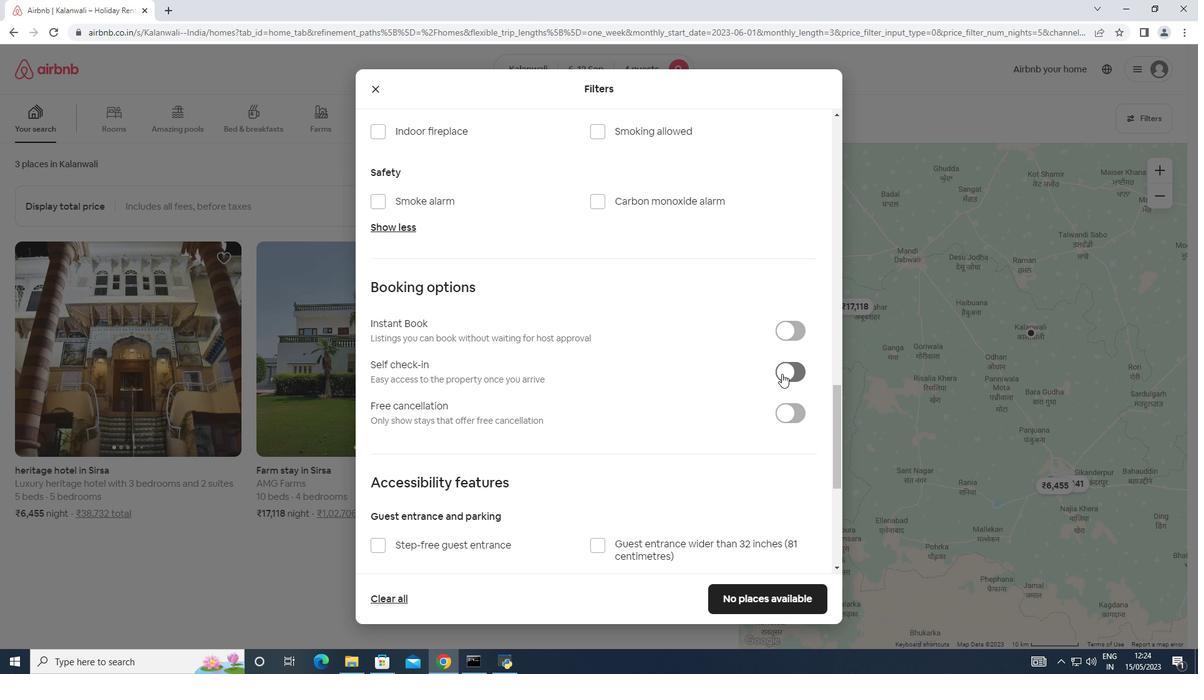 
Action: Mouse moved to (570, 384)
Screenshot: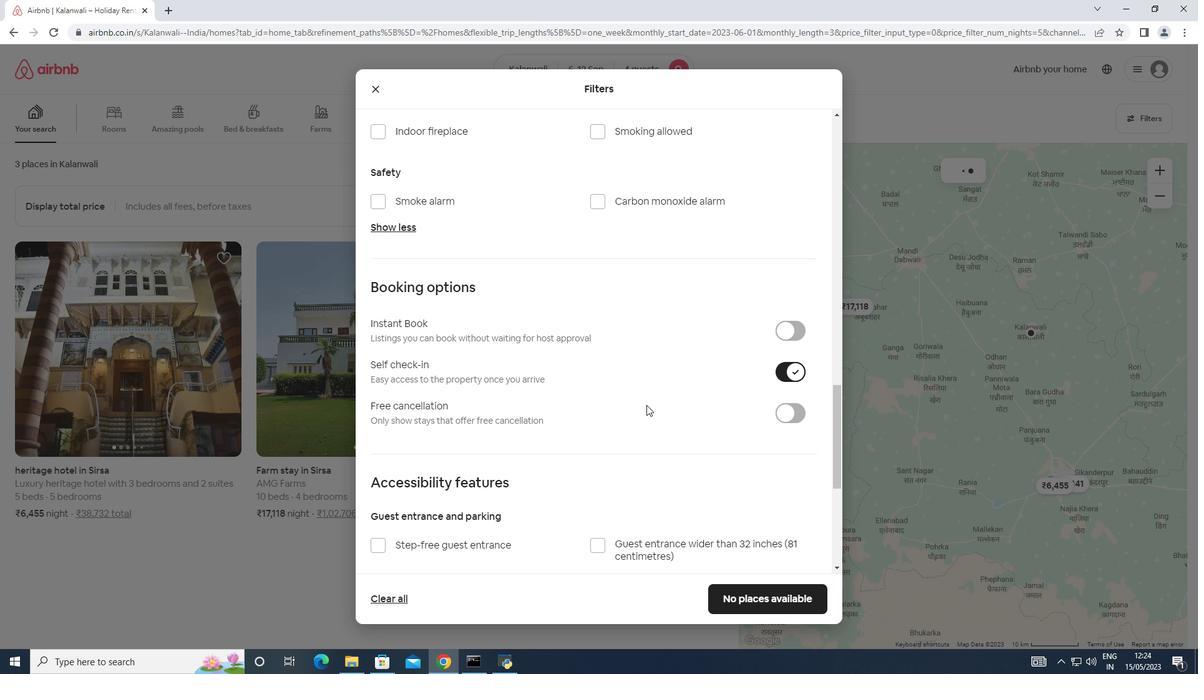 
Action: Mouse scrolled (570, 383) with delta (0, 0)
Screenshot: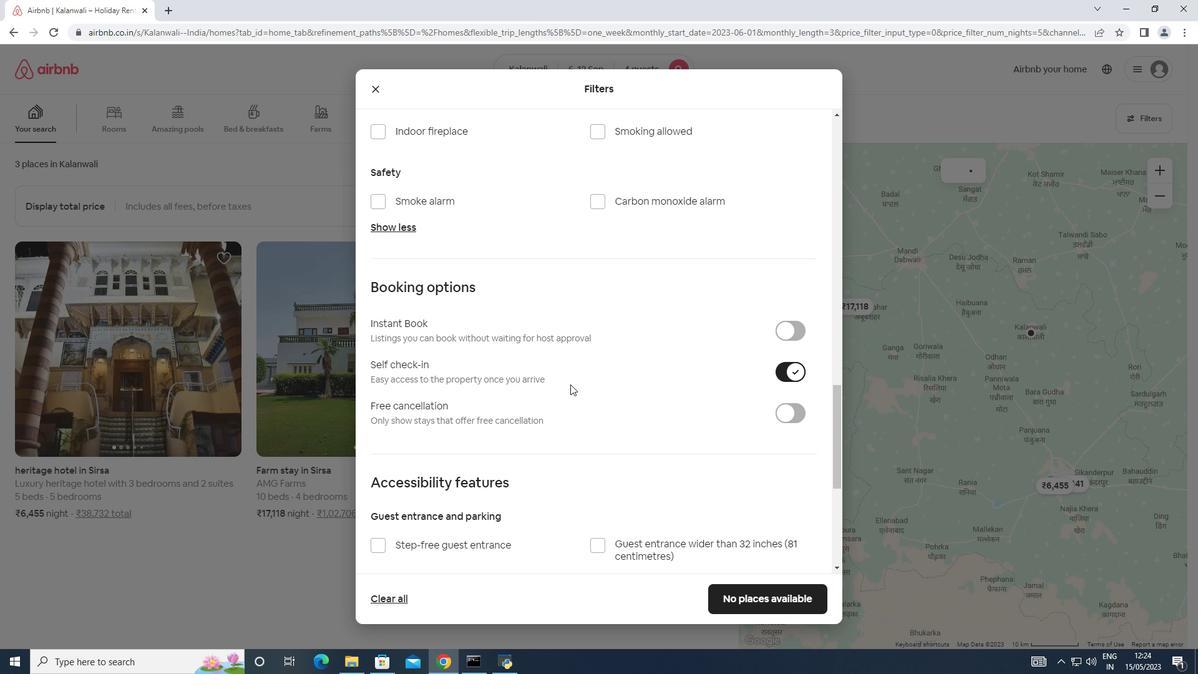 
Action: Mouse scrolled (570, 383) with delta (0, 0)
Screenshot: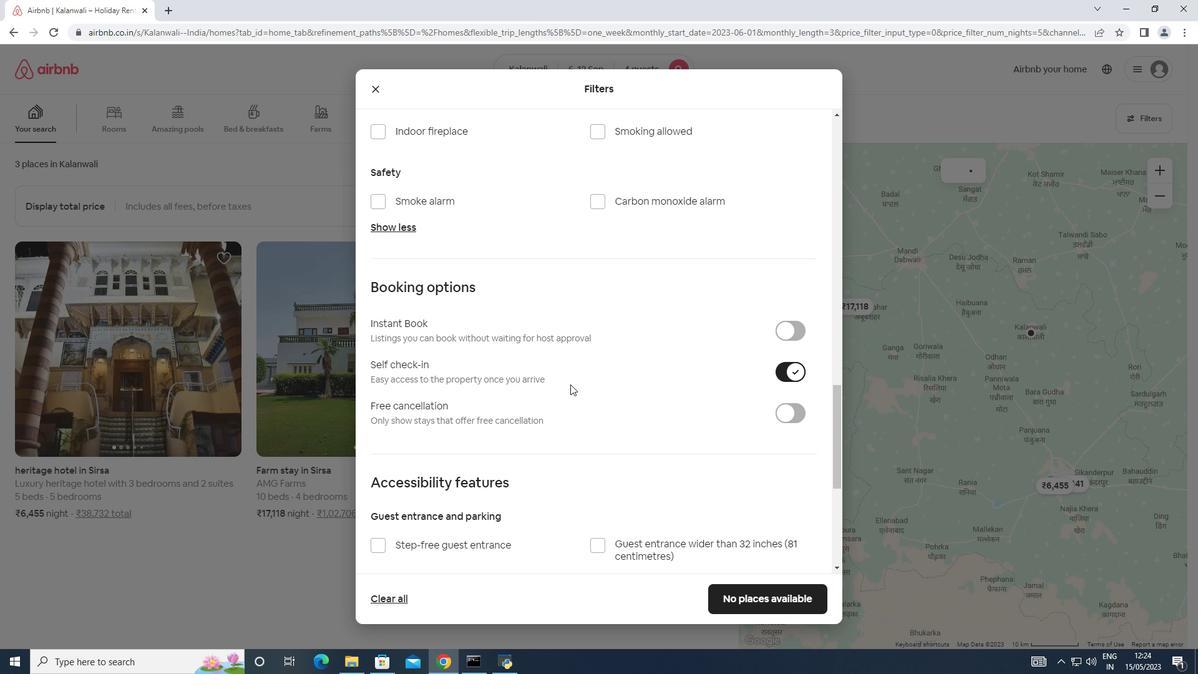 
Action: Mouse moved to (569, 372)
Screenshot: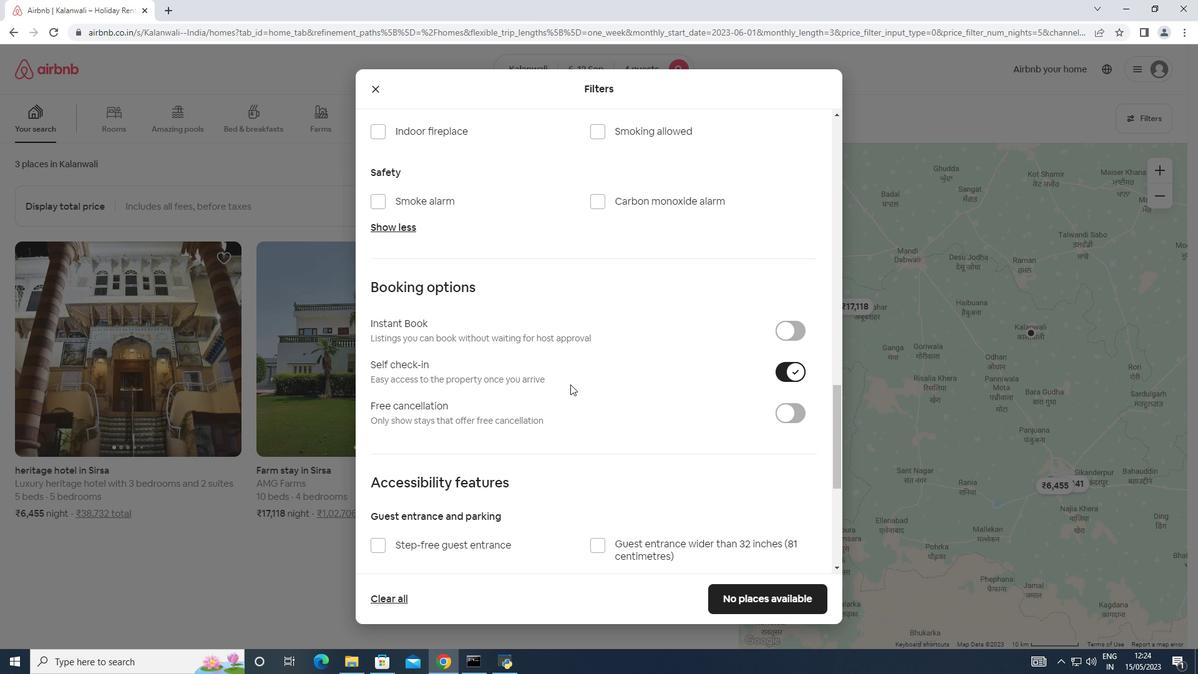 
Action: Mouse scrolled (569, 374) with delta (0, 0)
Screenshot: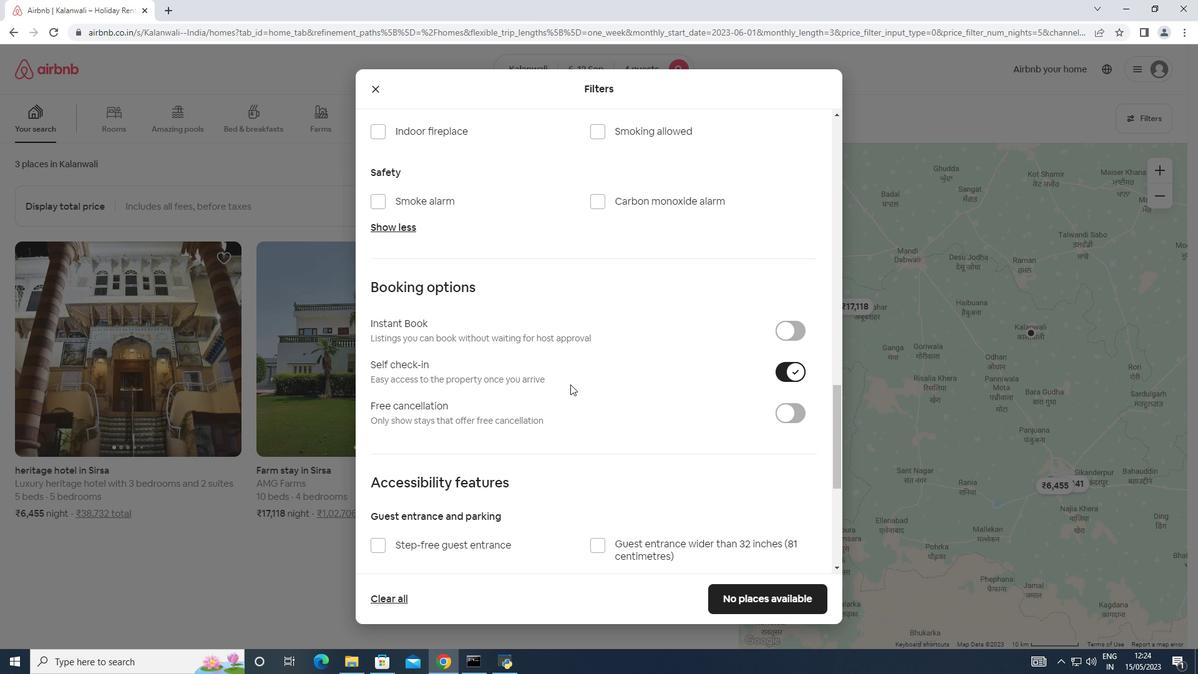 
Action: Mouse moved to (572, 368)
Screenshot: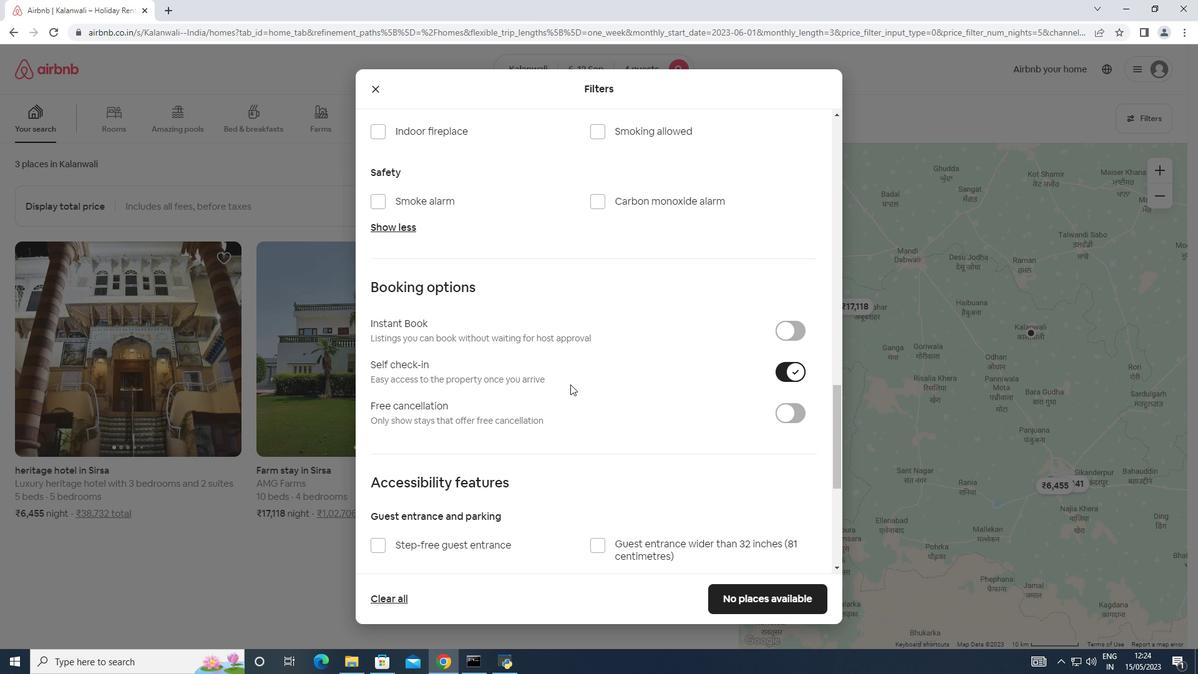 
Action: Mouse scrolled (572, 367) with delta (0, 0)
Screenshot: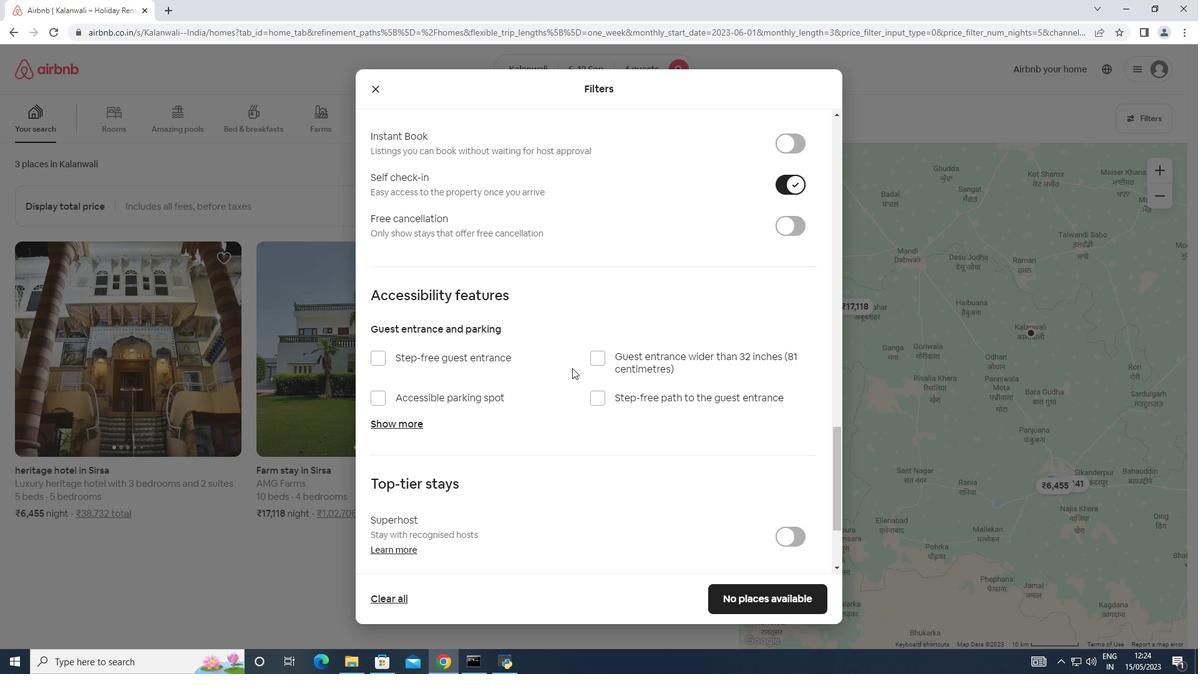 
Action: Mouse scrolled (572, 367) with delta (0, 0)
Screenshot: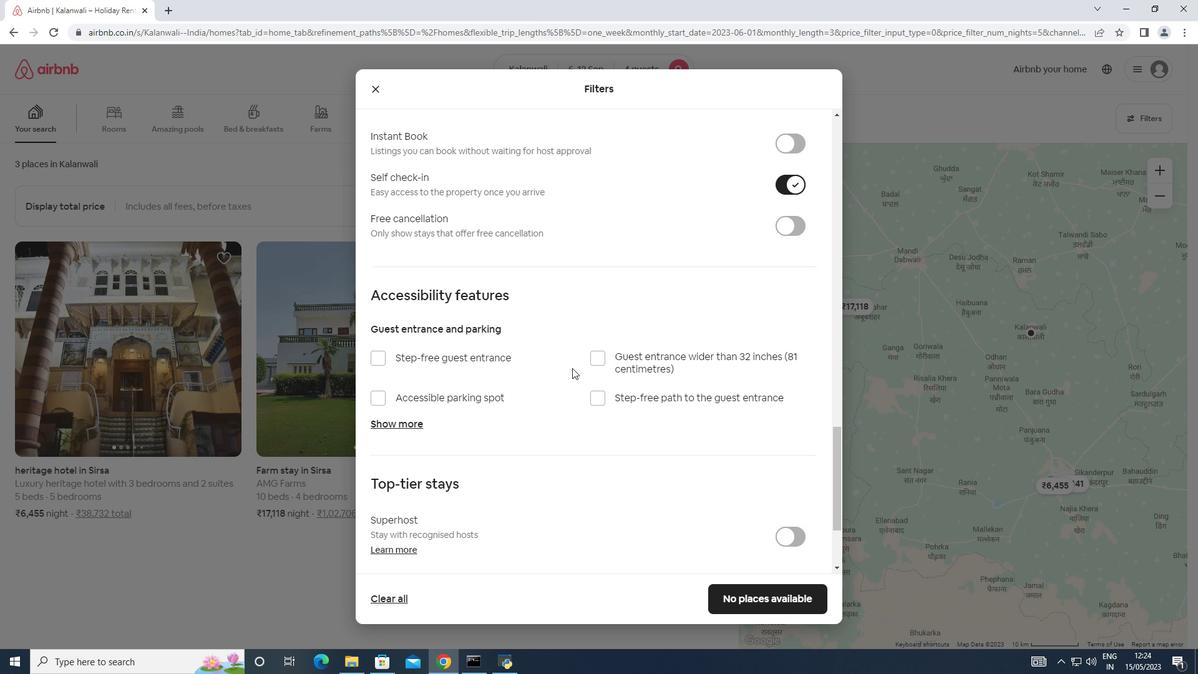 
Action: Mouse scrolled (572, 367) with delta (0, 0)
Screenshot: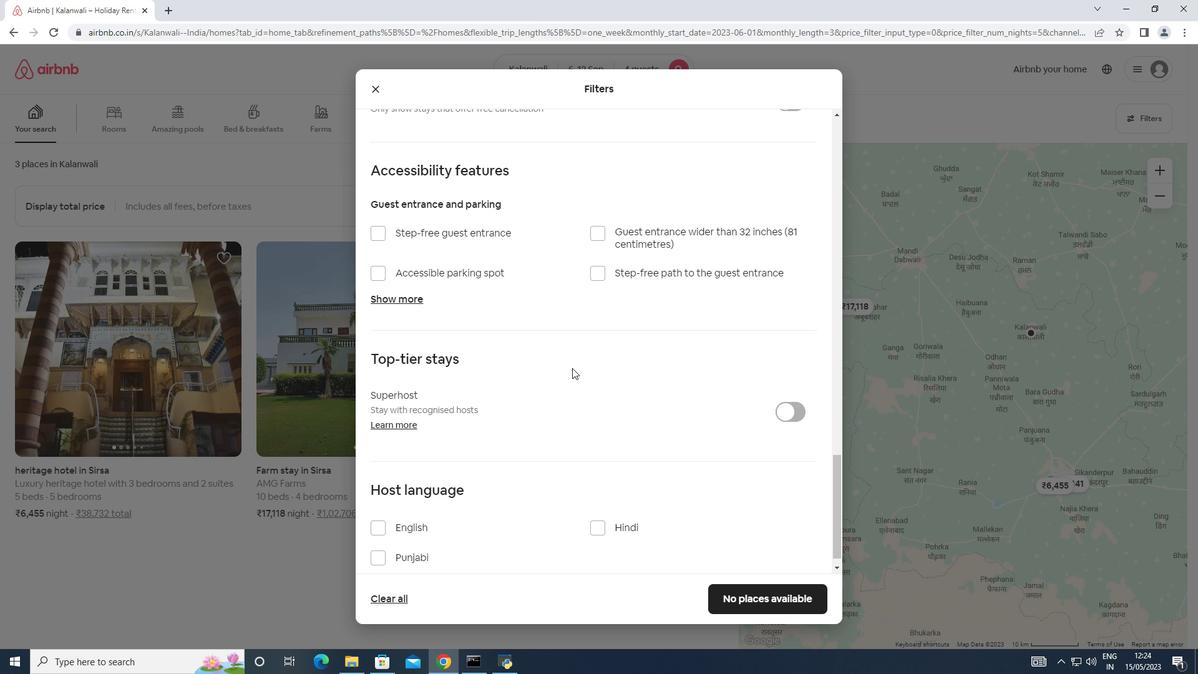 
Action: Mouse scrolled (572, 367) with delta (0, 0)
Screenshot: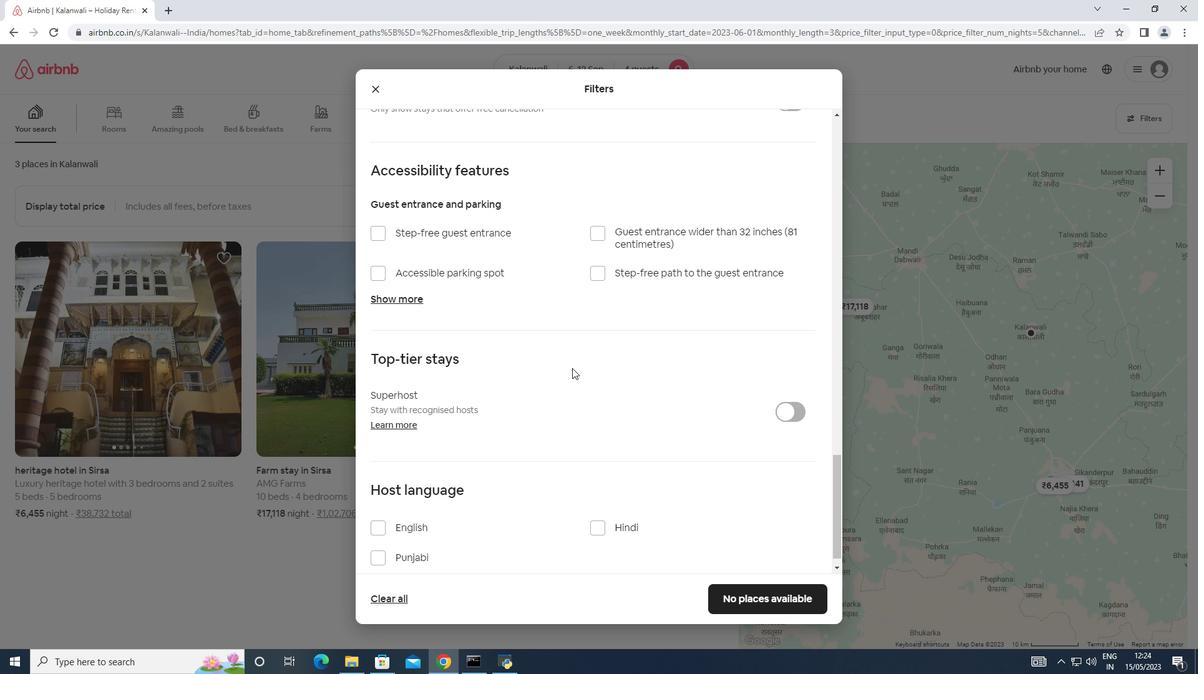 
Action: Mouse moved to (382, 505)
Screenshot: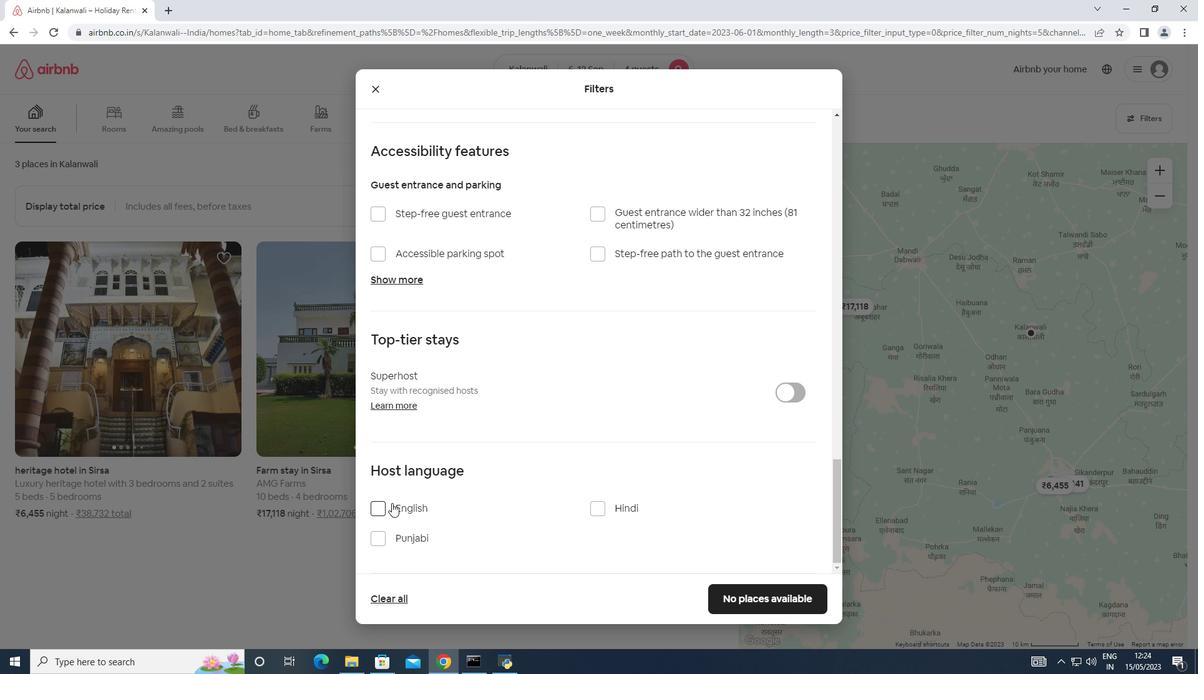 
Action: Mouse pressed left at (382, 505)
Screenshot: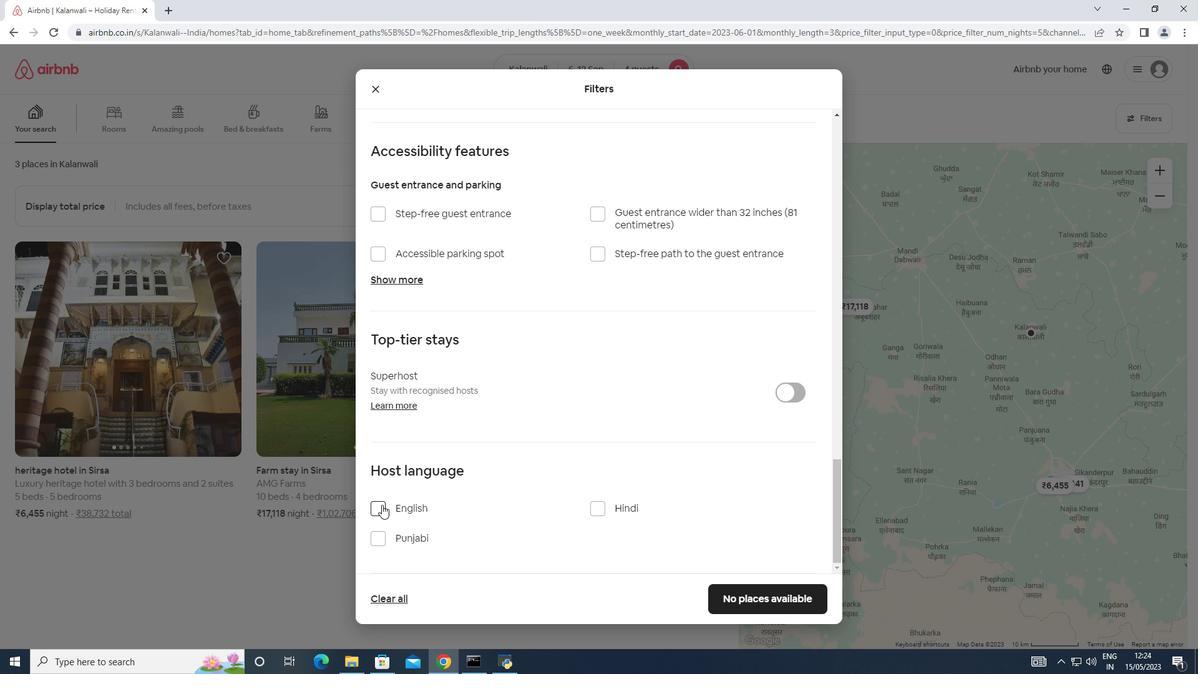 
Action: Mouse moved to (755, 596)
Screenshot: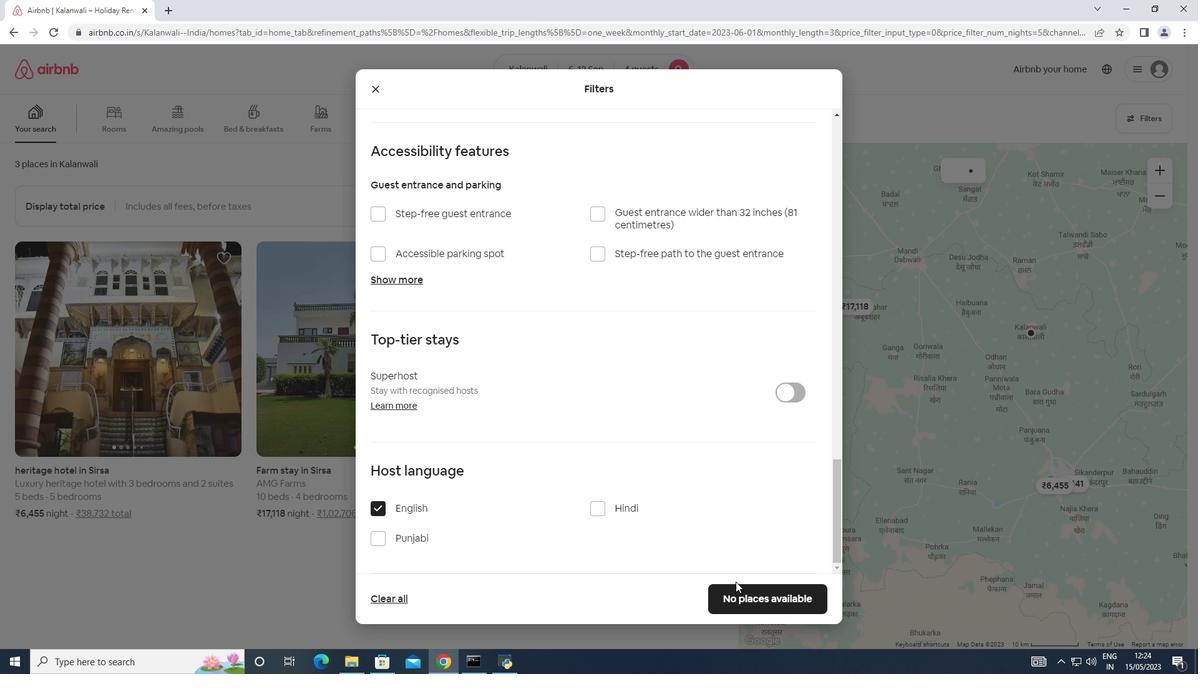 
Action: Mouse pressed left at (755, 596)
Screenshot: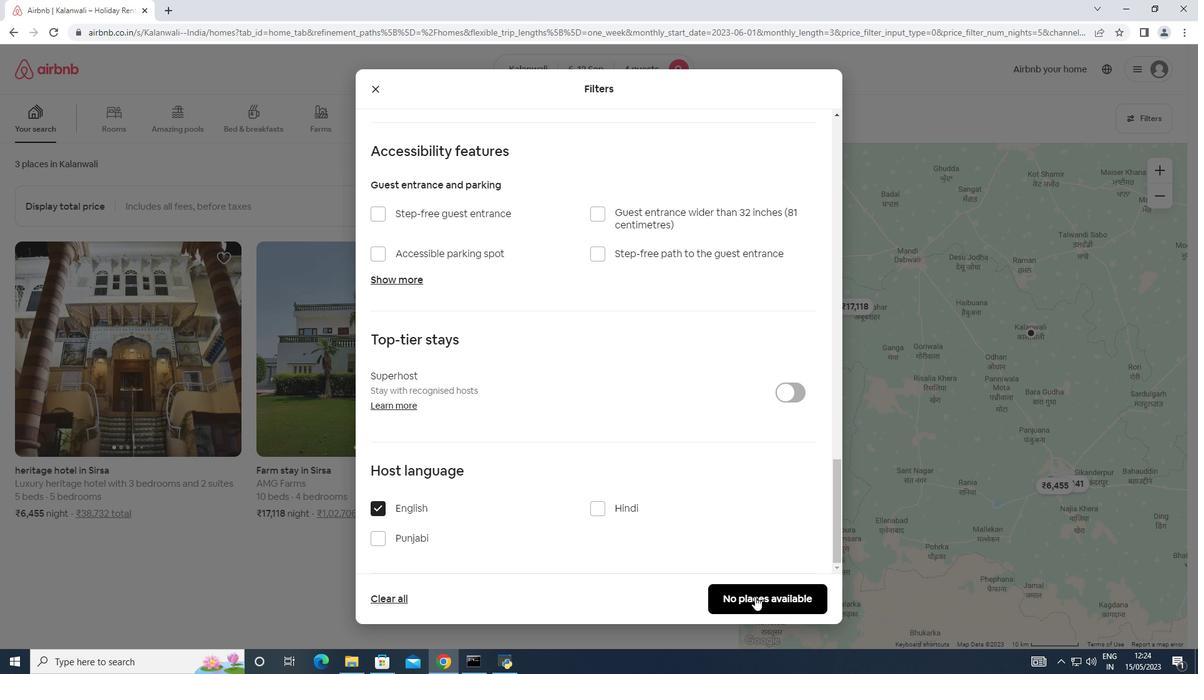 
